 Task: Find connections with filter location La Plata with filter topic #Jobvacancywith filter profile language French with filter current company Yatra Online Ltd. with filter school Tumkur University, Tumkur with filter industry Religious Institutions with filter service category Interior Design with filter keywords title Bus Person
Action: Mouse moved to (171, 308)
Screenshot: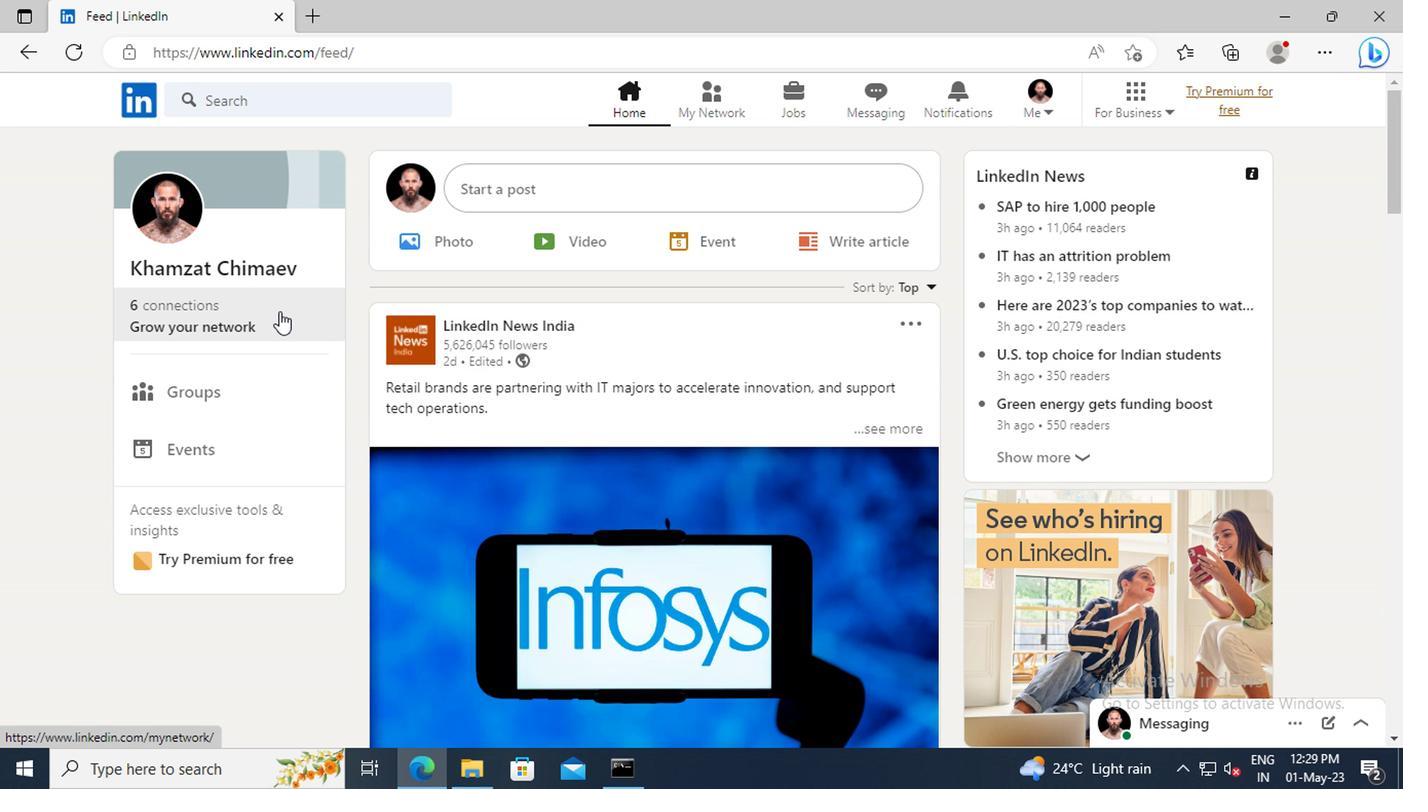 
Action: Mouse pressed left at (171, 308)
Screenshot: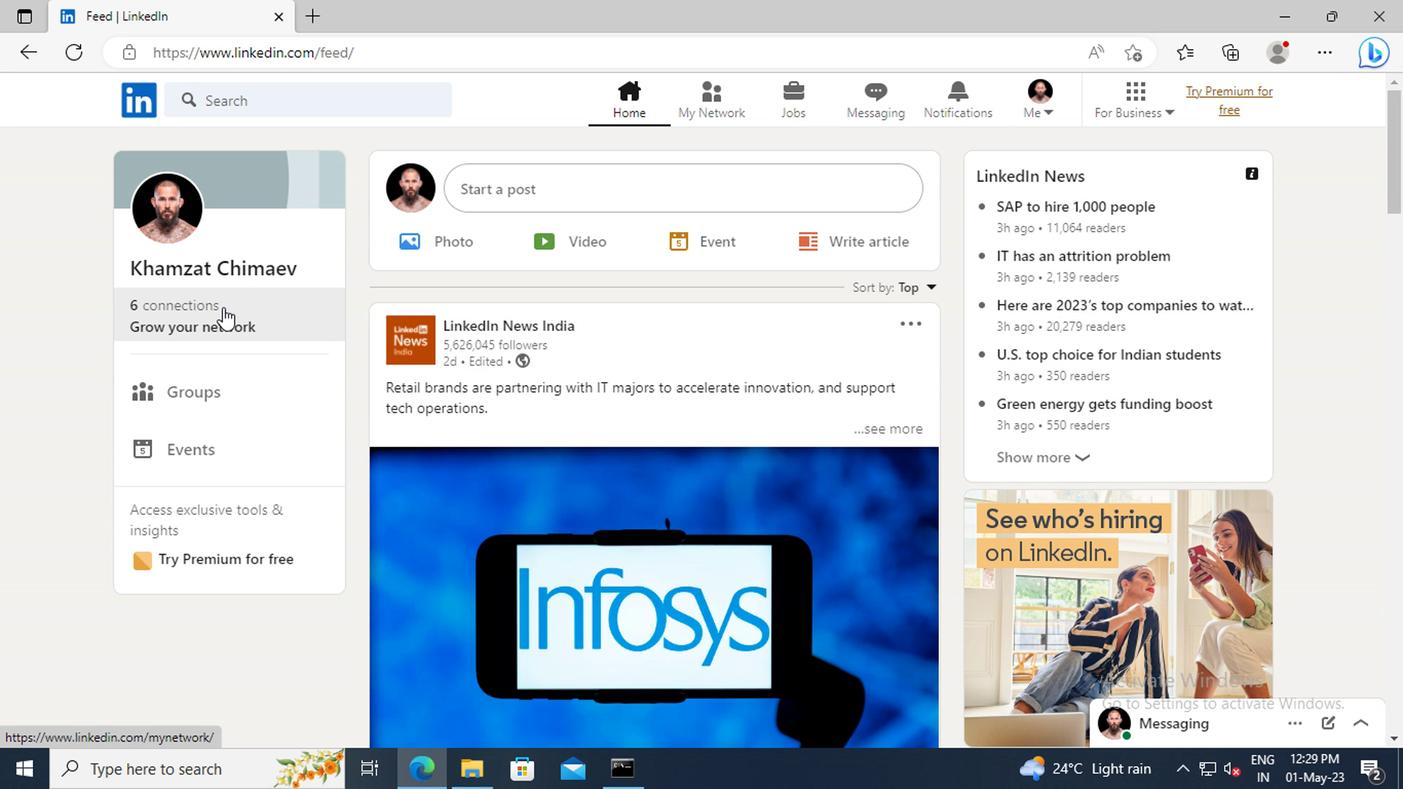 
Action: Mouse moved to (203, 220)
Screenshot: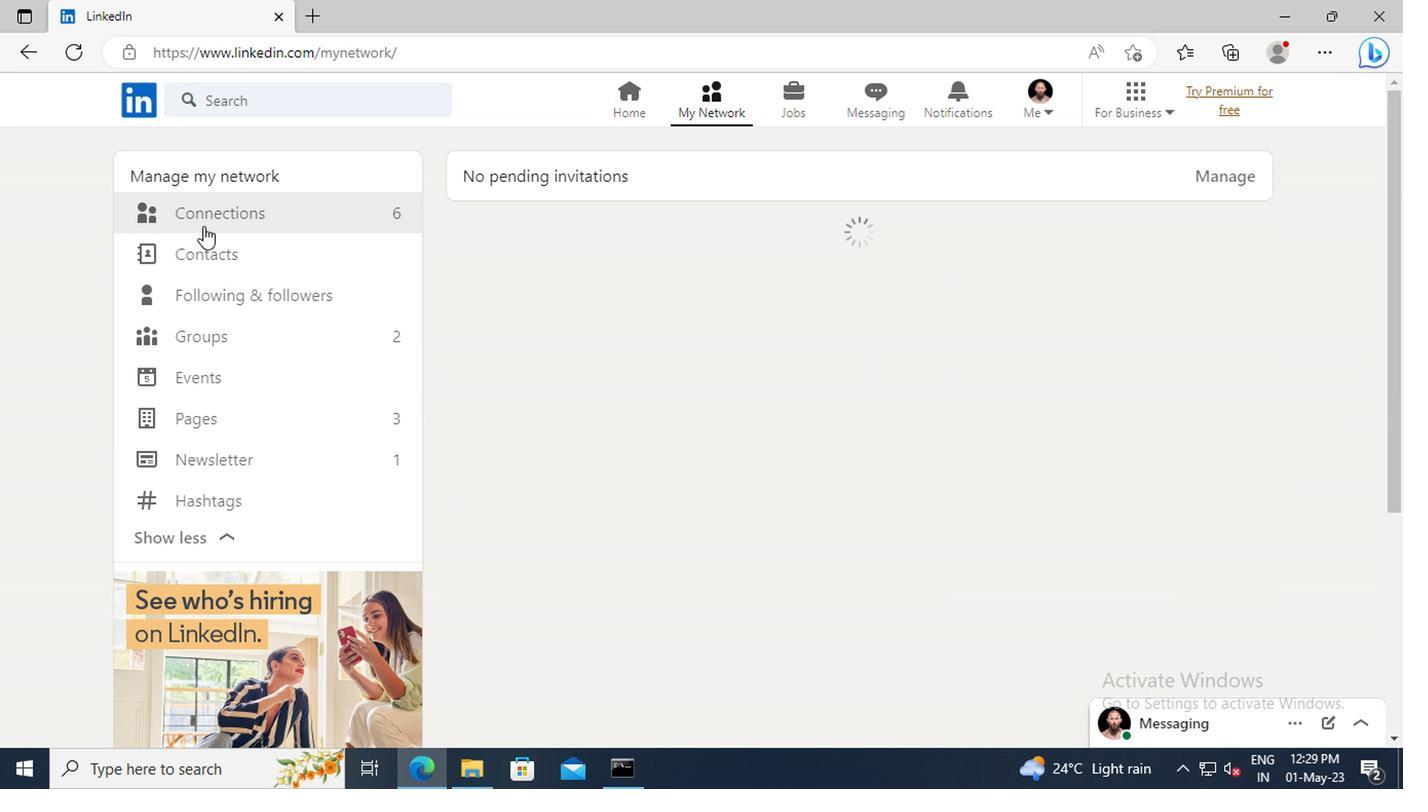 
Action: Mouse pressed left at (203, 220)
Screenshot: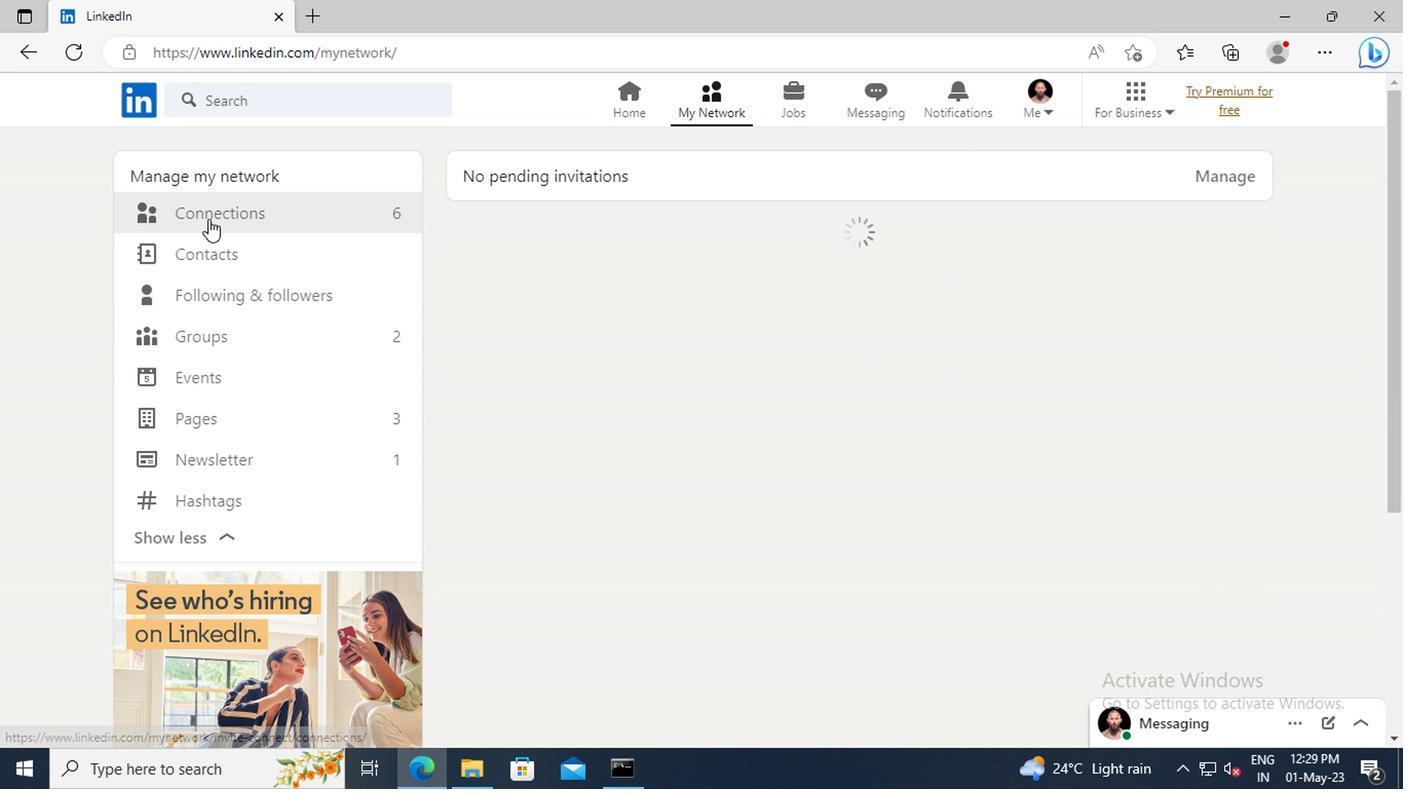 
Action: Mouse moved to (812, 221)
Screenshot: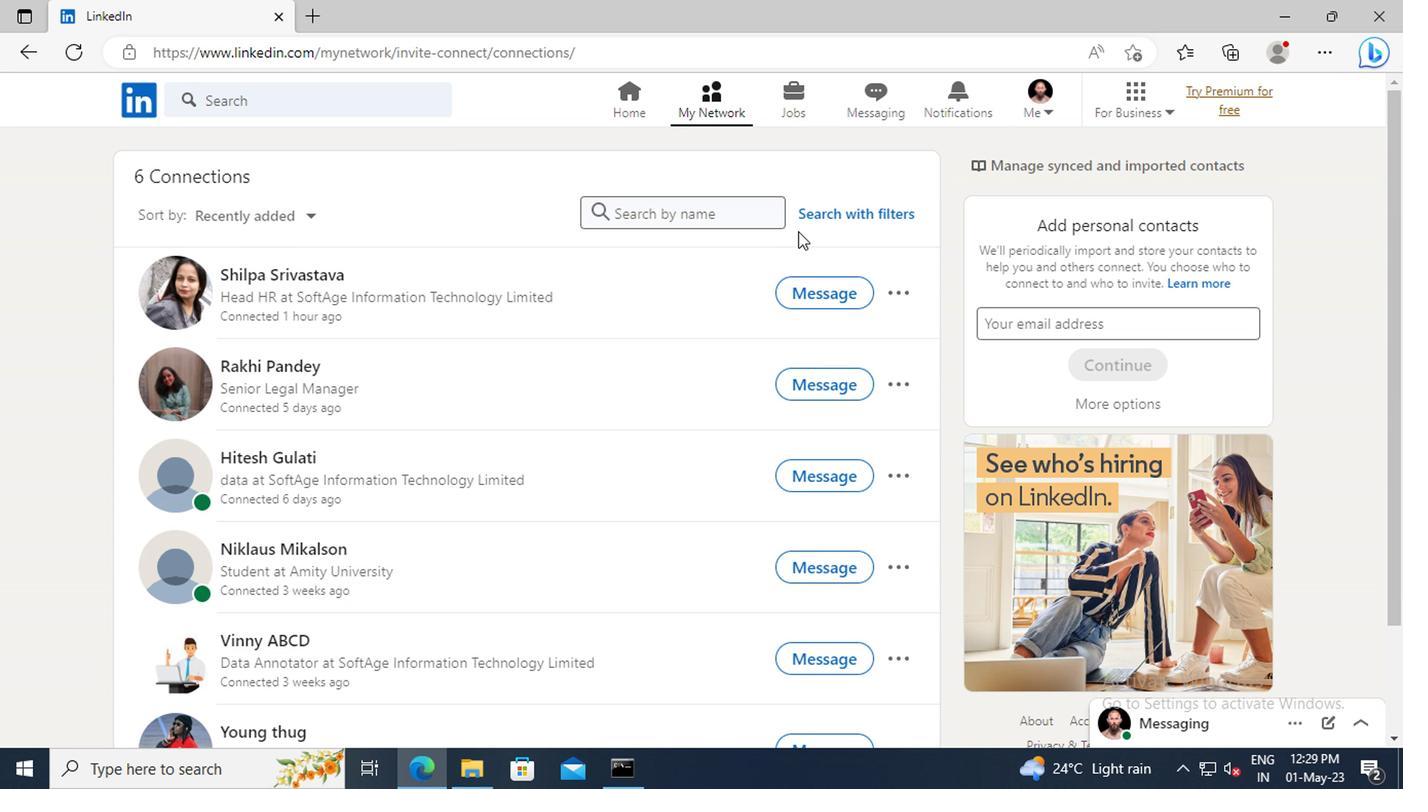 
Action: Mouse pressed left at (812, 221)
Screenshot: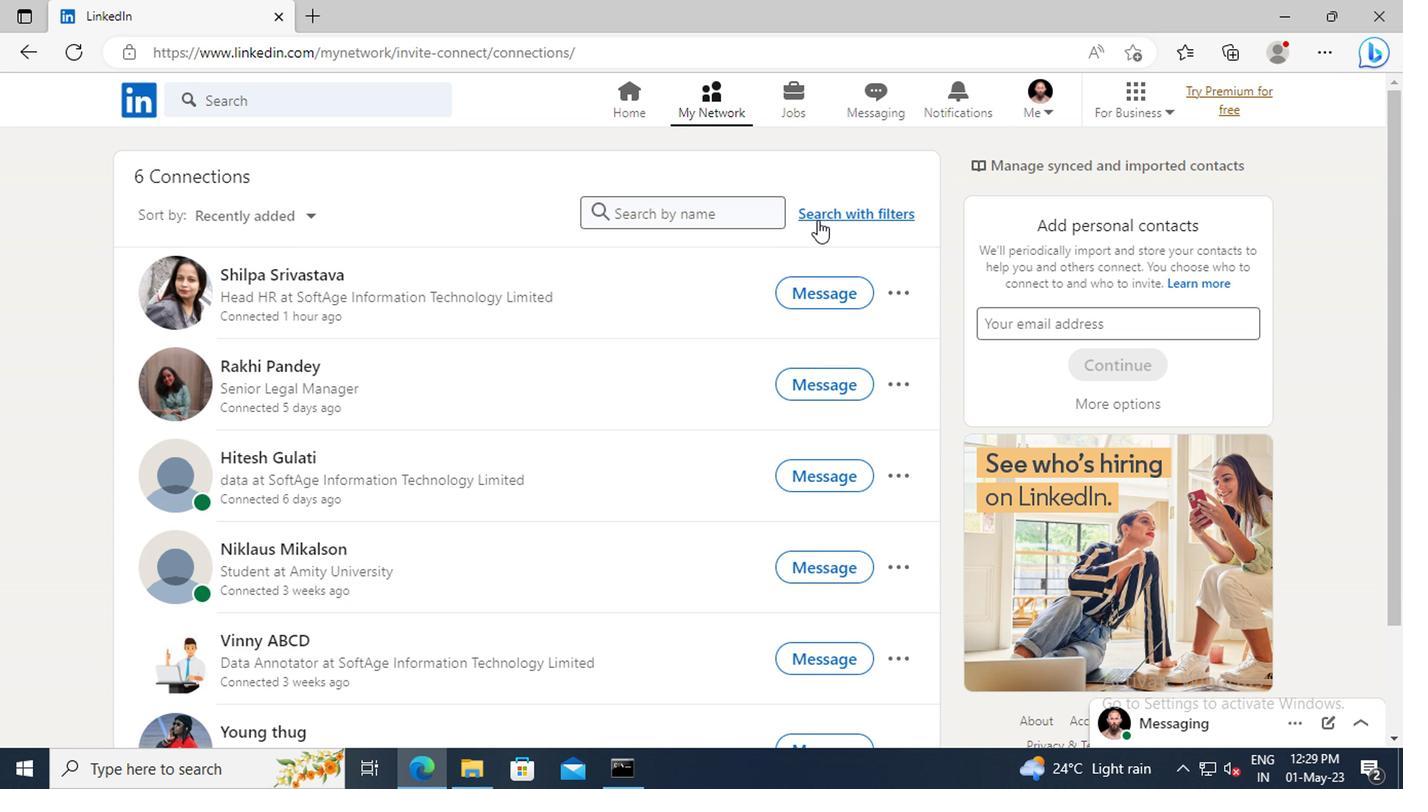 
Action: Mouse moved to (767, 165)
Screenshot: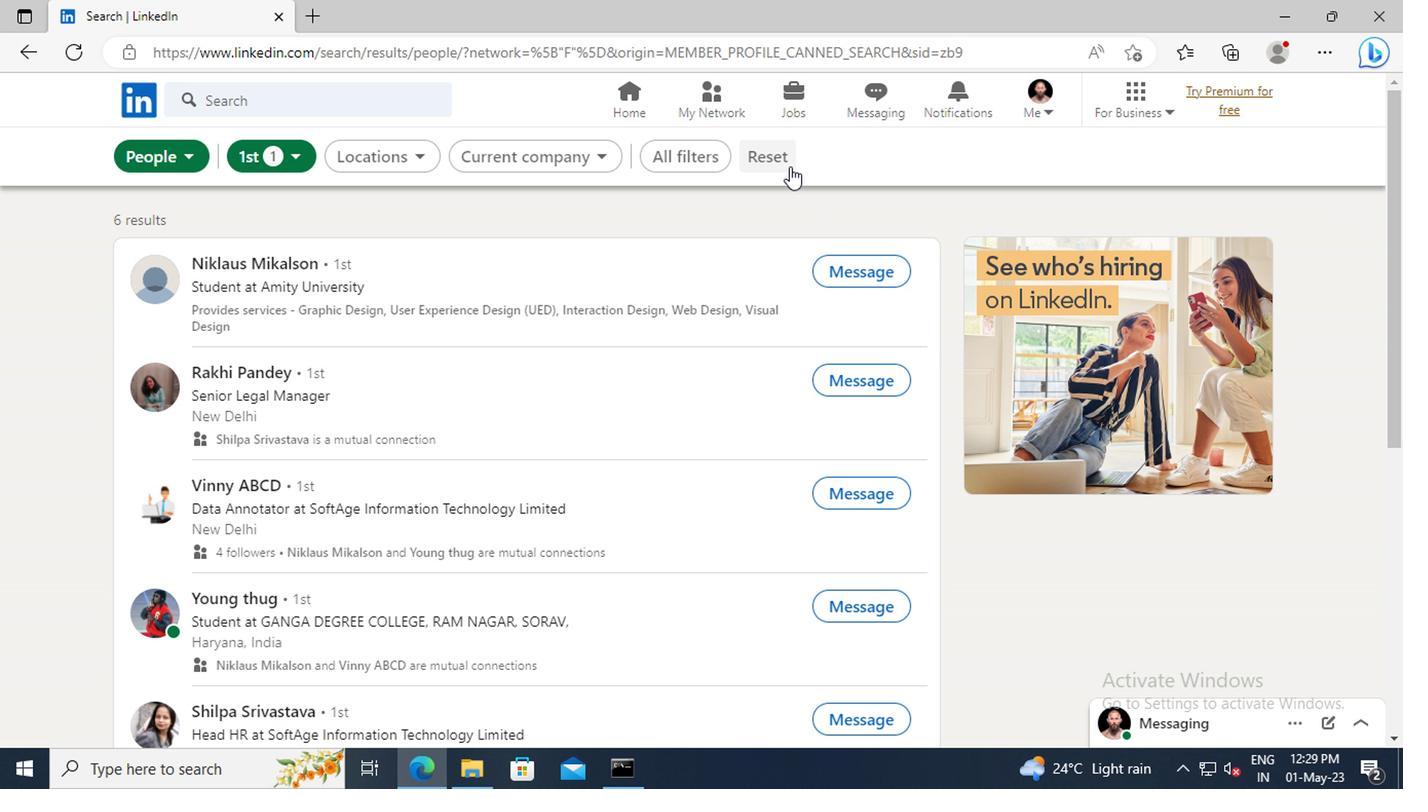 
Action: Mouse pressed left at (767, 165)
Screenshot: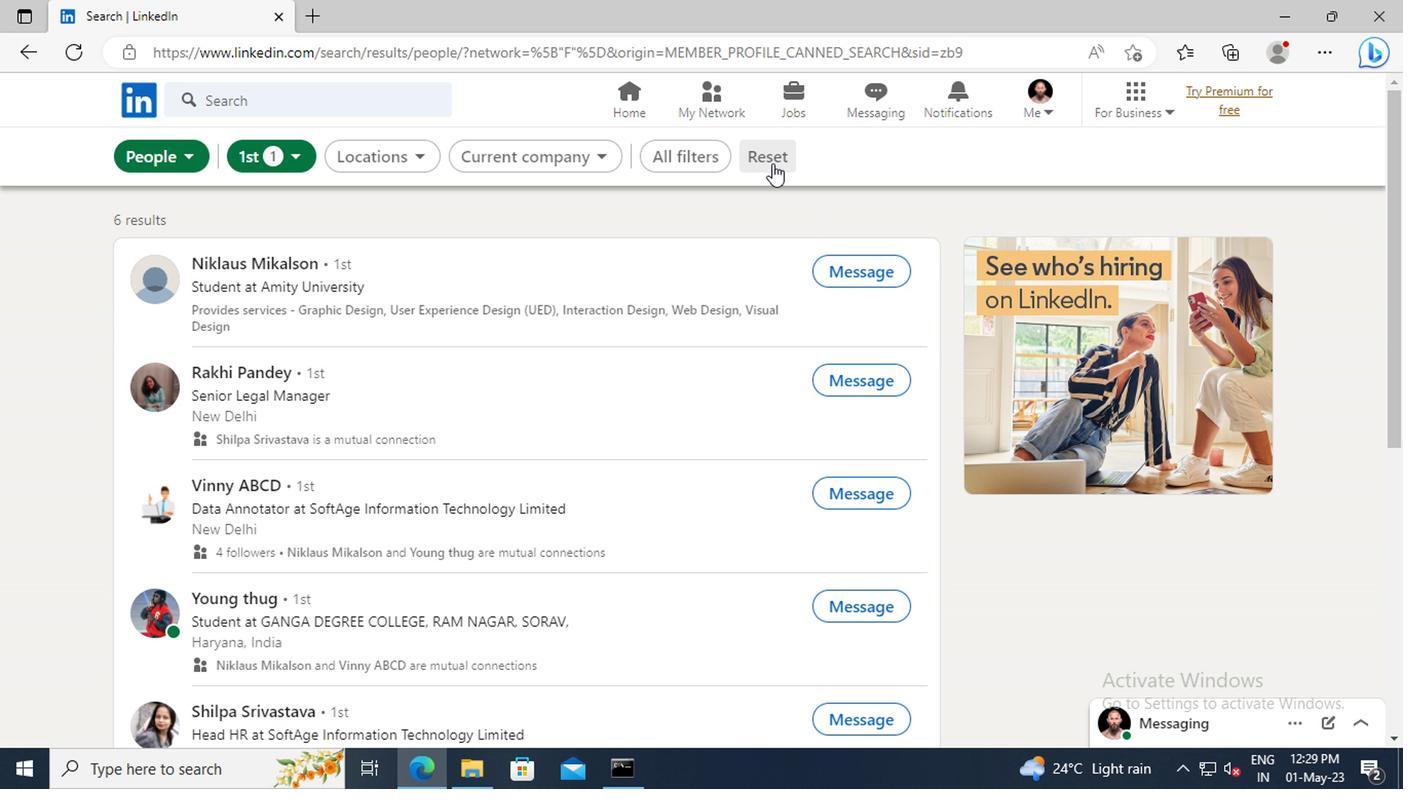 
Action: Mouse moved to (740, 162)
Screenshot: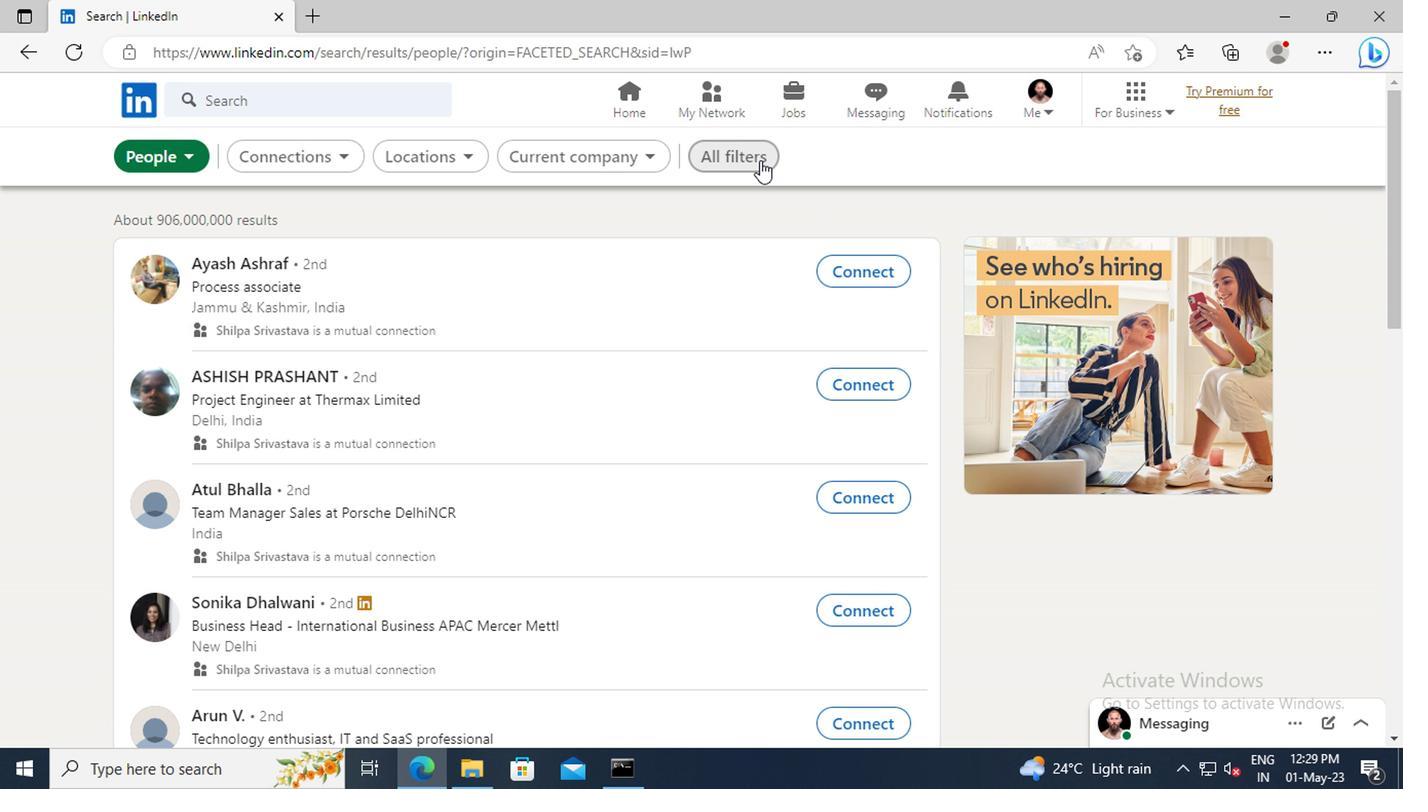 
Action: Mouse pressed left at (740, 162)
Screenshot: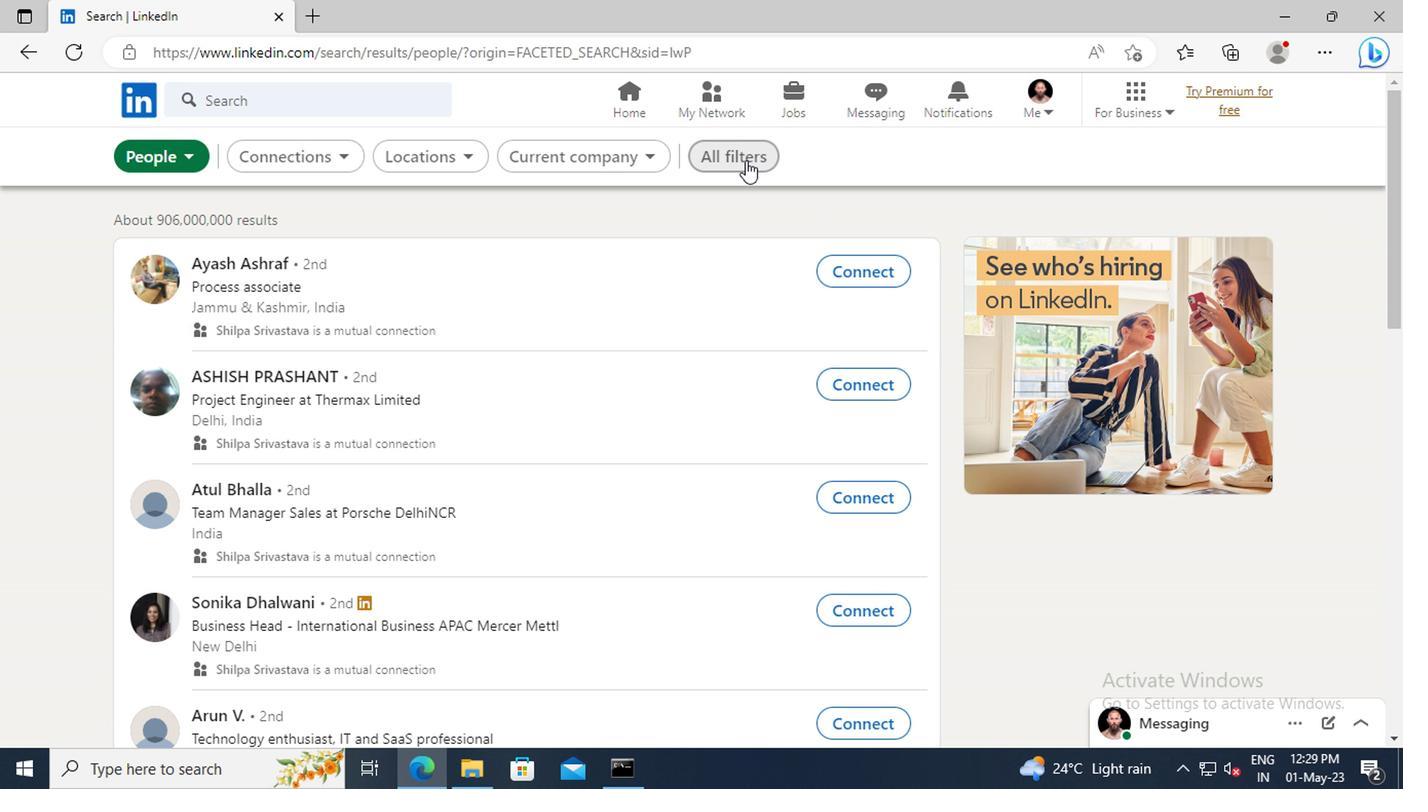 
Action: Mouse moved to (1195, 347)
Screenshot: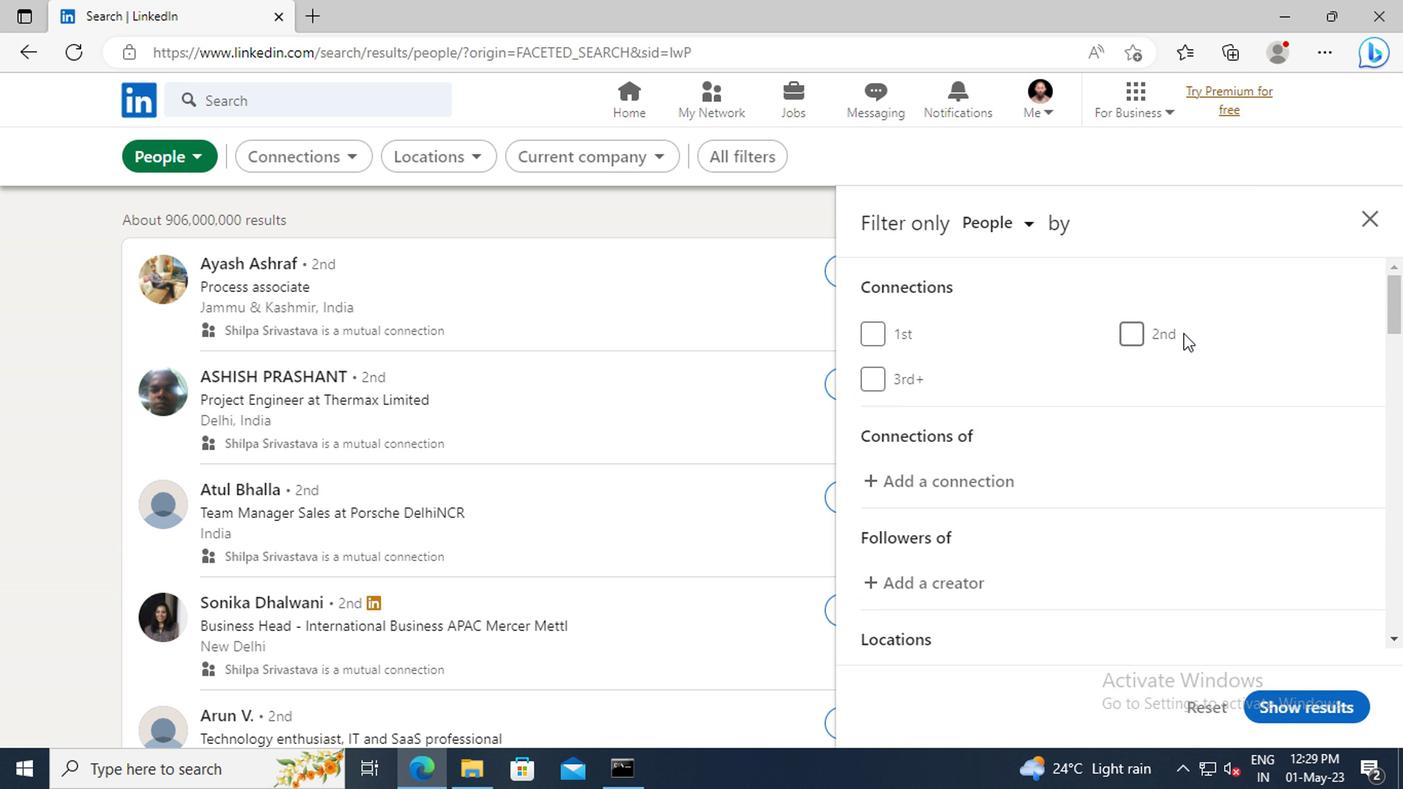 
Action: Mouse scrolled (1195, 346) with delta (0, 0)
Screenshot: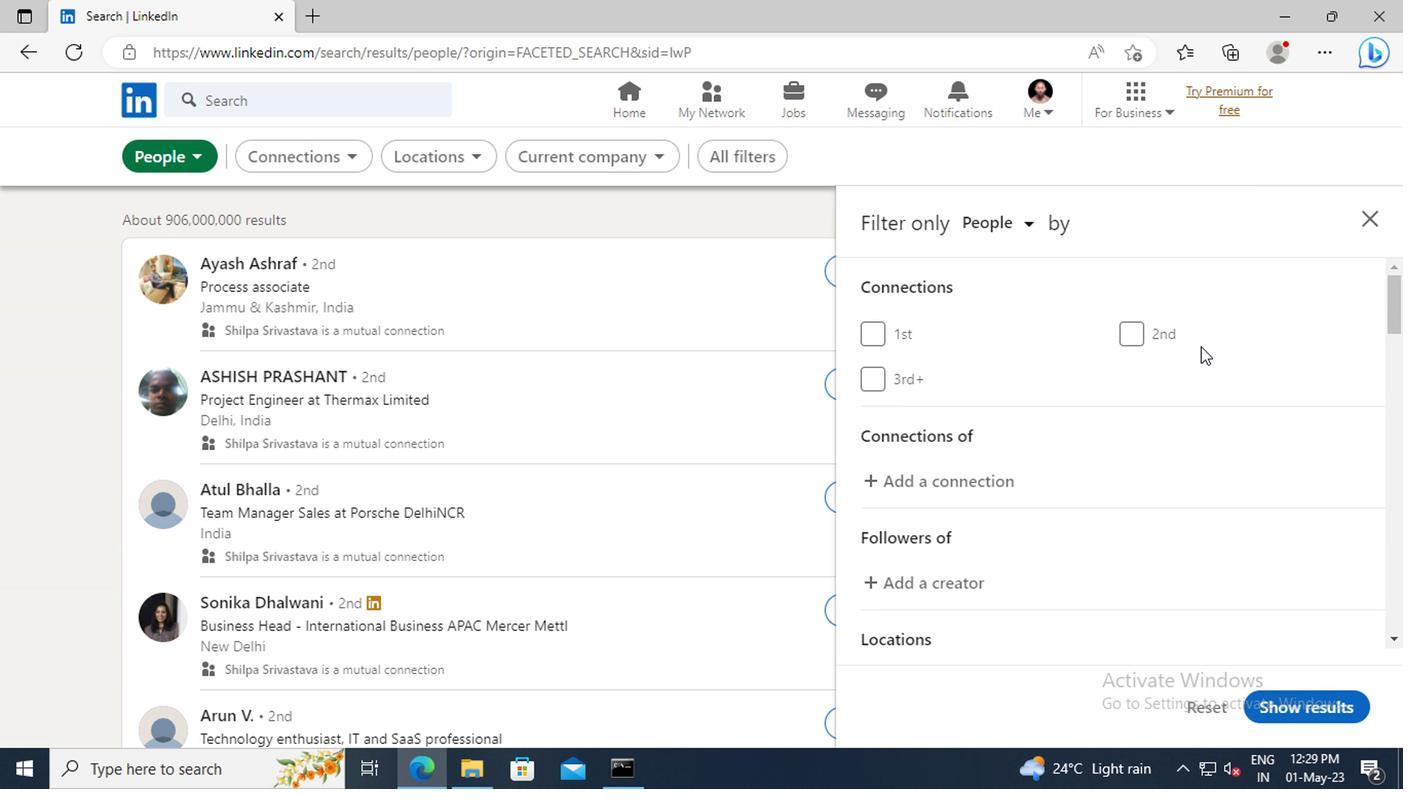 
Action: Mouse scrolled (1195, 346) with delta (0, 0)
Screenshot: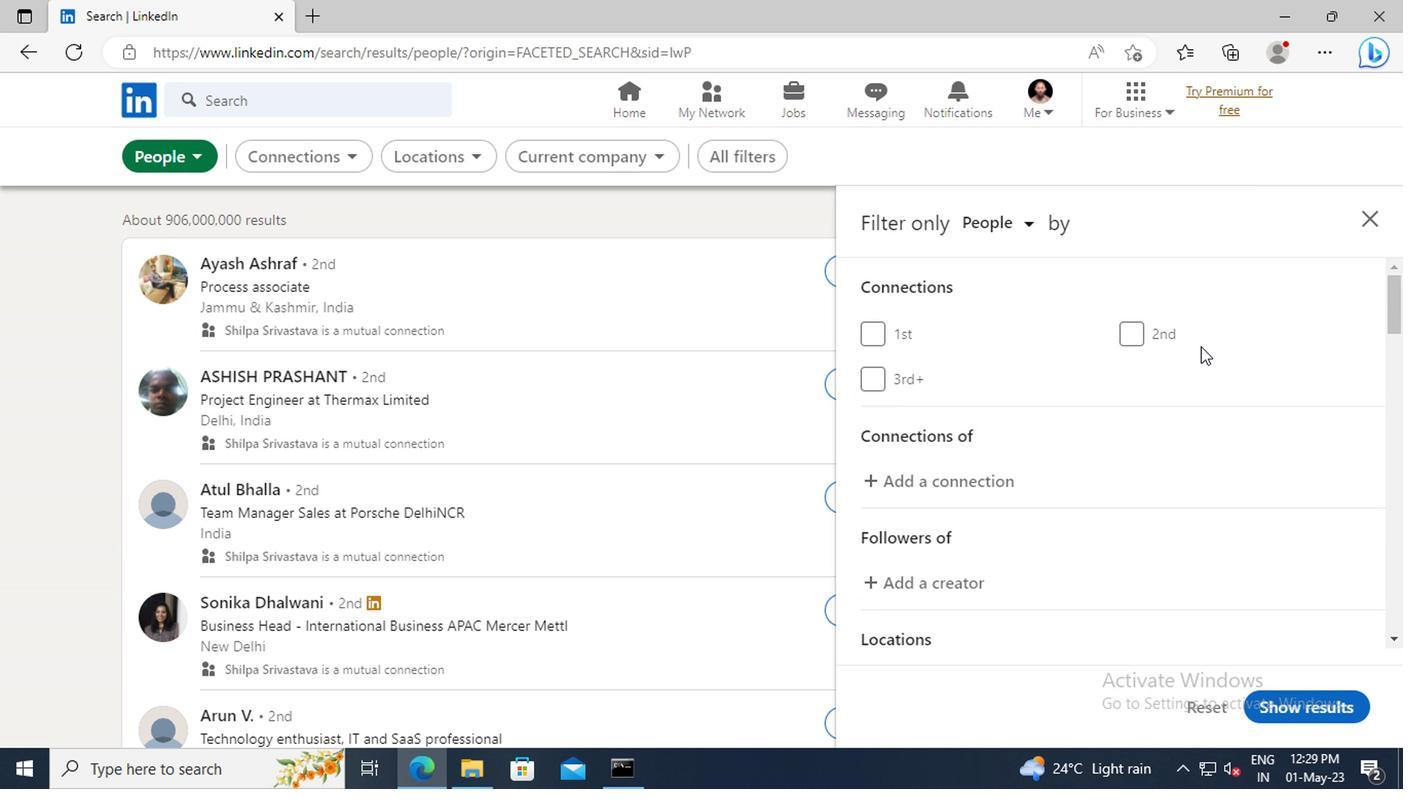 
Action: Mouse moved to (1195, 348)
Screenshot: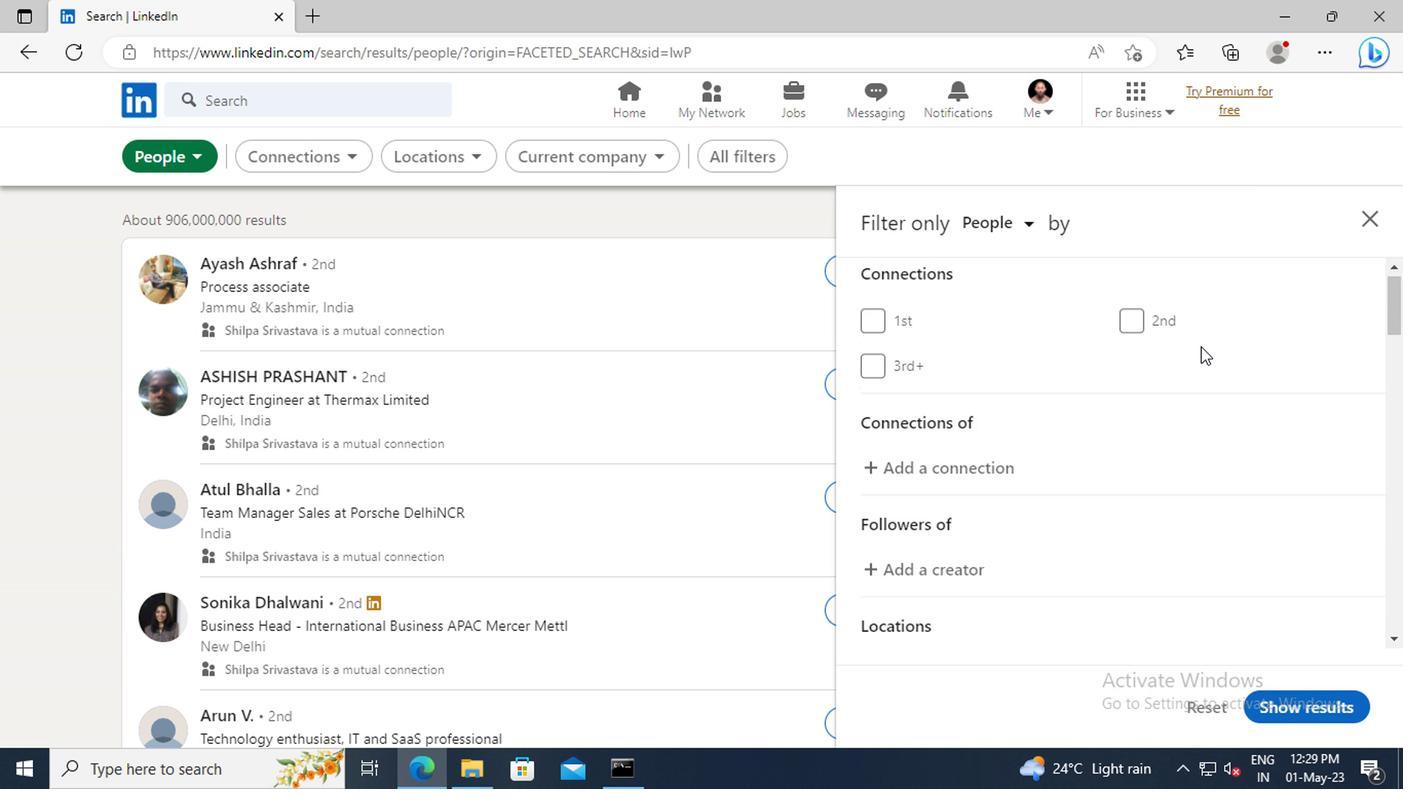 
Action: Mouse scrolled (1195, 347) with delta (0, -1)
Screenshot: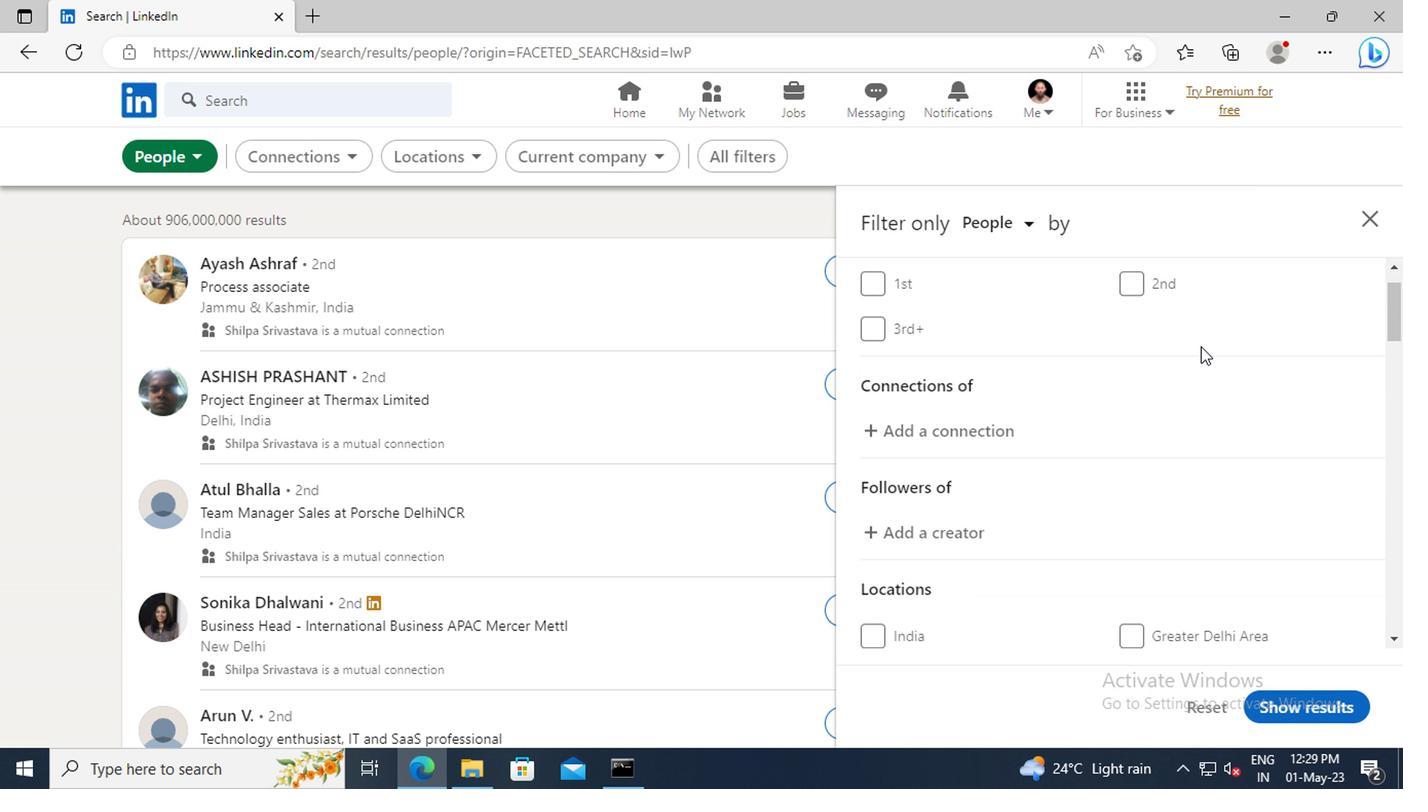 
Action: Mouse scrolled (1195, 347) with delta (0, -1)
Screenshot: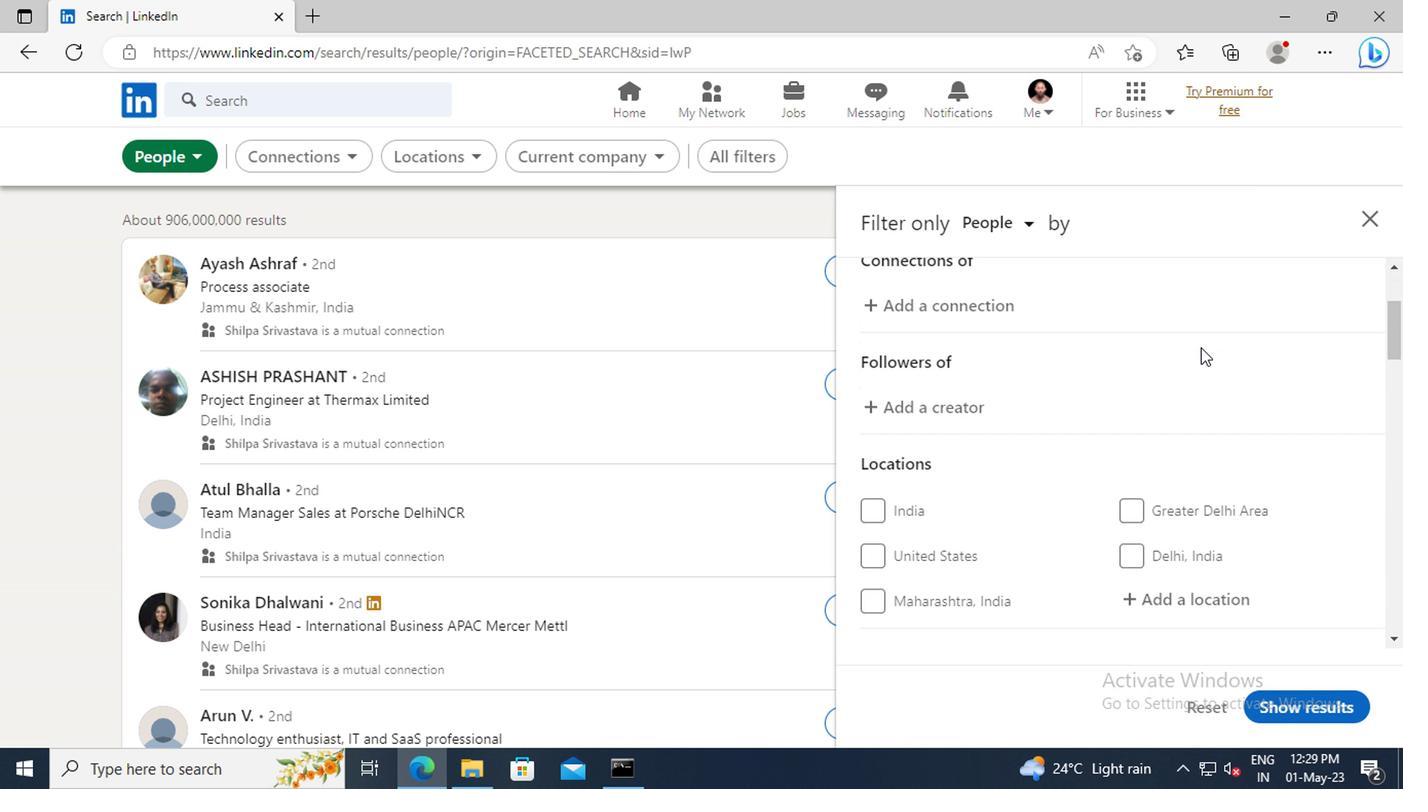 
Action: Mouse scrolled (1195, 347) with delta (0, -1)
Screenshot: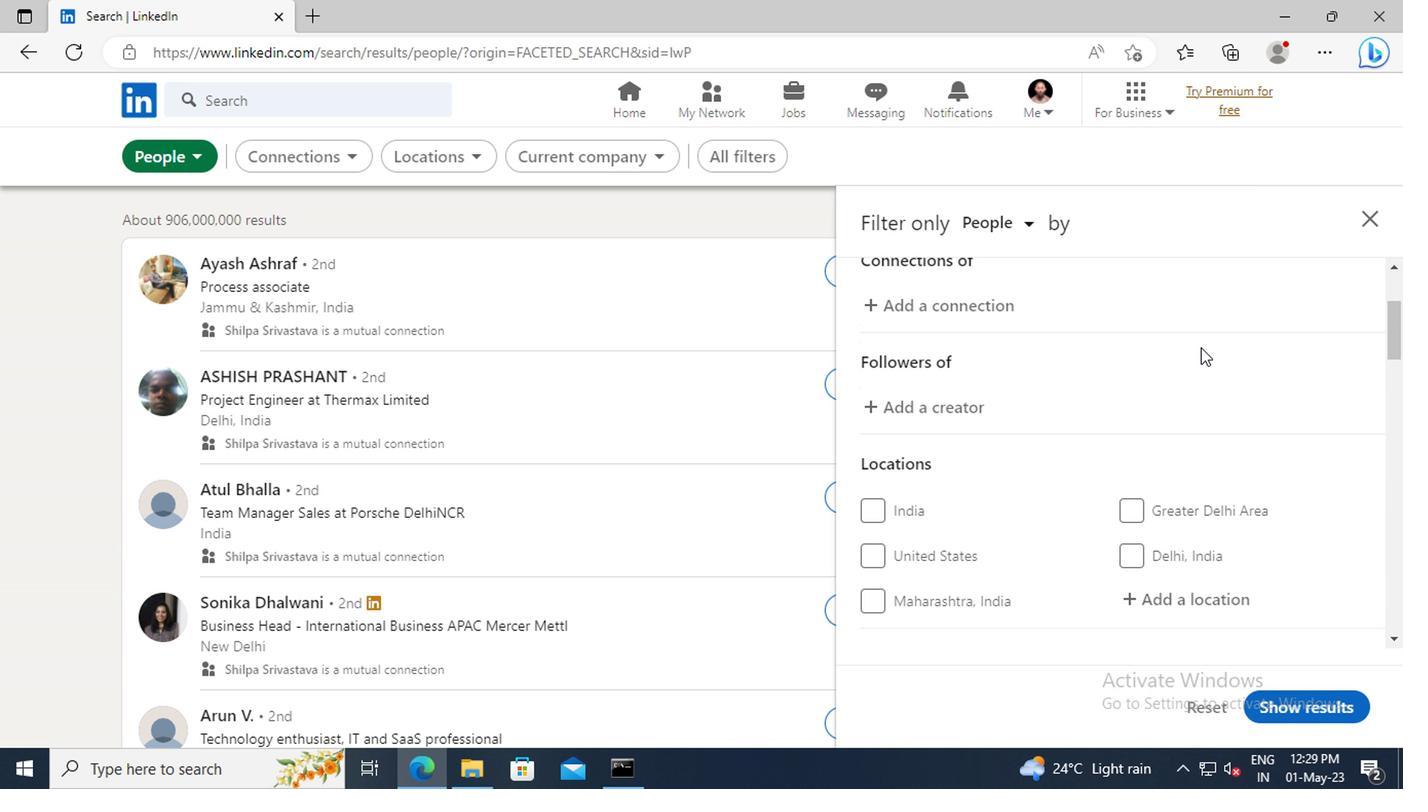 
Action: Mouse scrolled (1195, 347) with delta (0, -1)
Screenshot: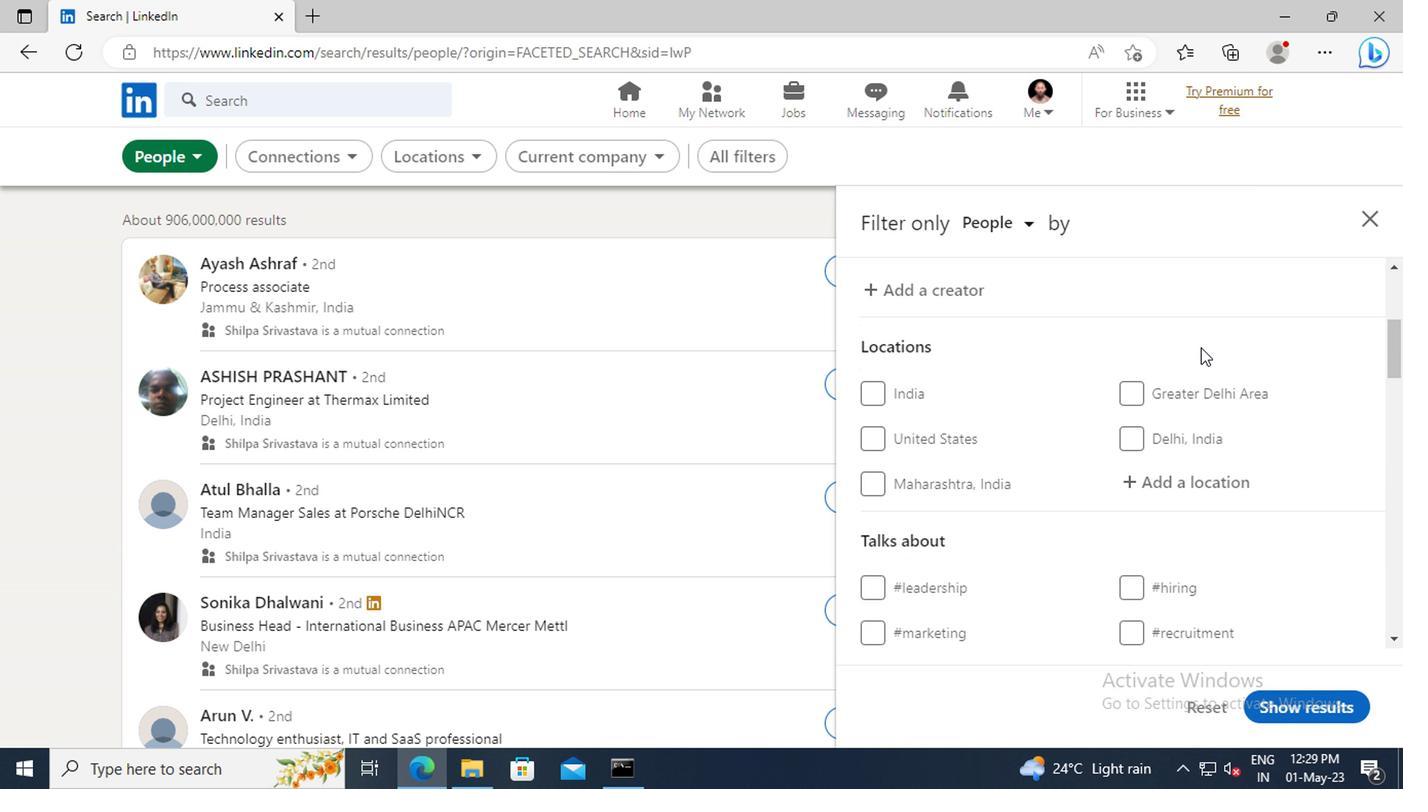 
Action: Mouse moved to (1157, 429)
Screenshot: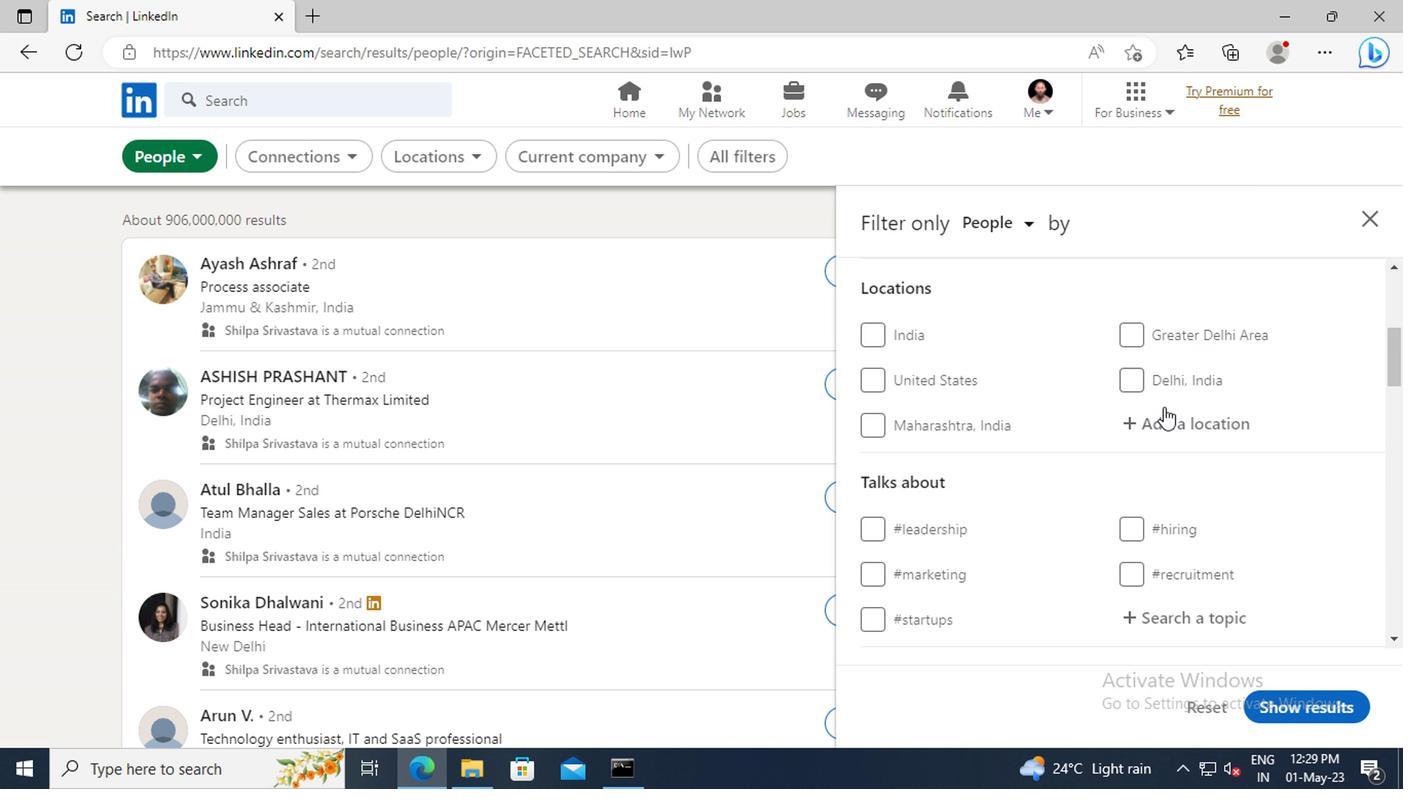 
Action: Mouse pressed left at (1157, 429)
Screenshot: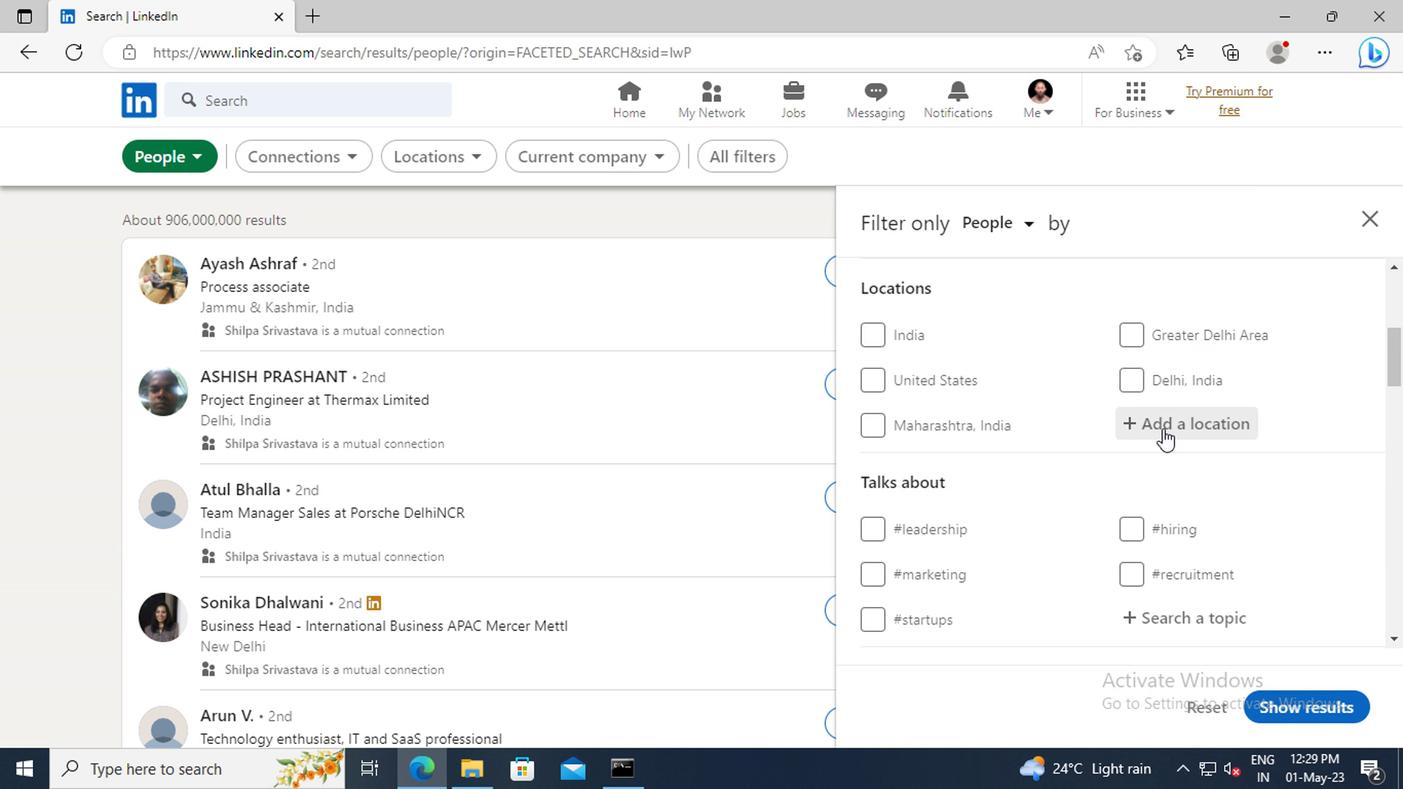 
Action: Key pressed <Key.shift>LA<Key.space><Key.shift>PLATA
Screenshot: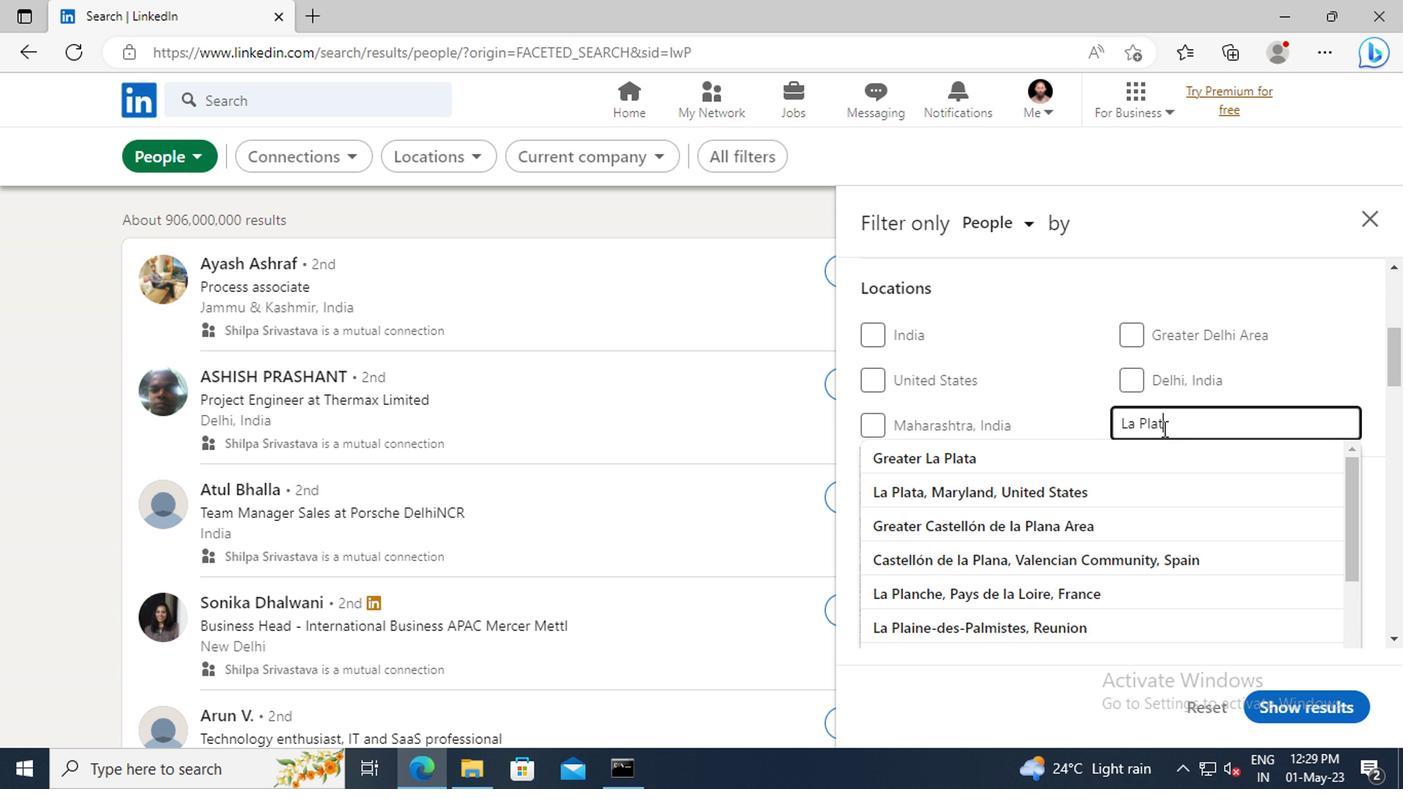 
Action: Mouse moved to (1157, 486)
Screenshot: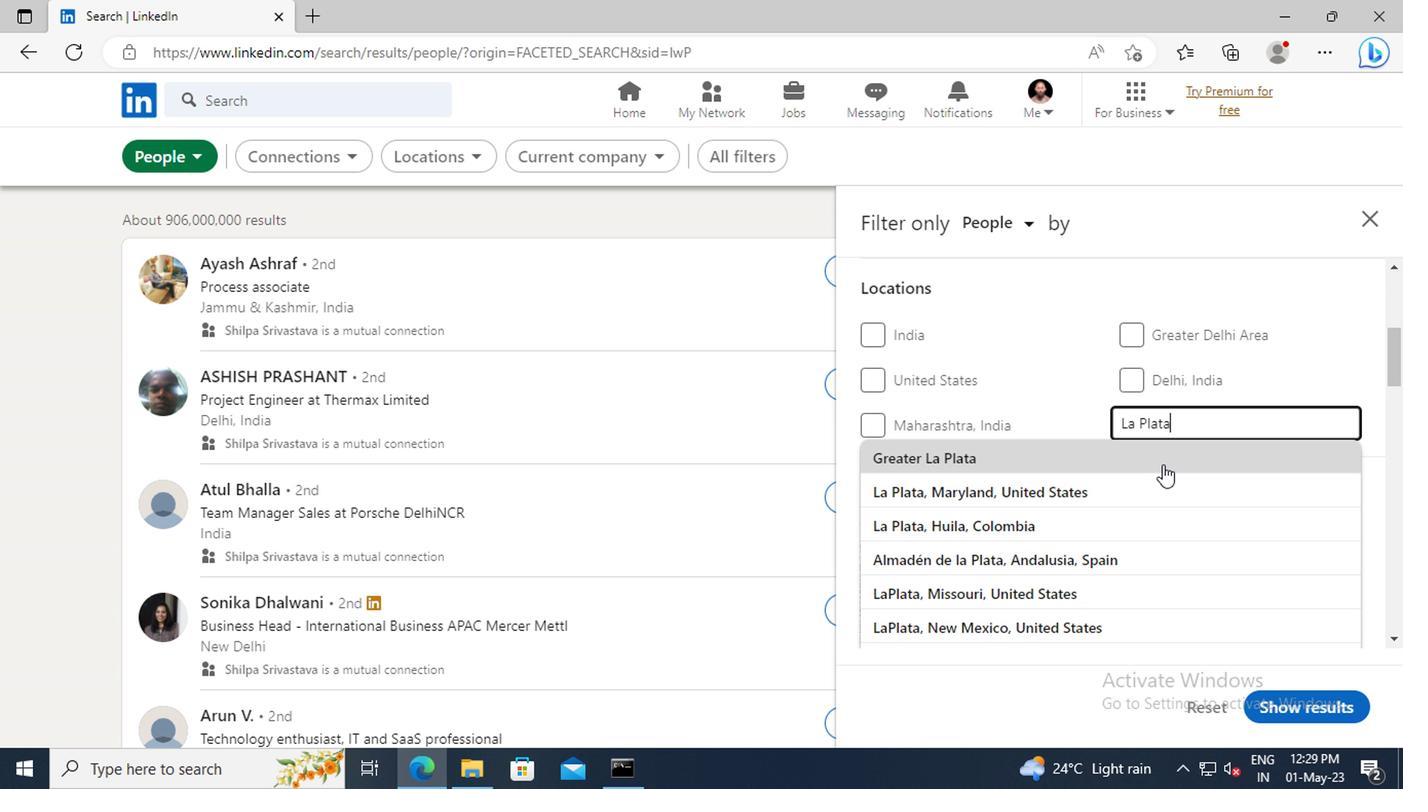 
Action: Mouse pressed left at (1157, 486)
Screenshot: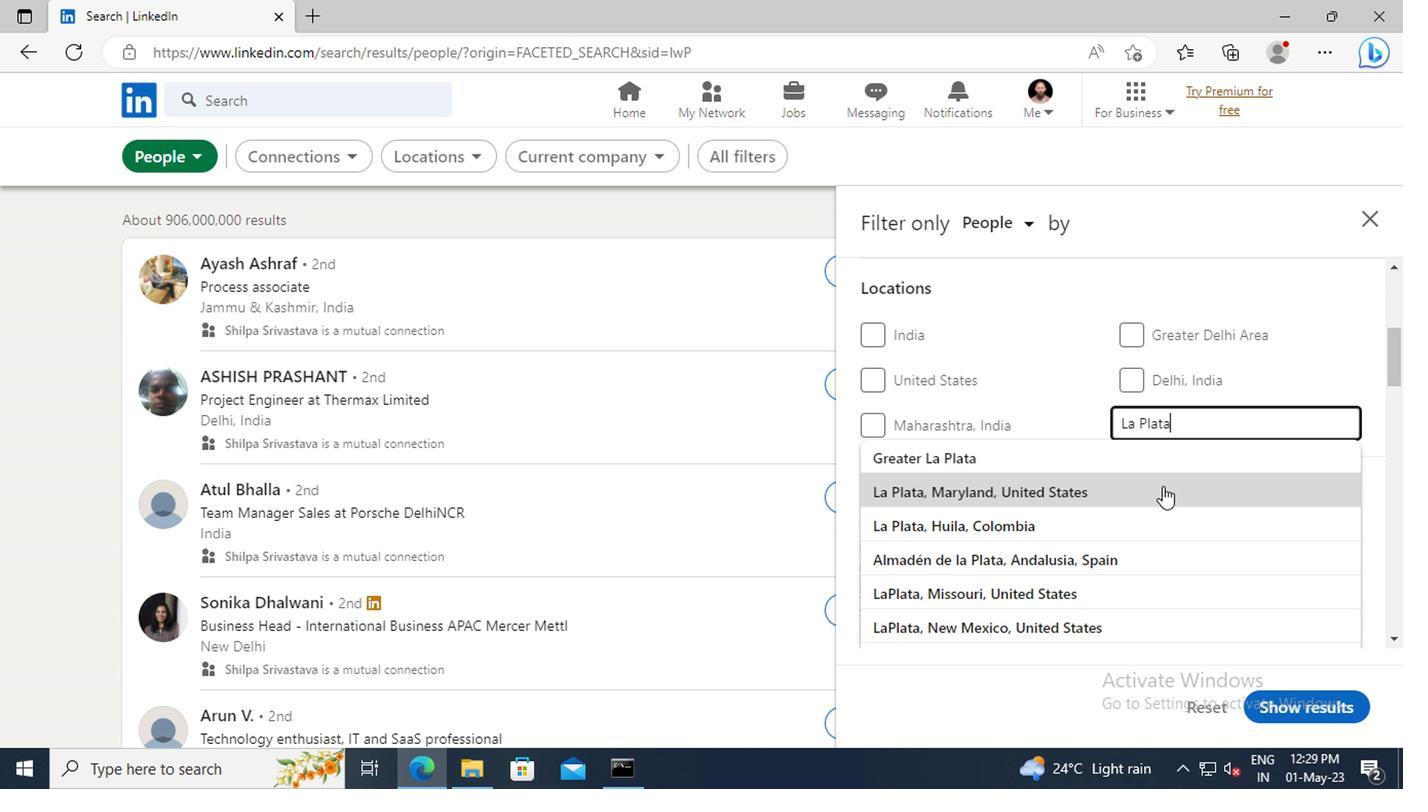 
Action: Mouse scrolled (1157, 485) with delta (0, -1)
Screenshot: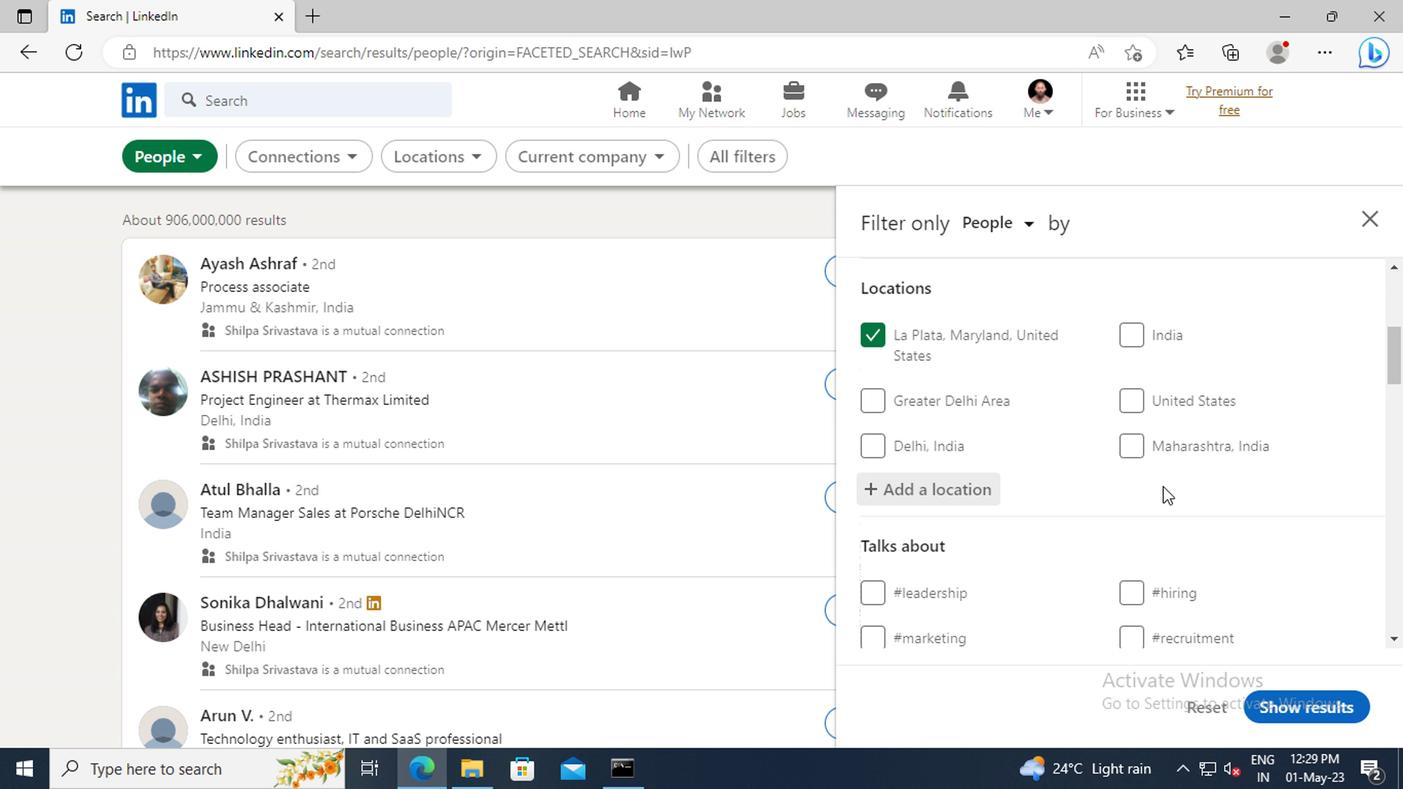 
Action: Mouse scrolled (1157, 485) with delta (0, -1)
Screenshot: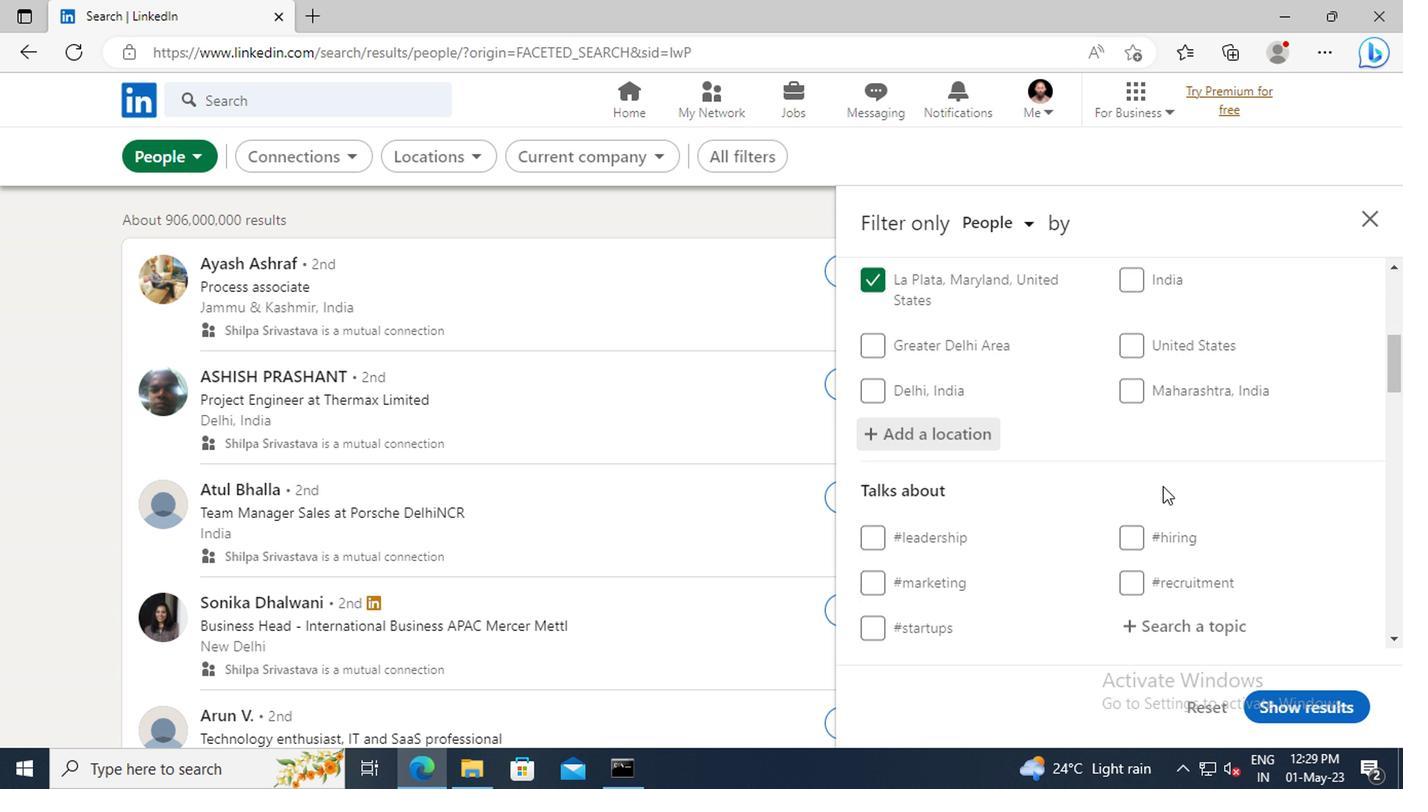 
Action: Mouse moved to (1146, 557)
Screenshot: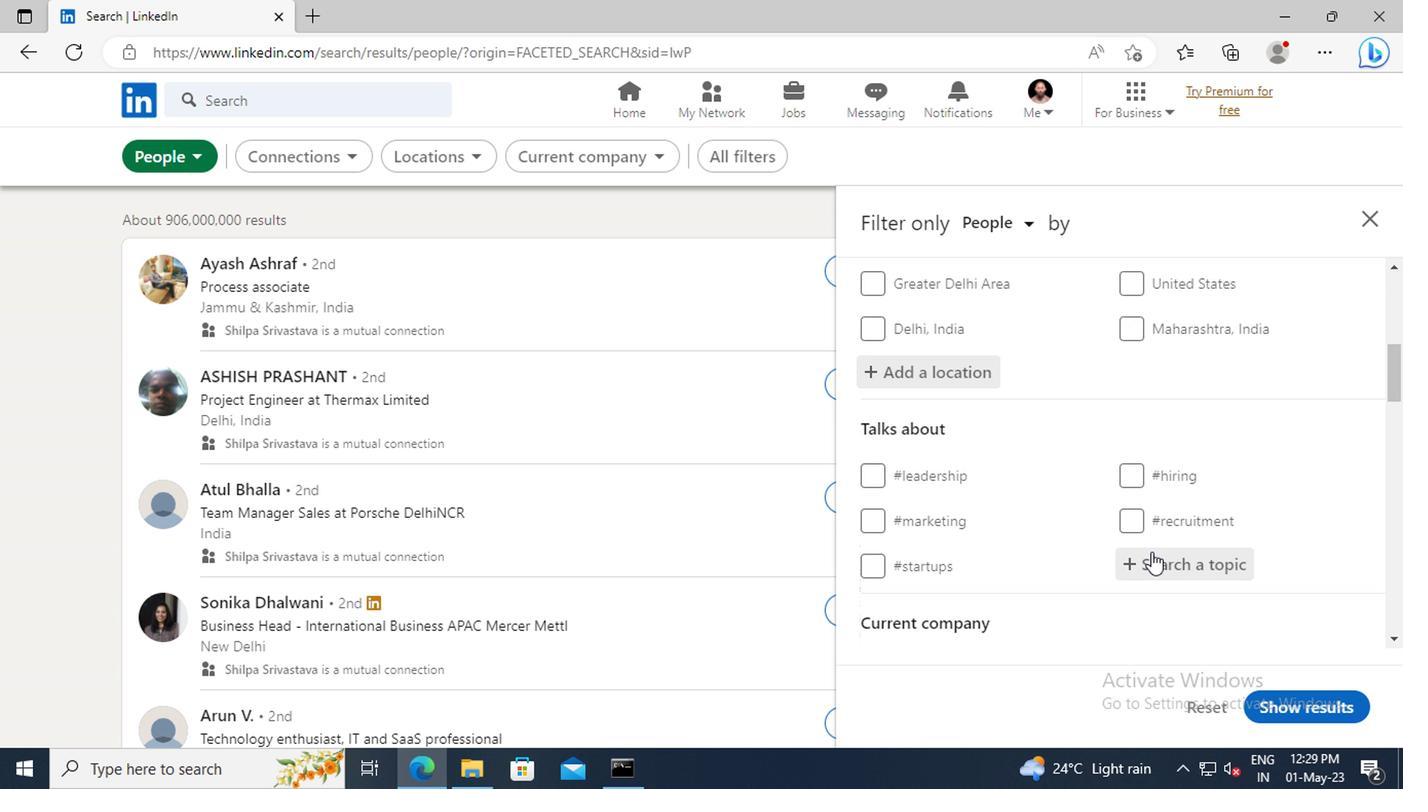 
Action: Mouse pressed left at (1146, 557)
Screenshot: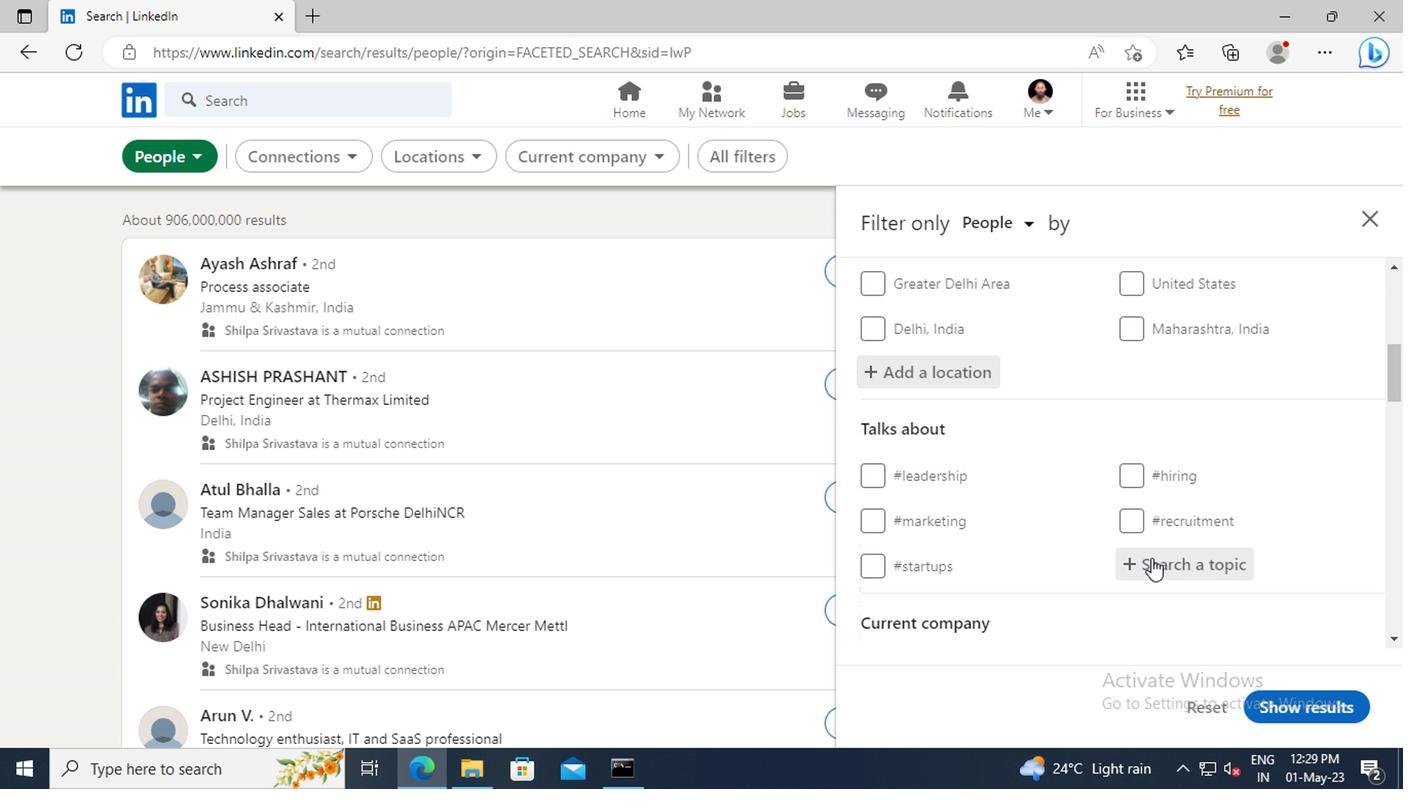 
Action: Key pressed <Key.shift>JOBVACAN
Screenshot: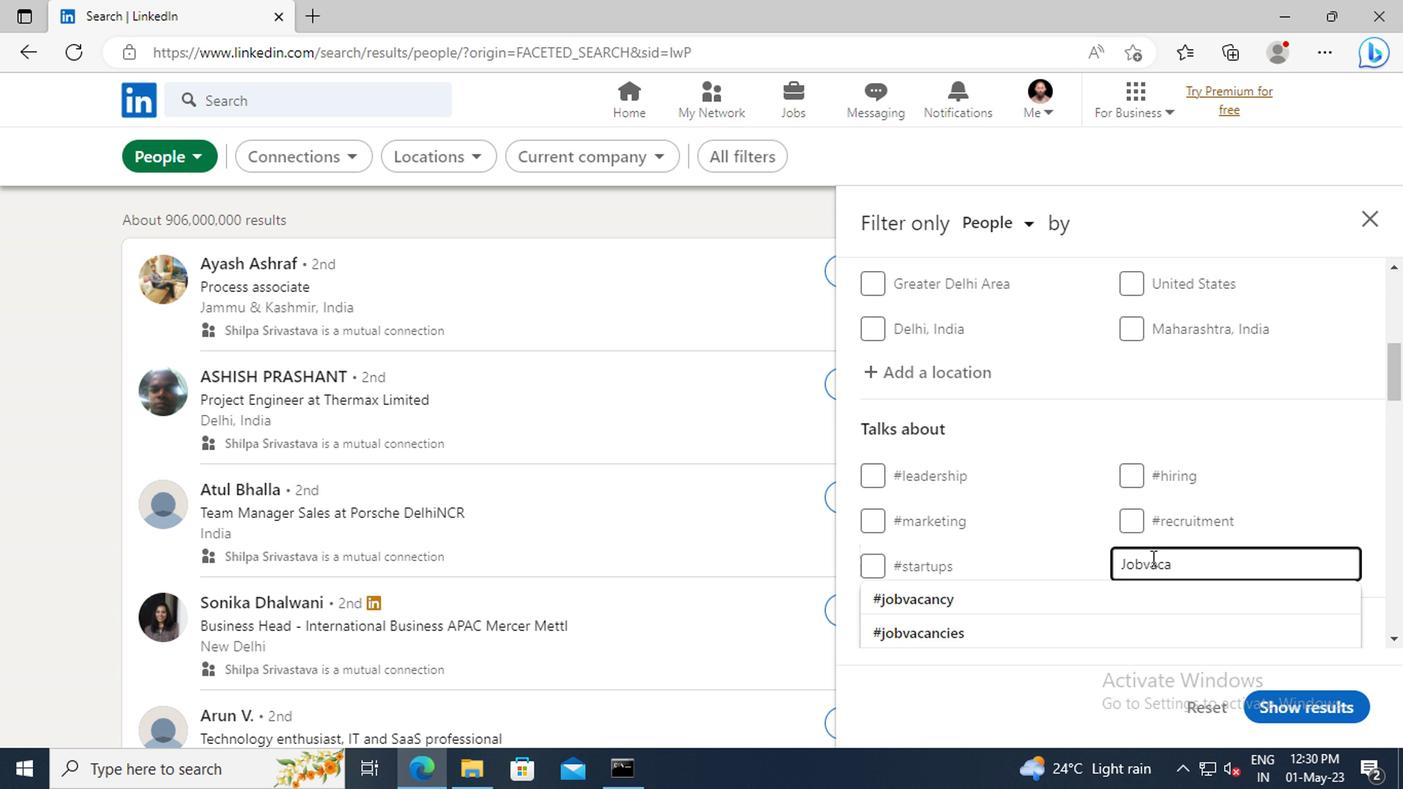 
Action: Mouse moved to (1129, 603)
Screenshot: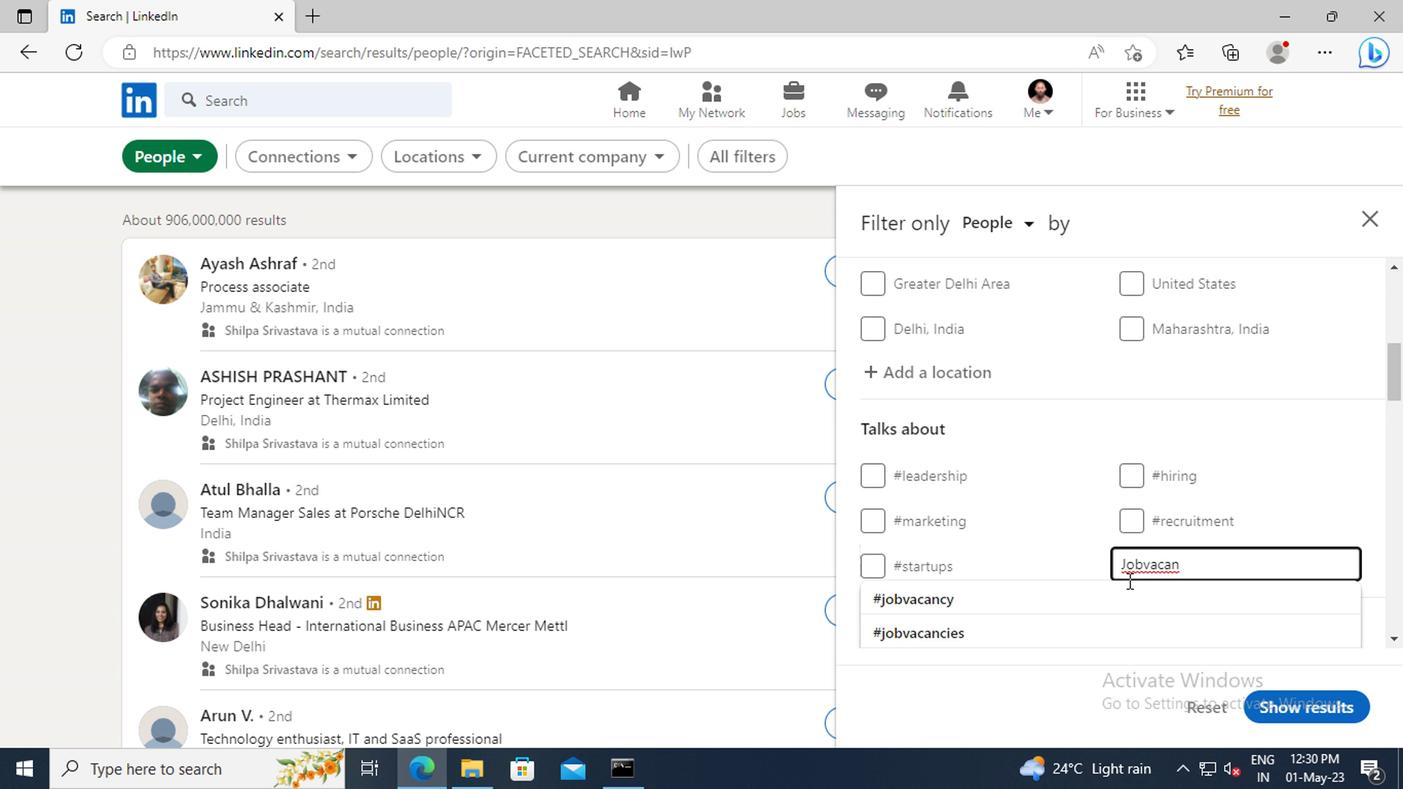 
Action: Mouse pressed left at (1129, 603)
Screenshot: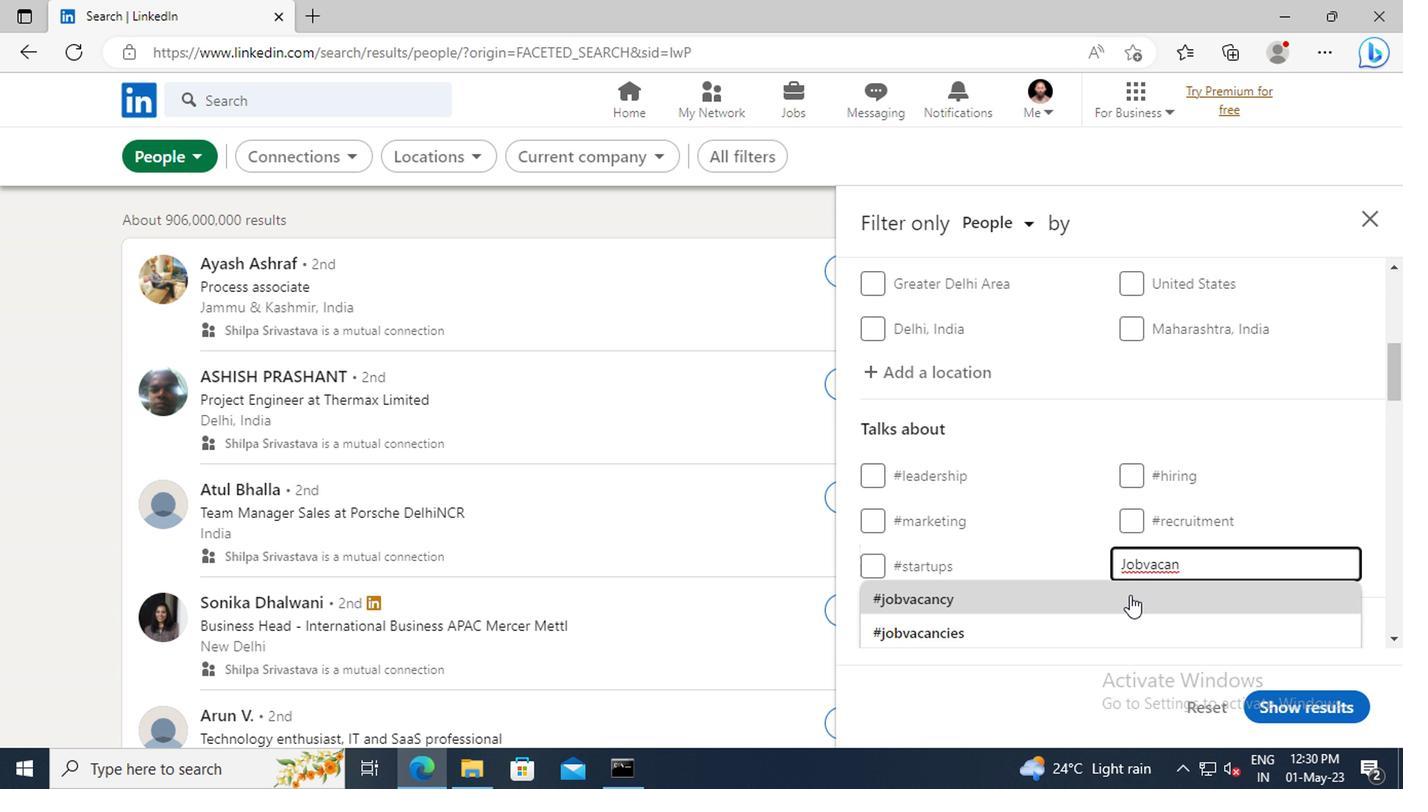 
Action: Mouse moved to (1129, 598)
Screenshot: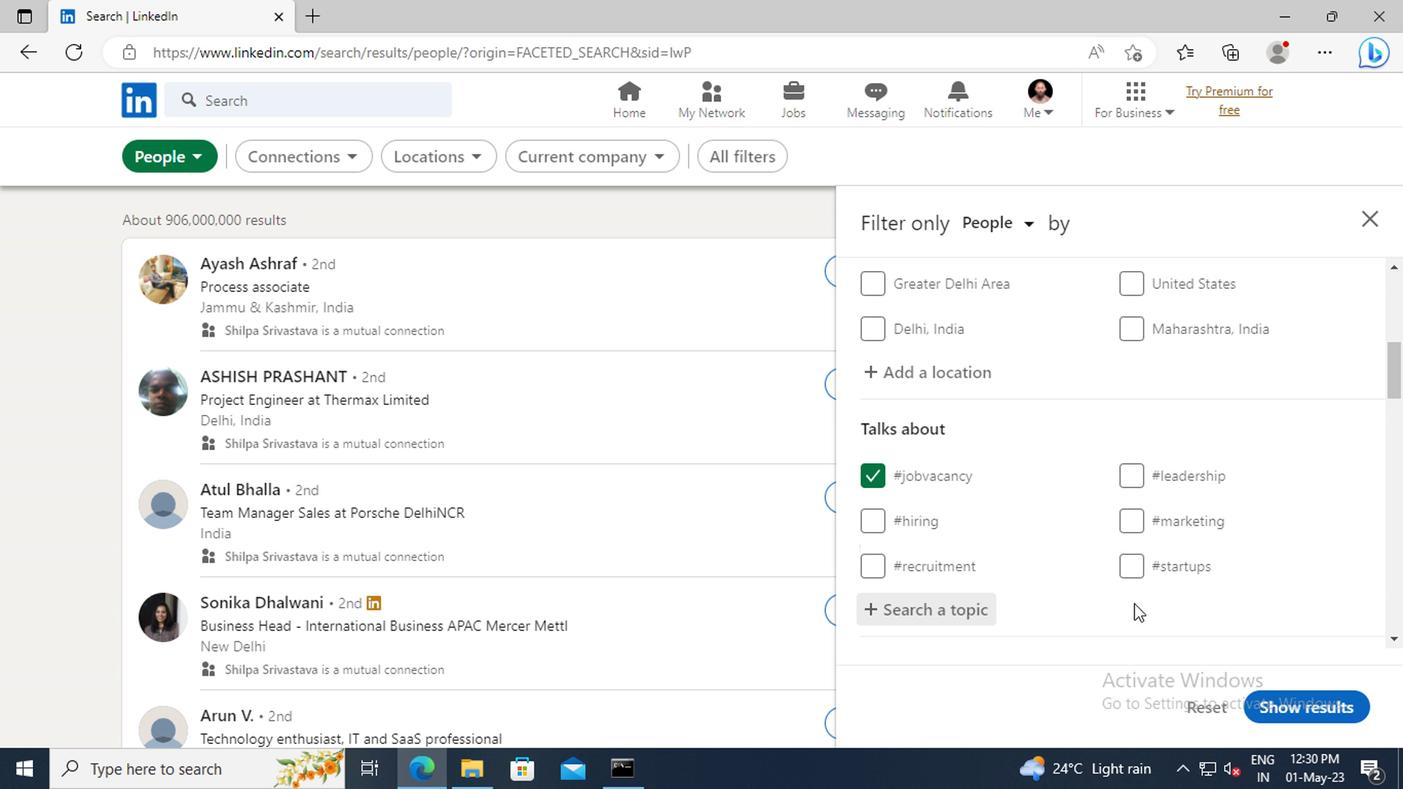 
Action: Mouse scrolled (1129, 597) with delta (0, 0)
Screenshot: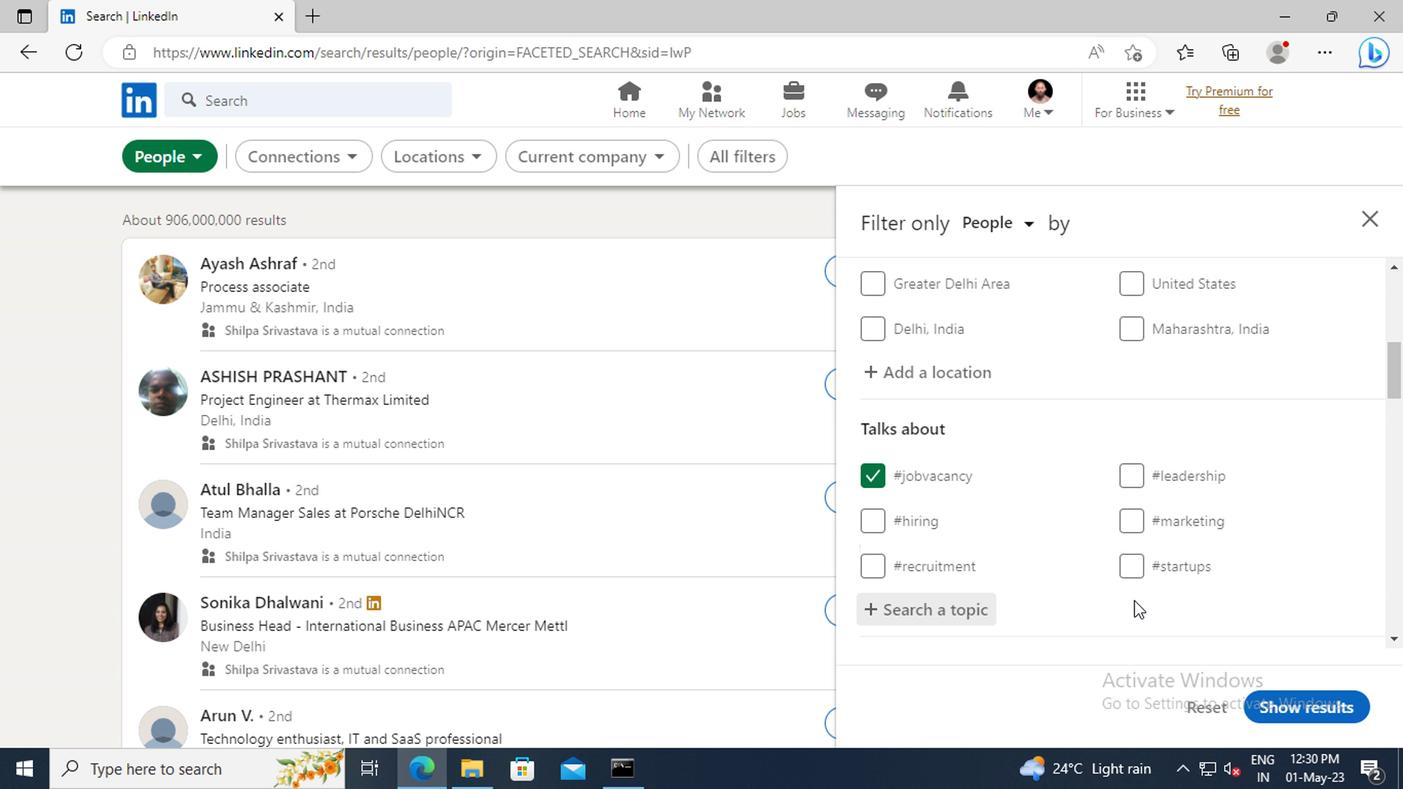 
Action: Mouse scrolled (1129, 597) with delta (0, 0)
Screenshot: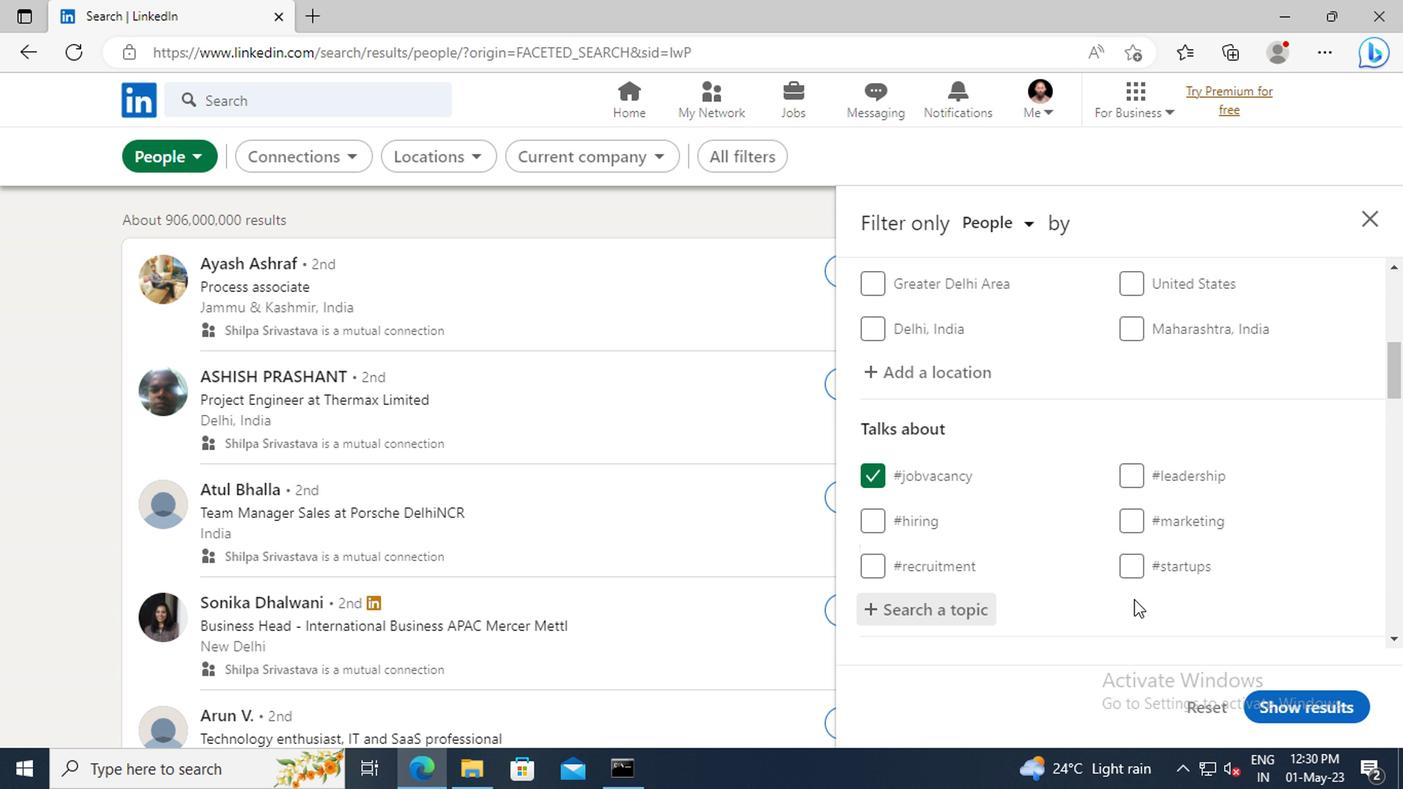 
Action: Mouse moved to (1119, 579)
Screenshot: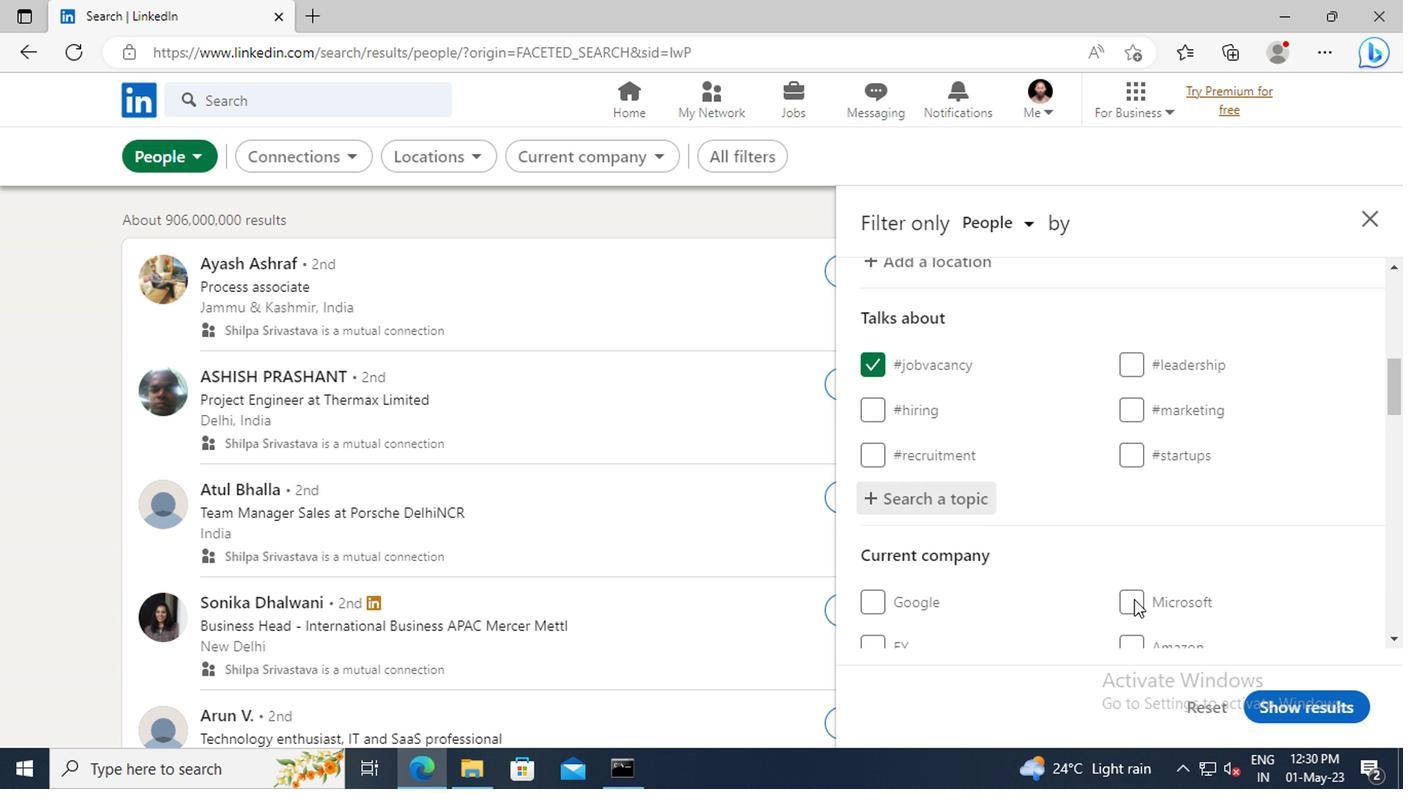 
Action: Mouse scrolled (1119, 578) with delta (0, -1)
Screenshot: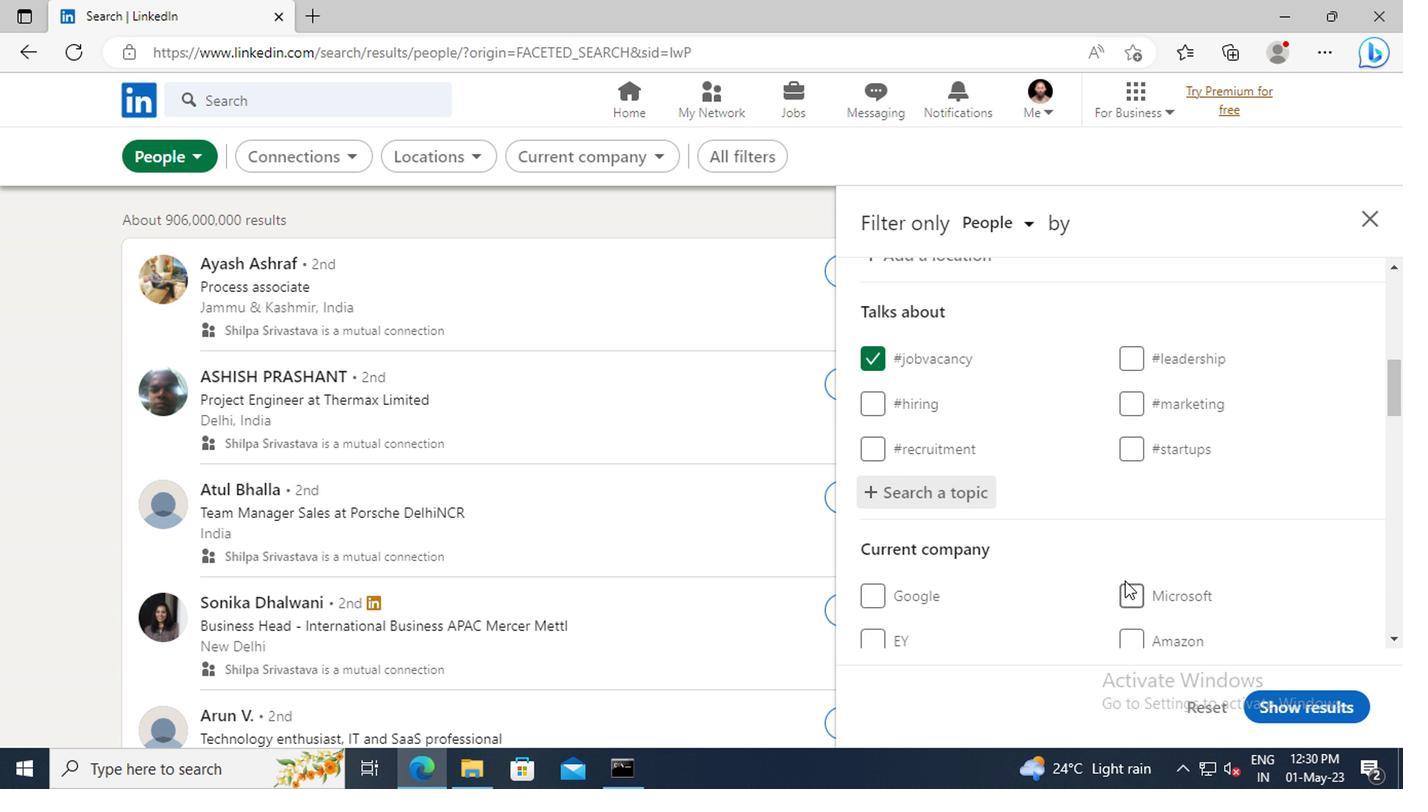 
Action: Mouse scrolled (1119, 578) with delta (0, -1)
Screenshot: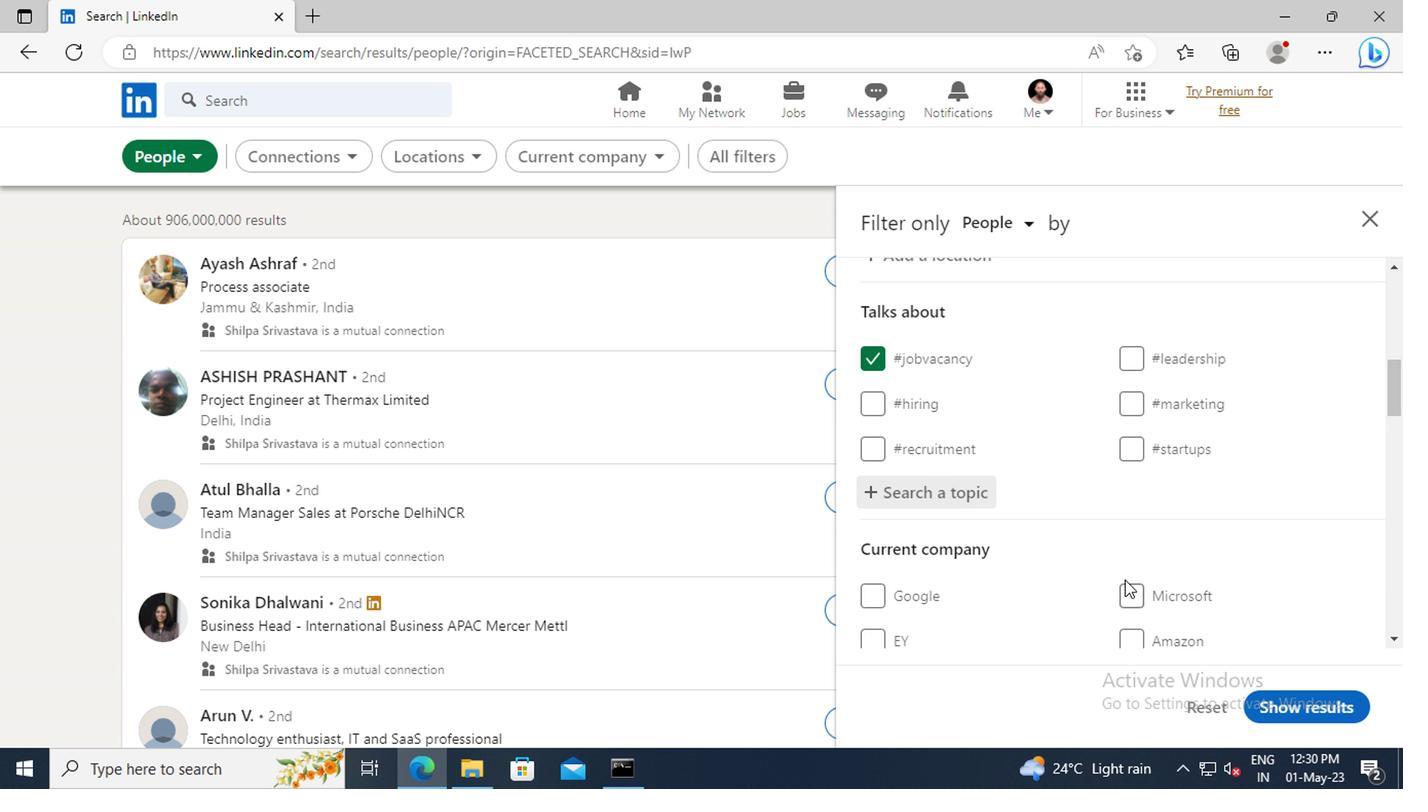 
Action: Mouse scrolled (1119, 578) with delta (0, -1)
Screenshot: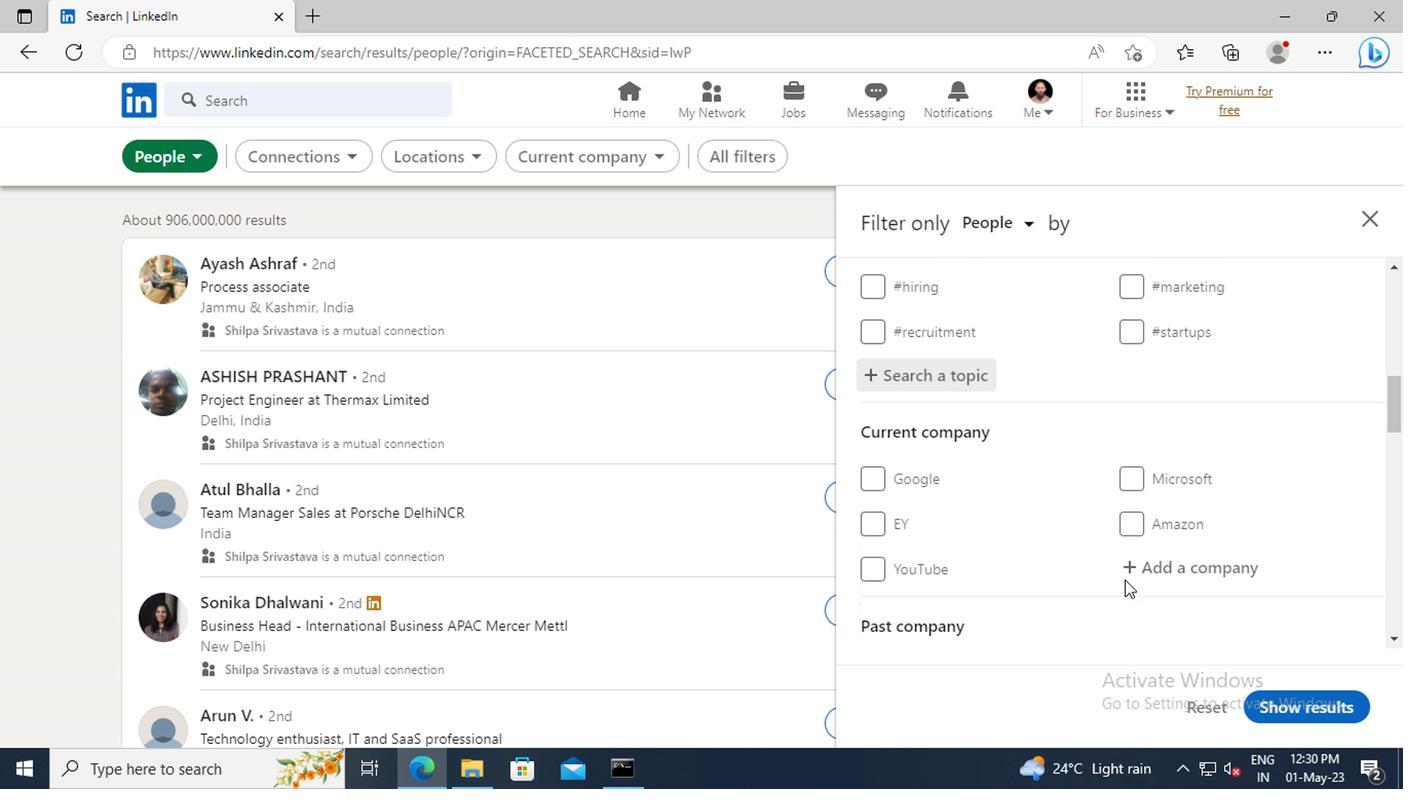 
Action: Mouse scrolled (1119, 578) with delta (0, -1)
Screenshot: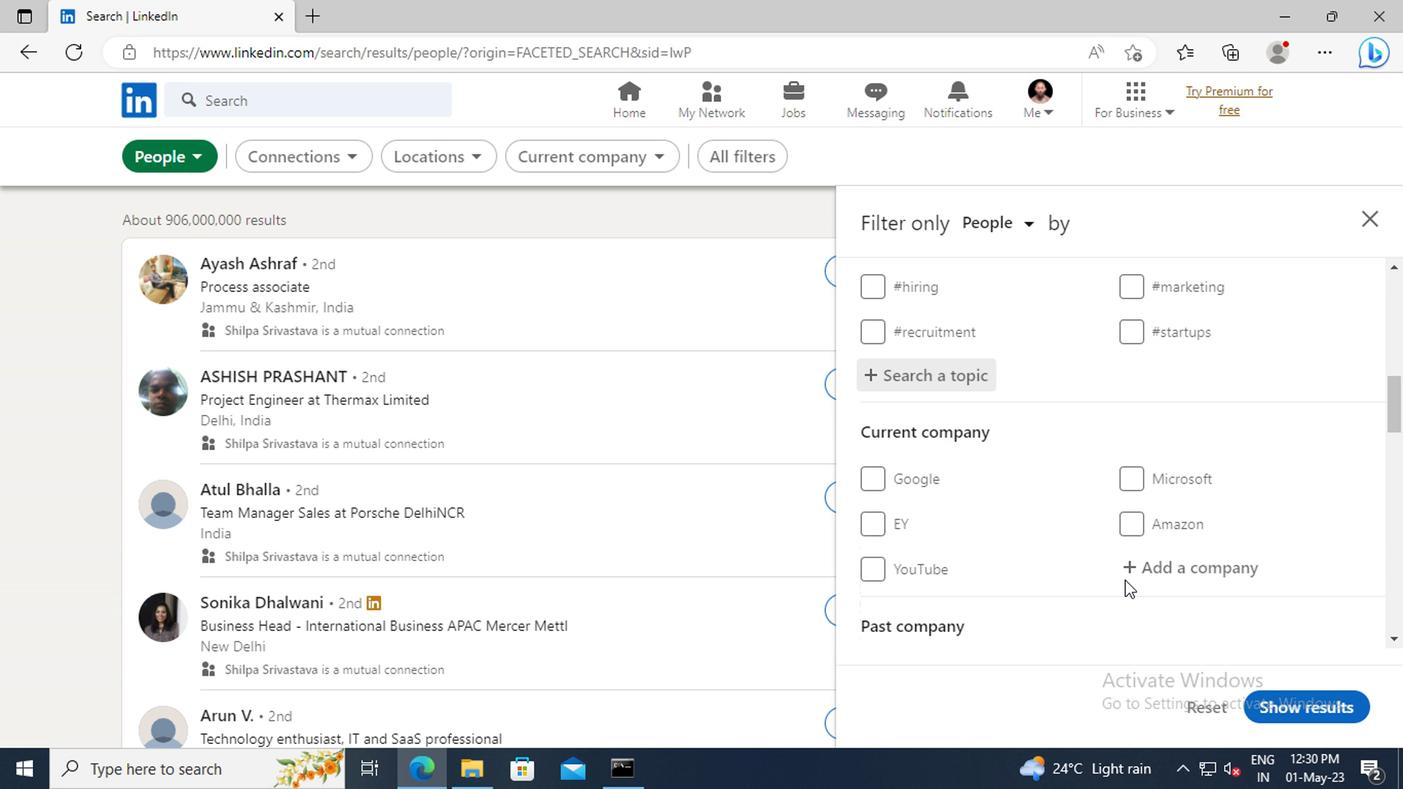 
Action: Mouse scrolled (1119, 578) with delta (0, -1)
Screenshot: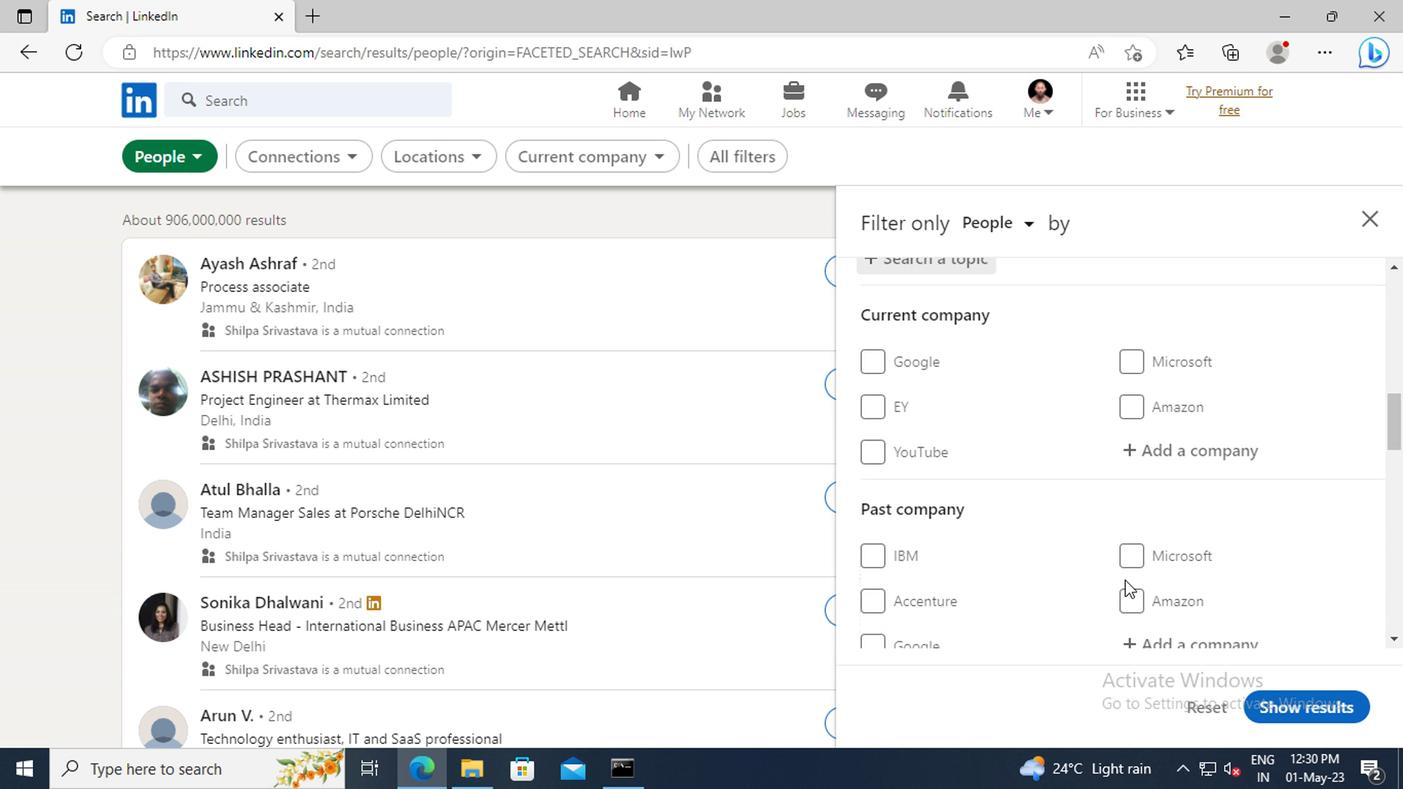 
Action: Mouse scrolled (1119, 578) with delta (0, -1)
Screenshot: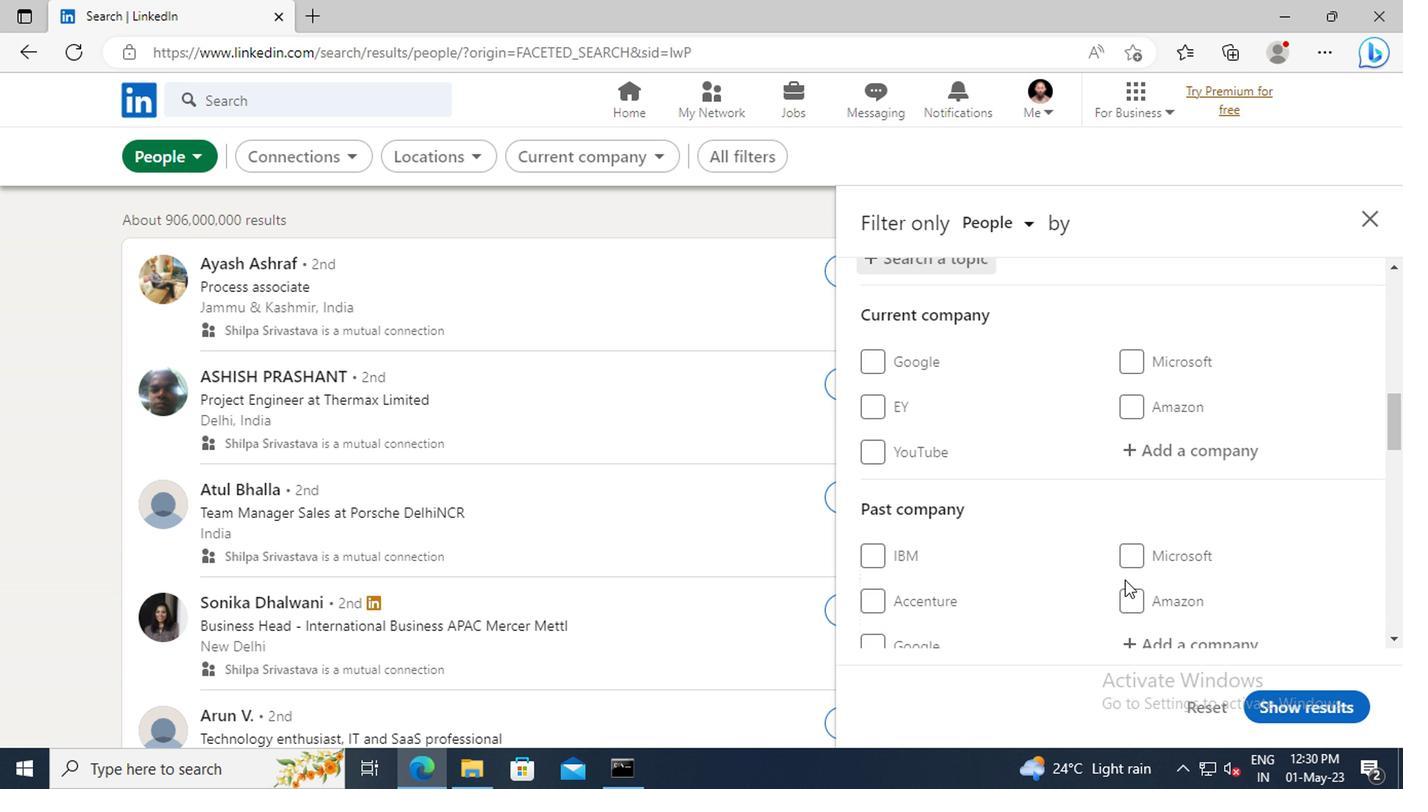 
Action: Mouse scrolled (1119, 578) with delta (0, -1)
Screenshot: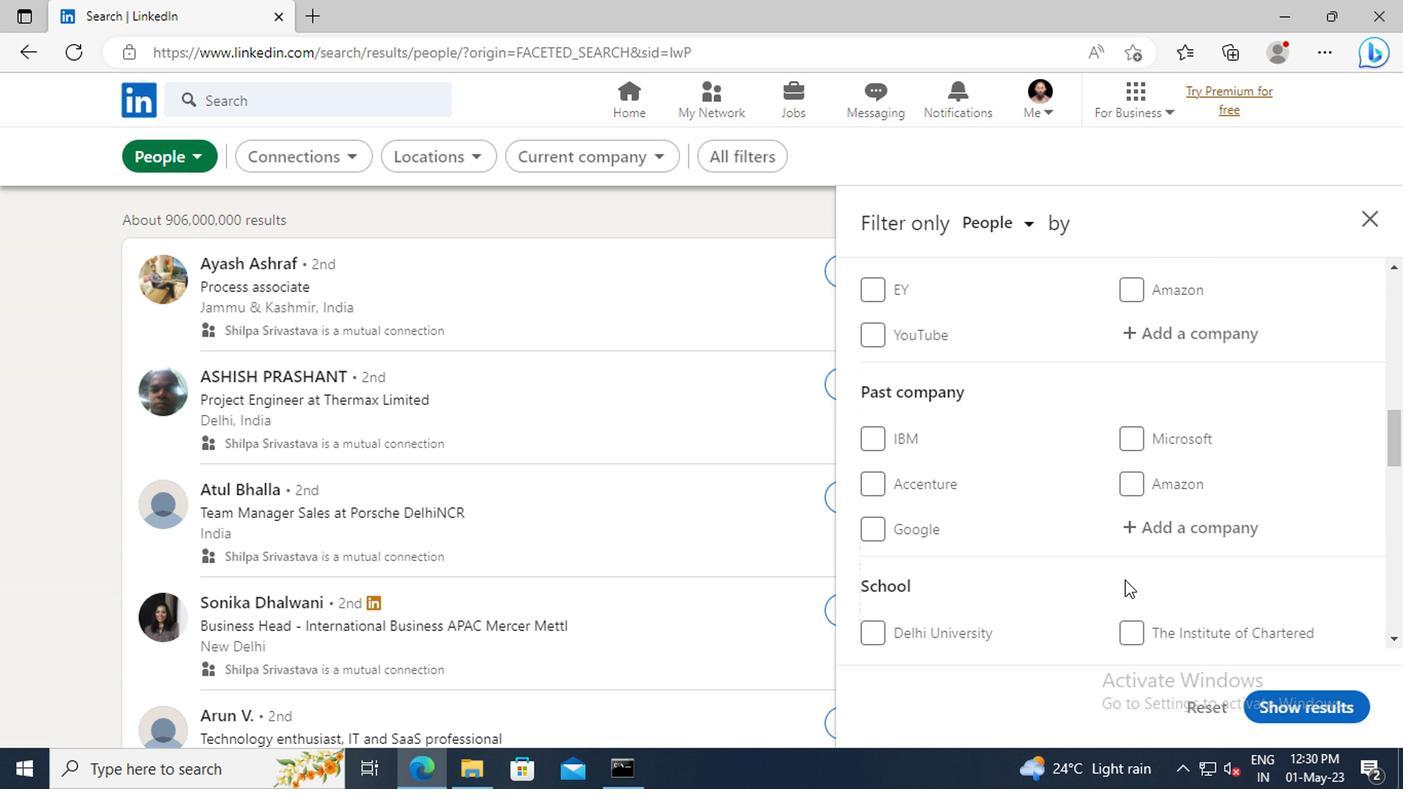 
Action: Mouse scrolled (1119, 578) with delta (0, -1)
Screenshot: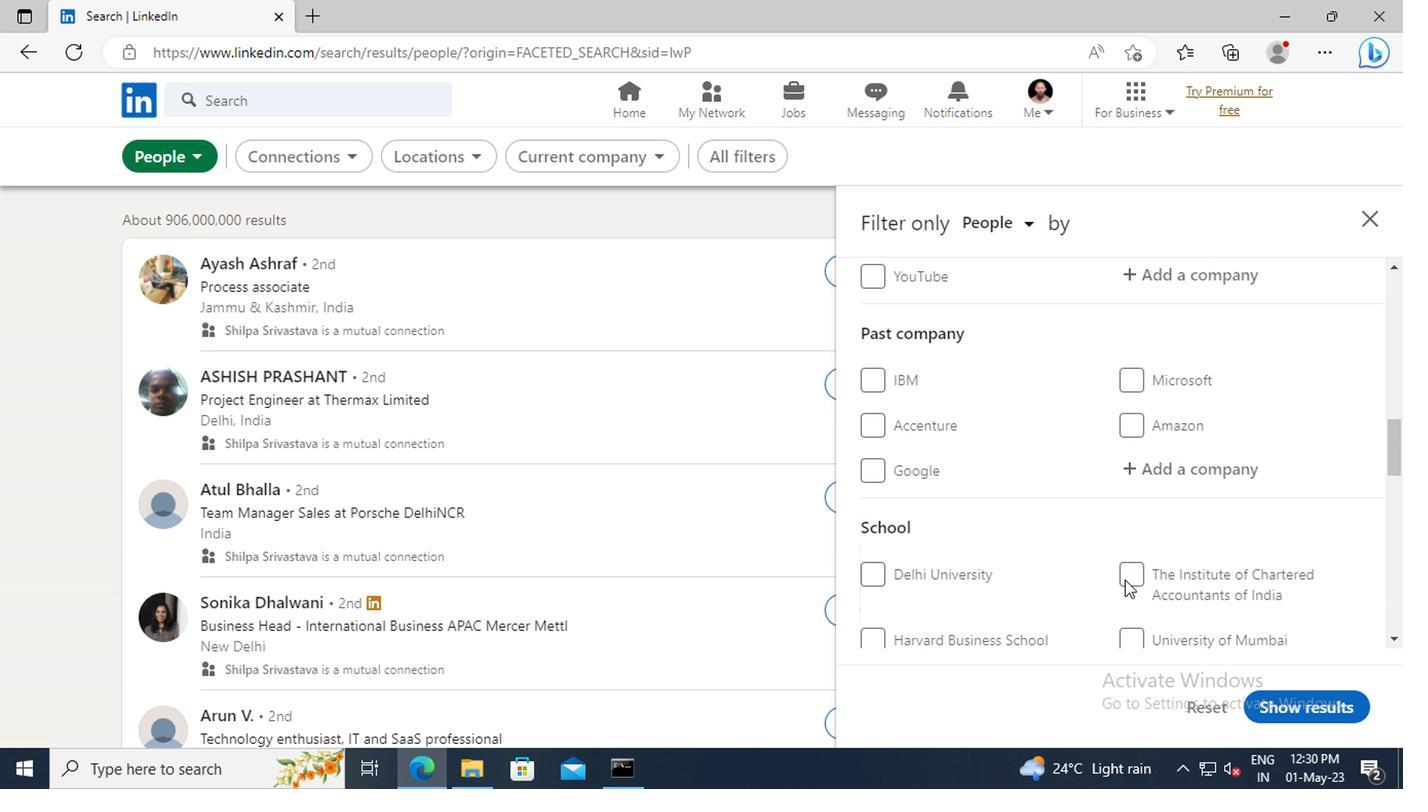 
Action: Mouse scrolled (1119, 578) with delta (0, -1)
Screenshot: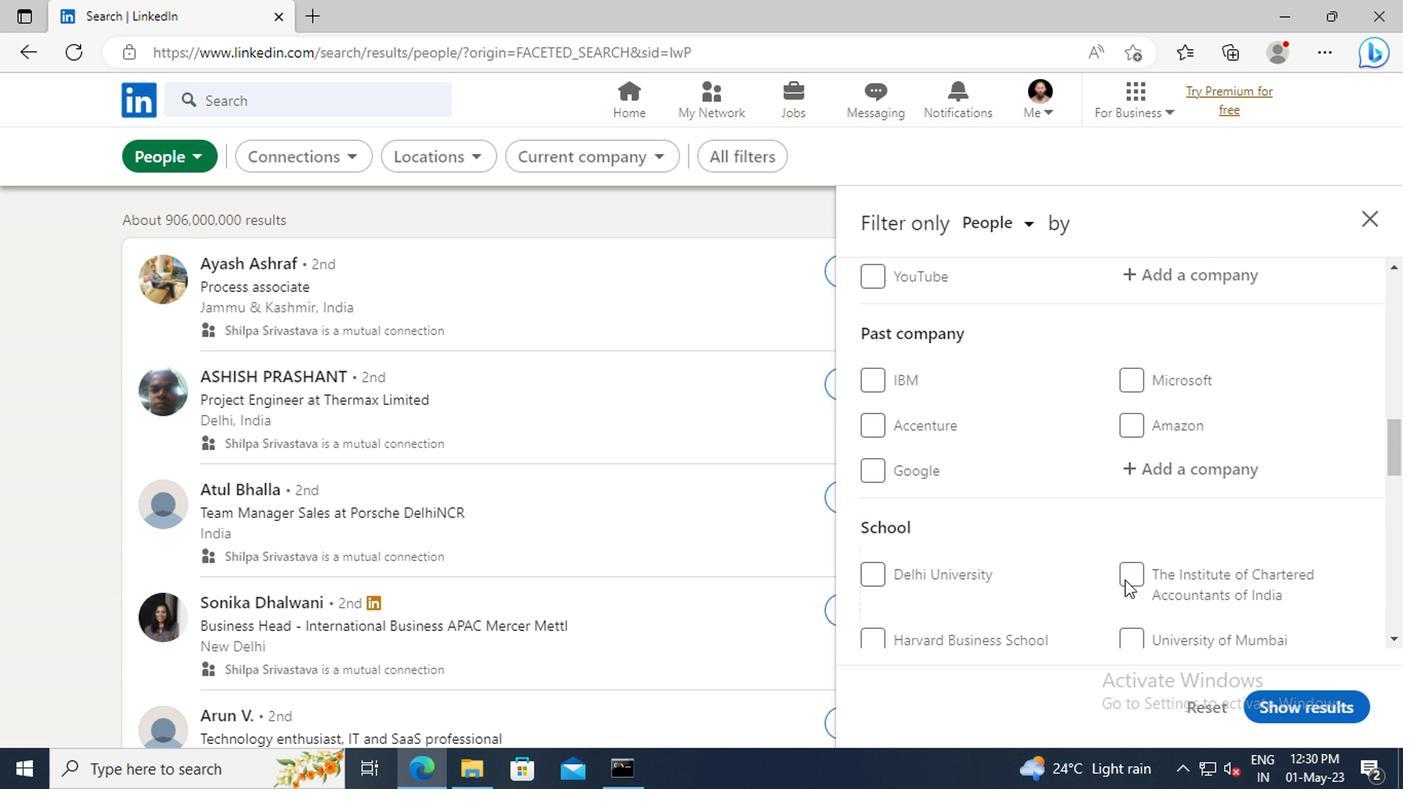 
Action: Mouse scrolled (1119, 578) with delta (0, -1)
Screenshot: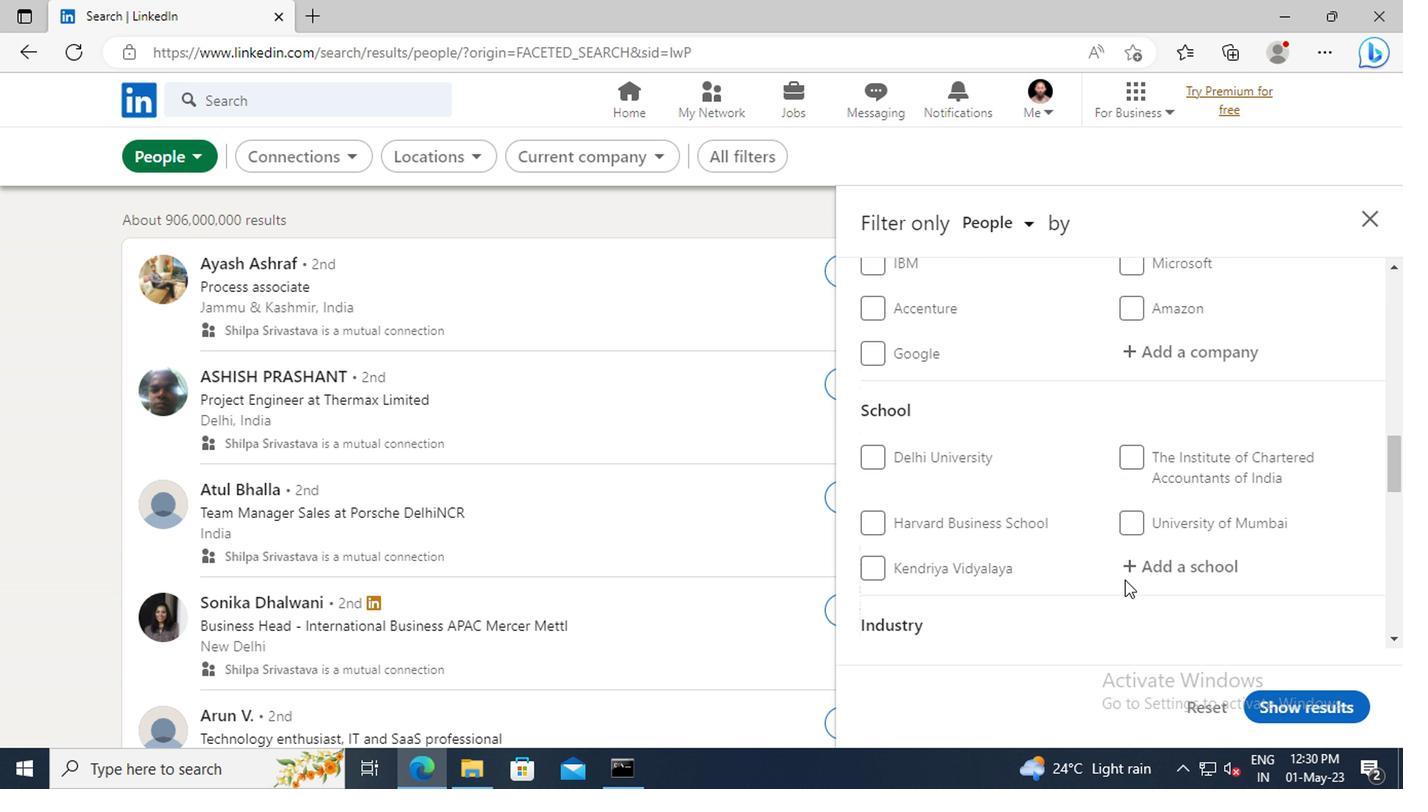 
Action: Mouse scrolled (1119, 578) with delta (0, -1)
Screenshot: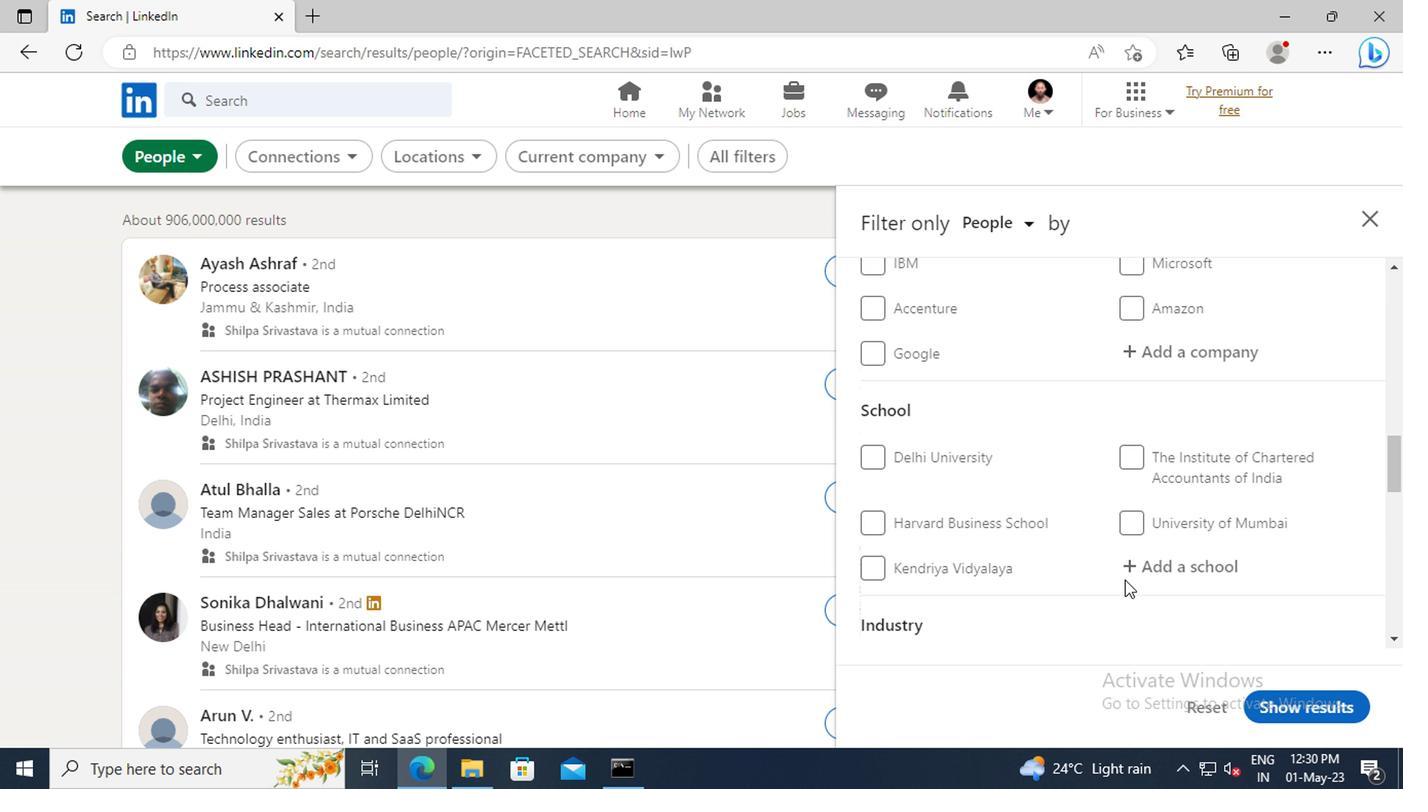 
Action: Mouse scrolled (1119, 578) with delta (0, -1)
Screenshot: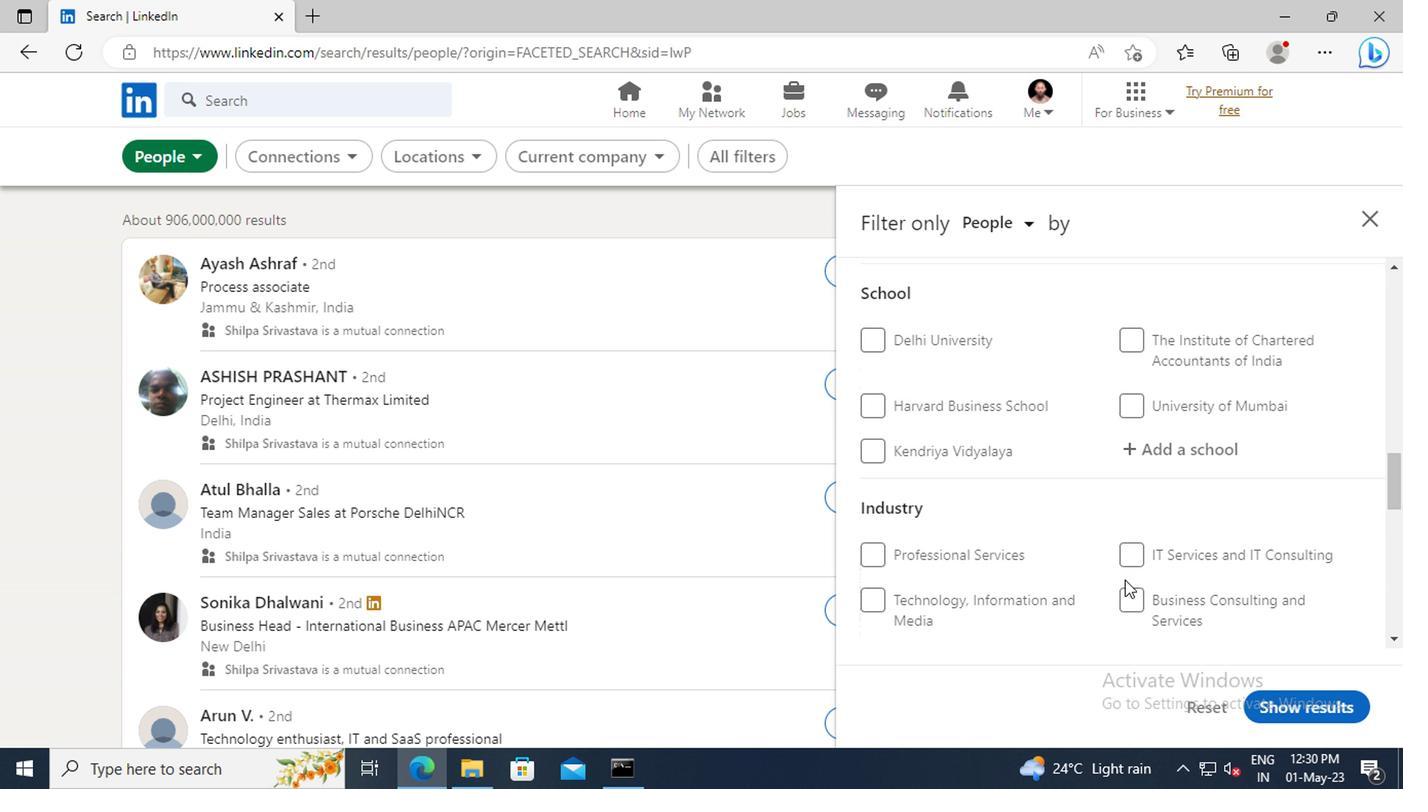 
Action: Mouse scrolled (1119, 578) with delta (0, -1)
Screenshot: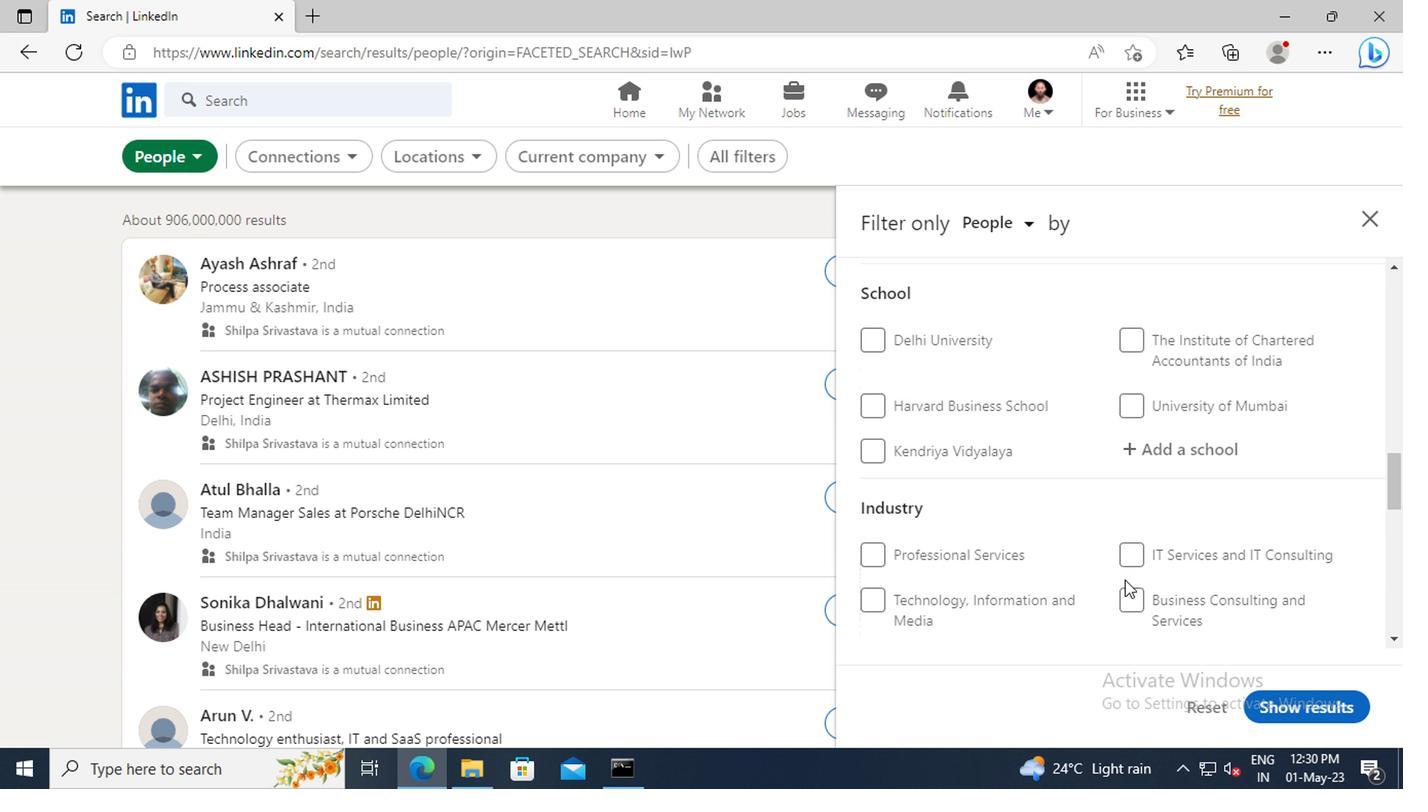 
Action: Mouse scrolled (1119, 578) with delta (0, -1)
Screenshot: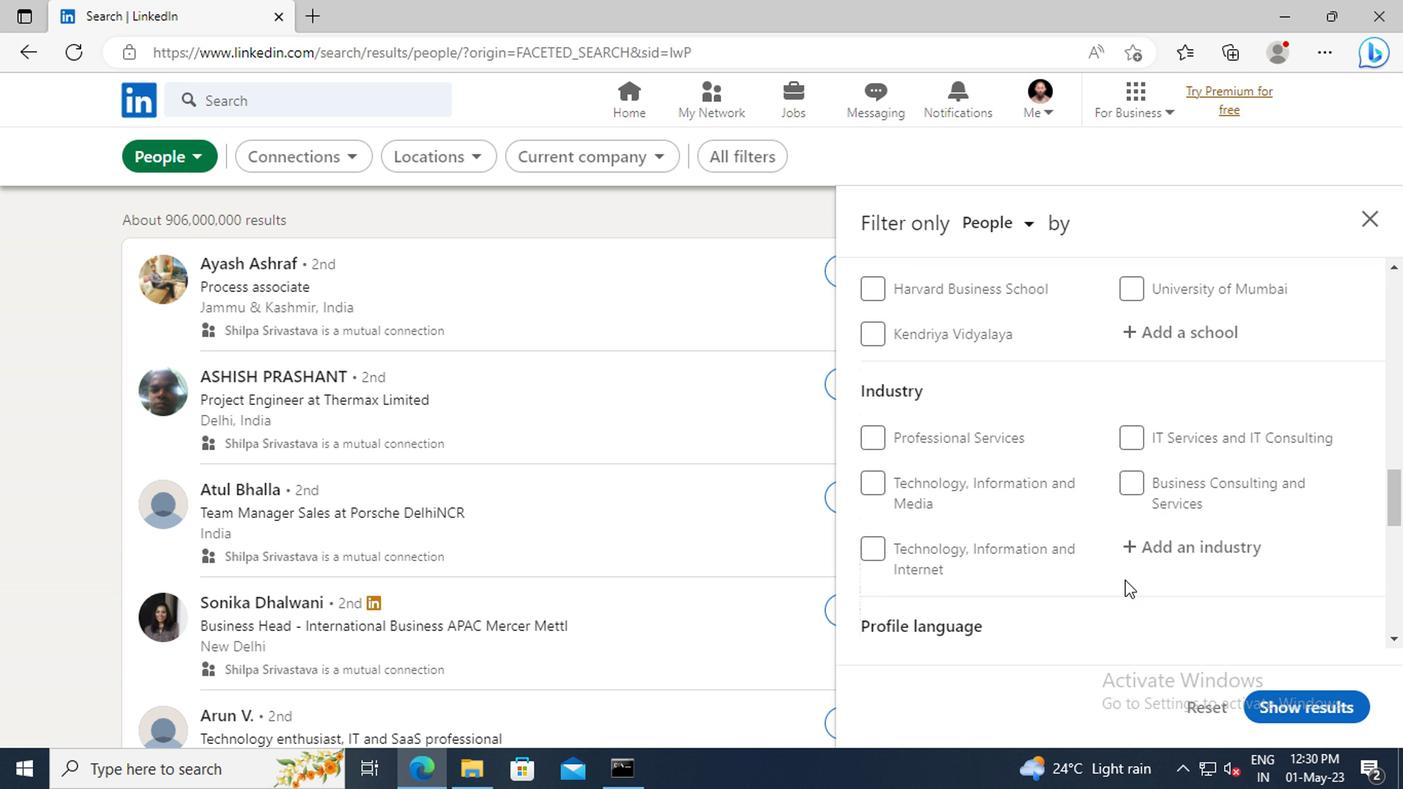 
Action: Mouse scrolled (1119, 578) with delta (0, -1)
Screenshot: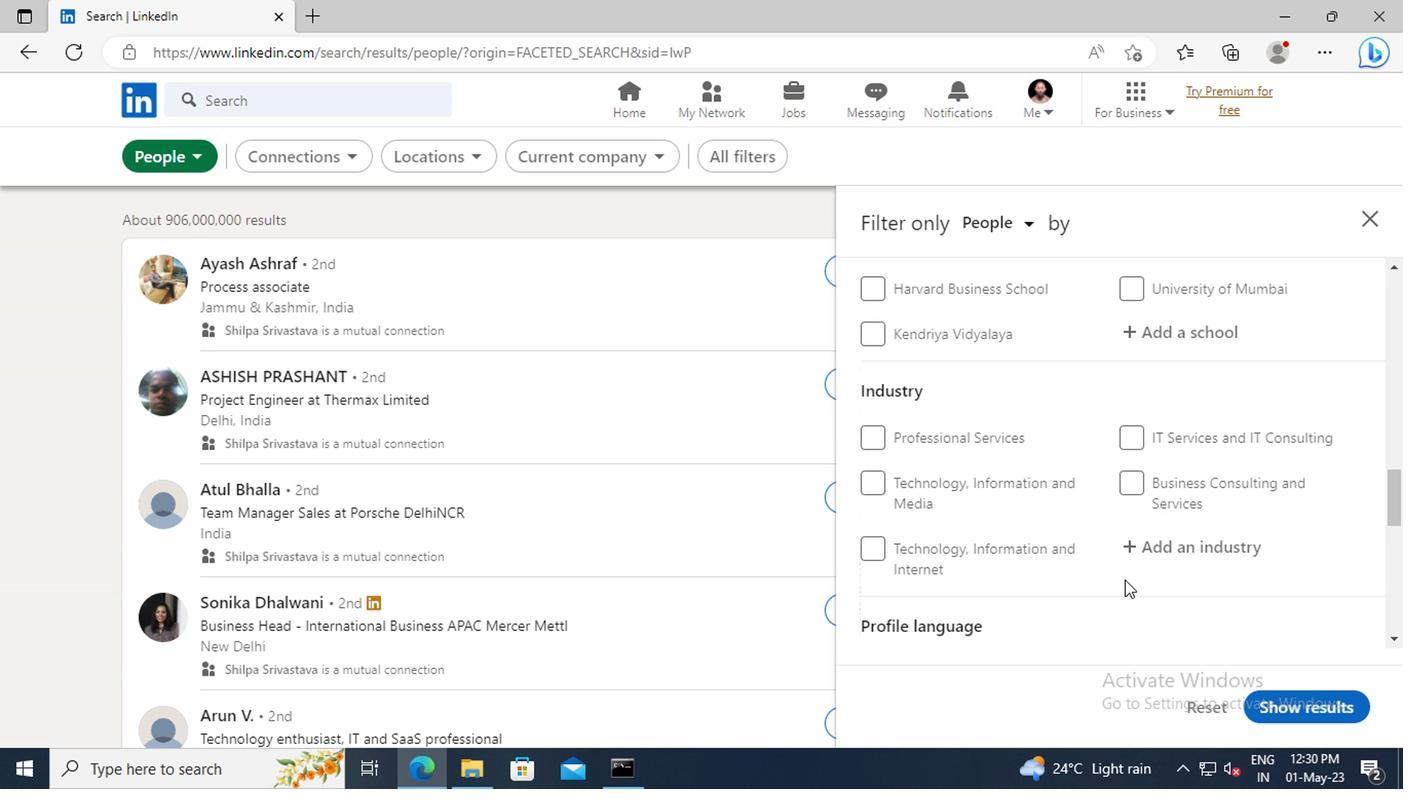 
Action: Mouse moved to (1126, 564)
Screenshot: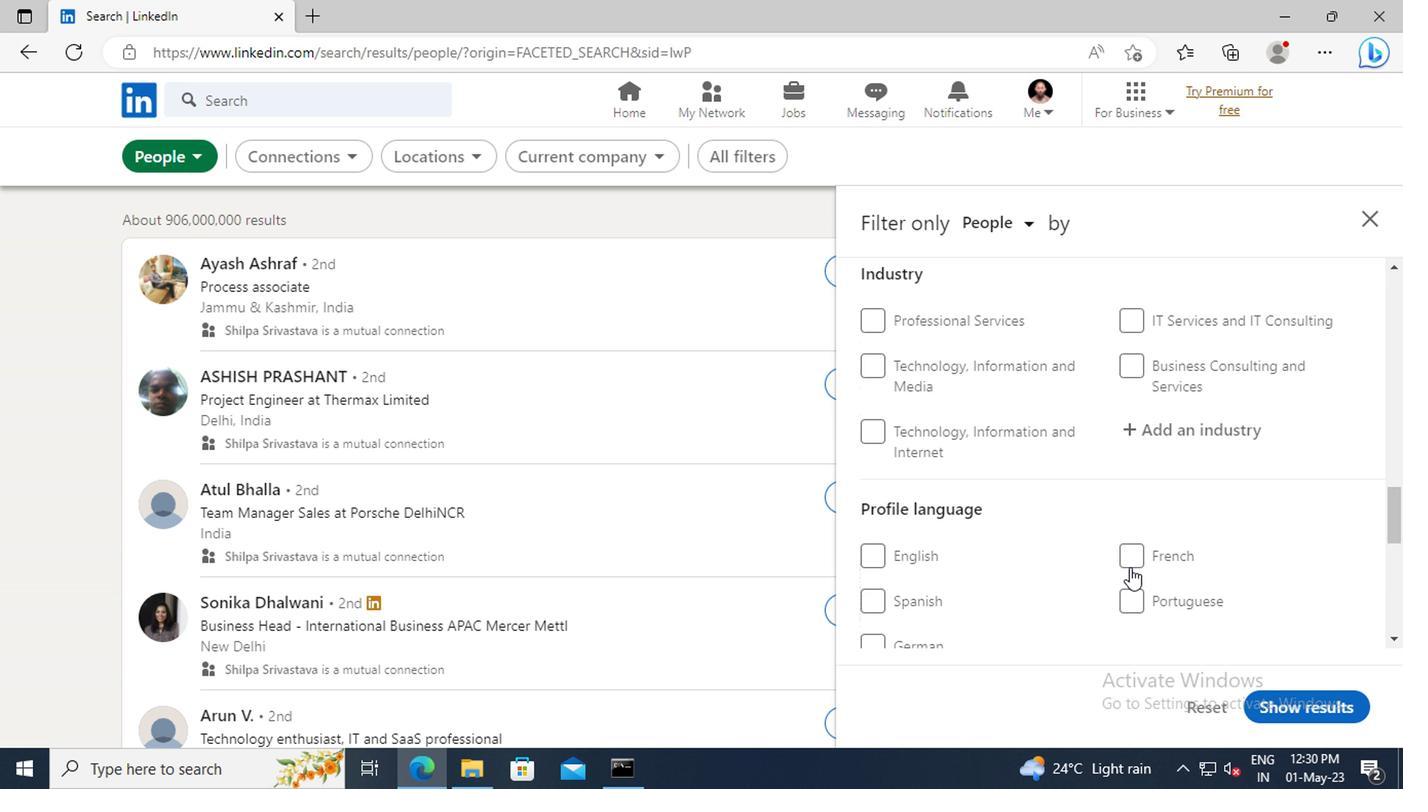 
Action: Mouse pressed left at (1126, 564)
Screenshot: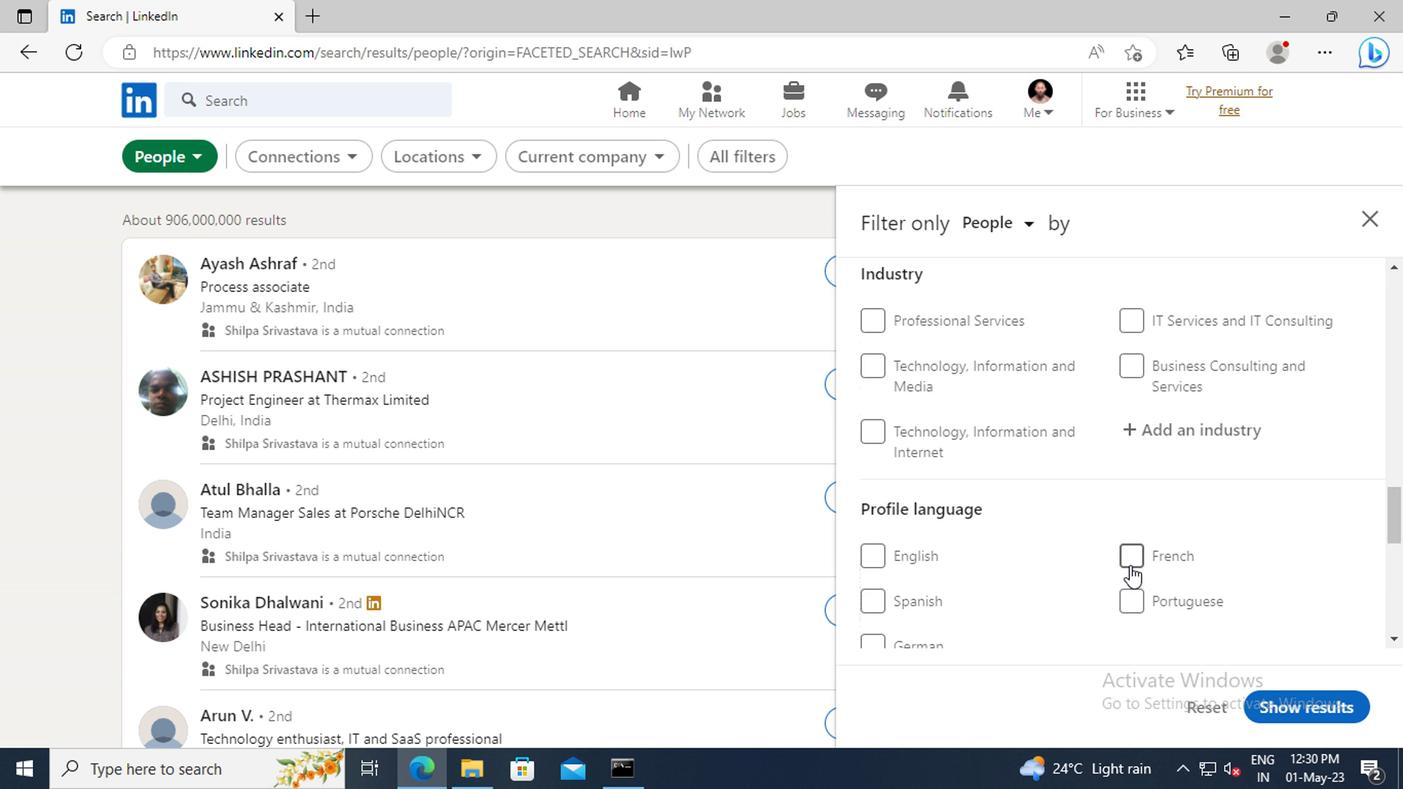 
Action: Mouse moved to (1175, 534)
Screenshot: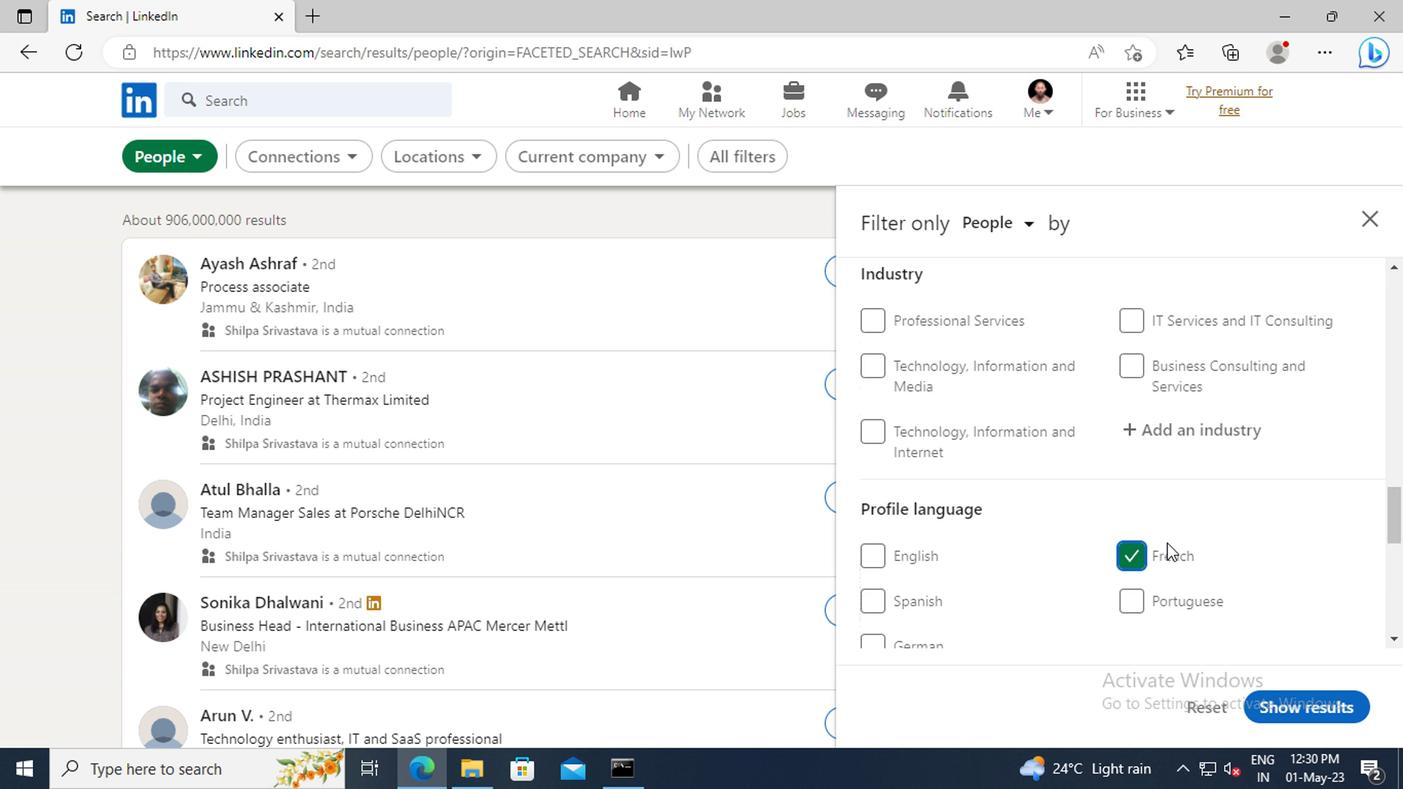 
Action: Mouse scrolled (1175, 535) with delta (0, 1)
Screenshot: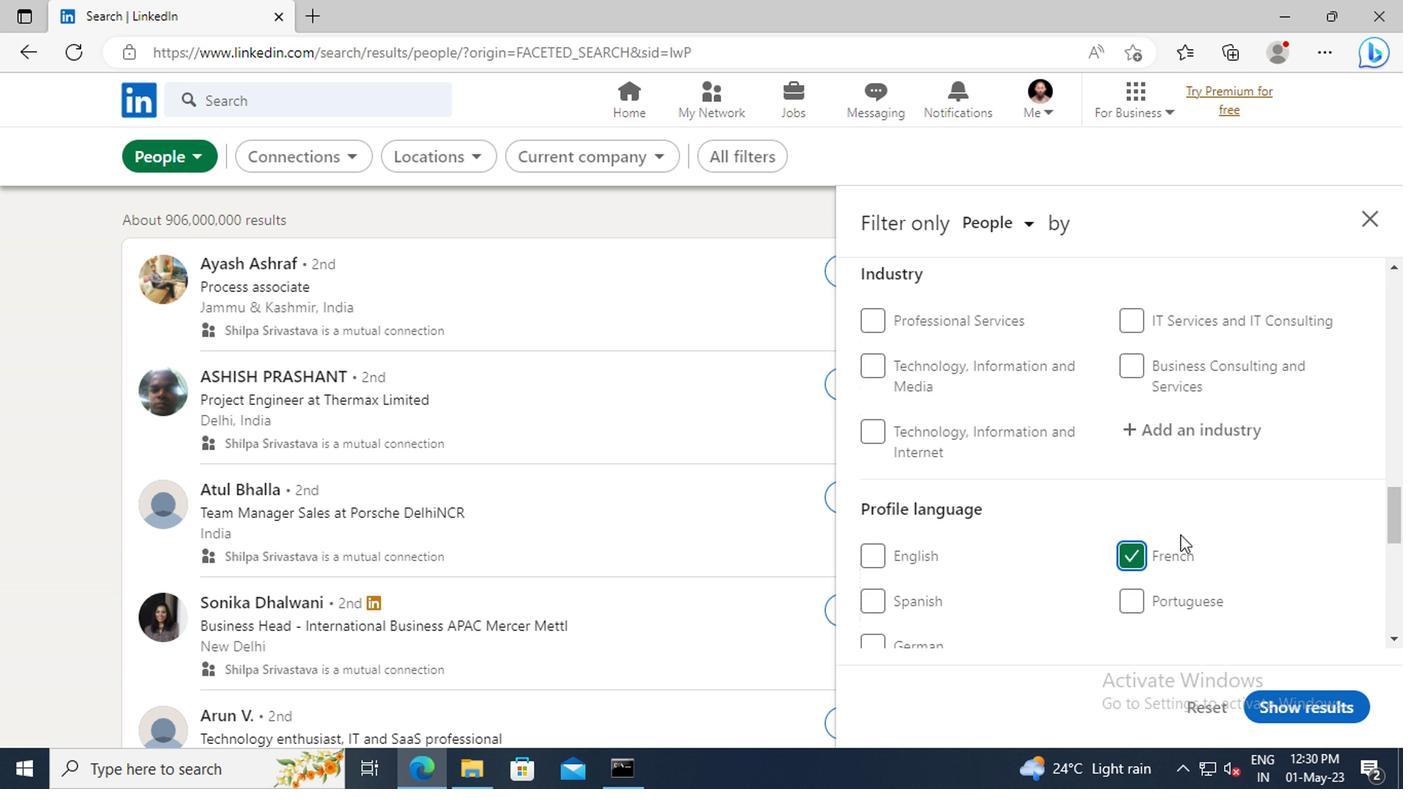 
Action: Mouse scrolled (1175, 535) with delta (0, 1)
Screenshot: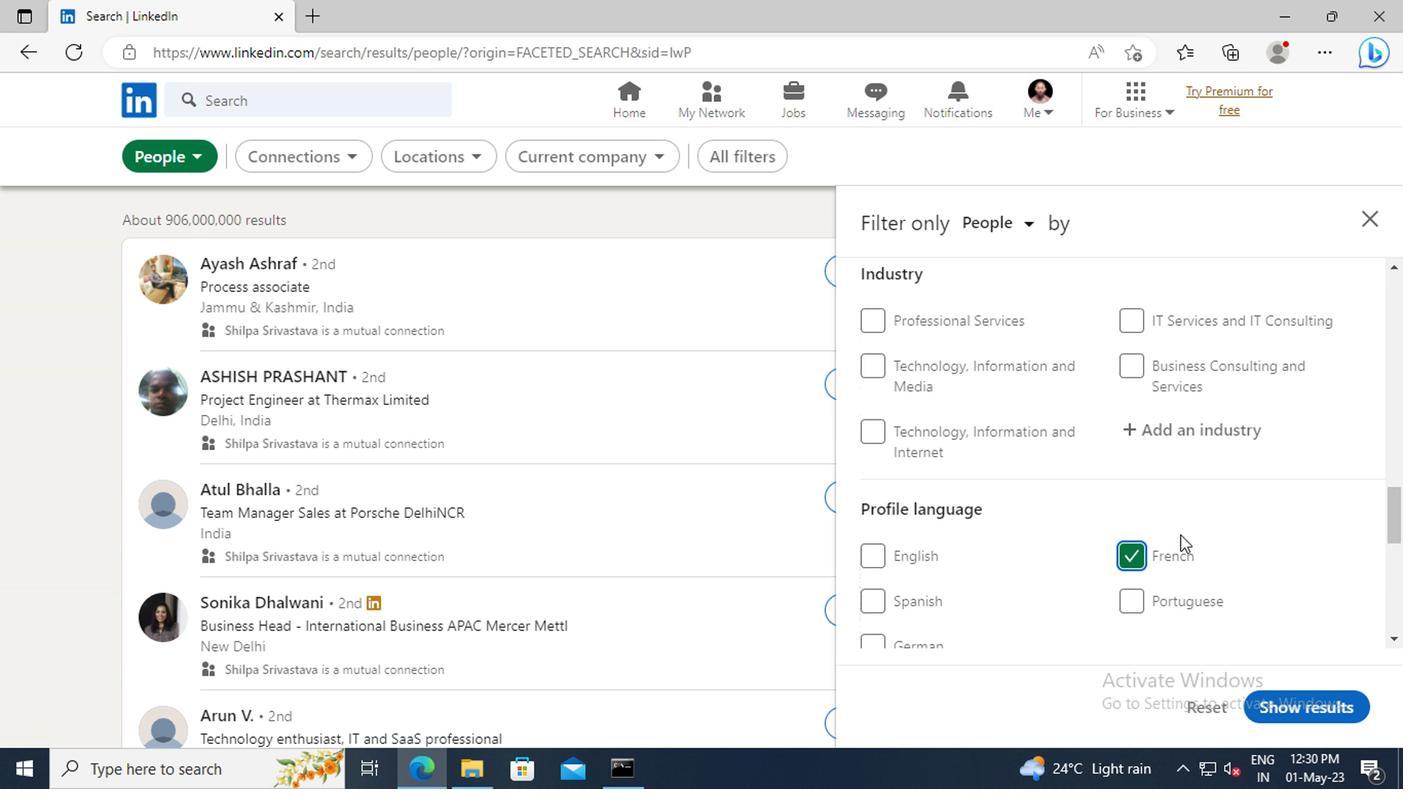
Action: Mouse moved to (1176, 533)
Screenshot: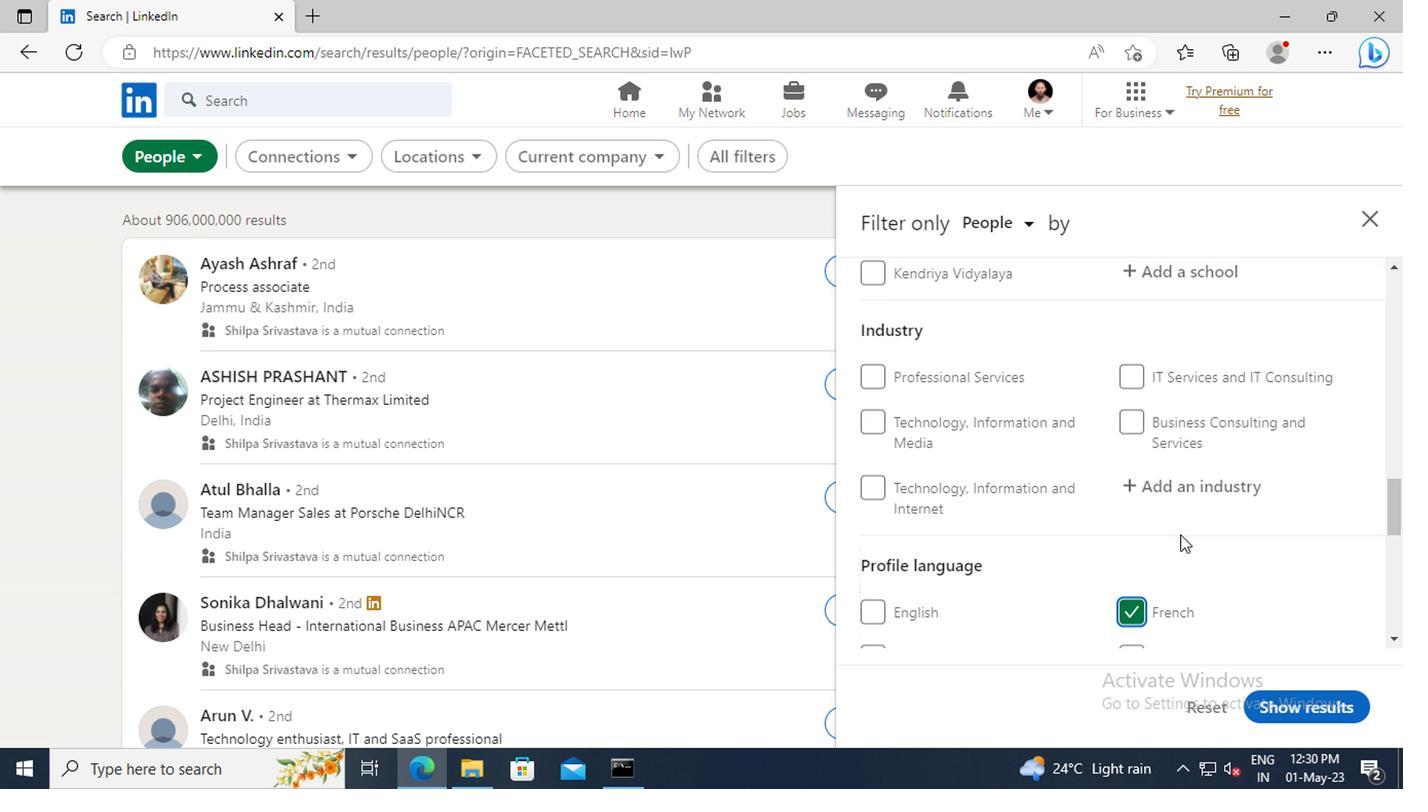 
Action: Mouse scrolled (1176, 534) with delta (0, 0)
Screenshot: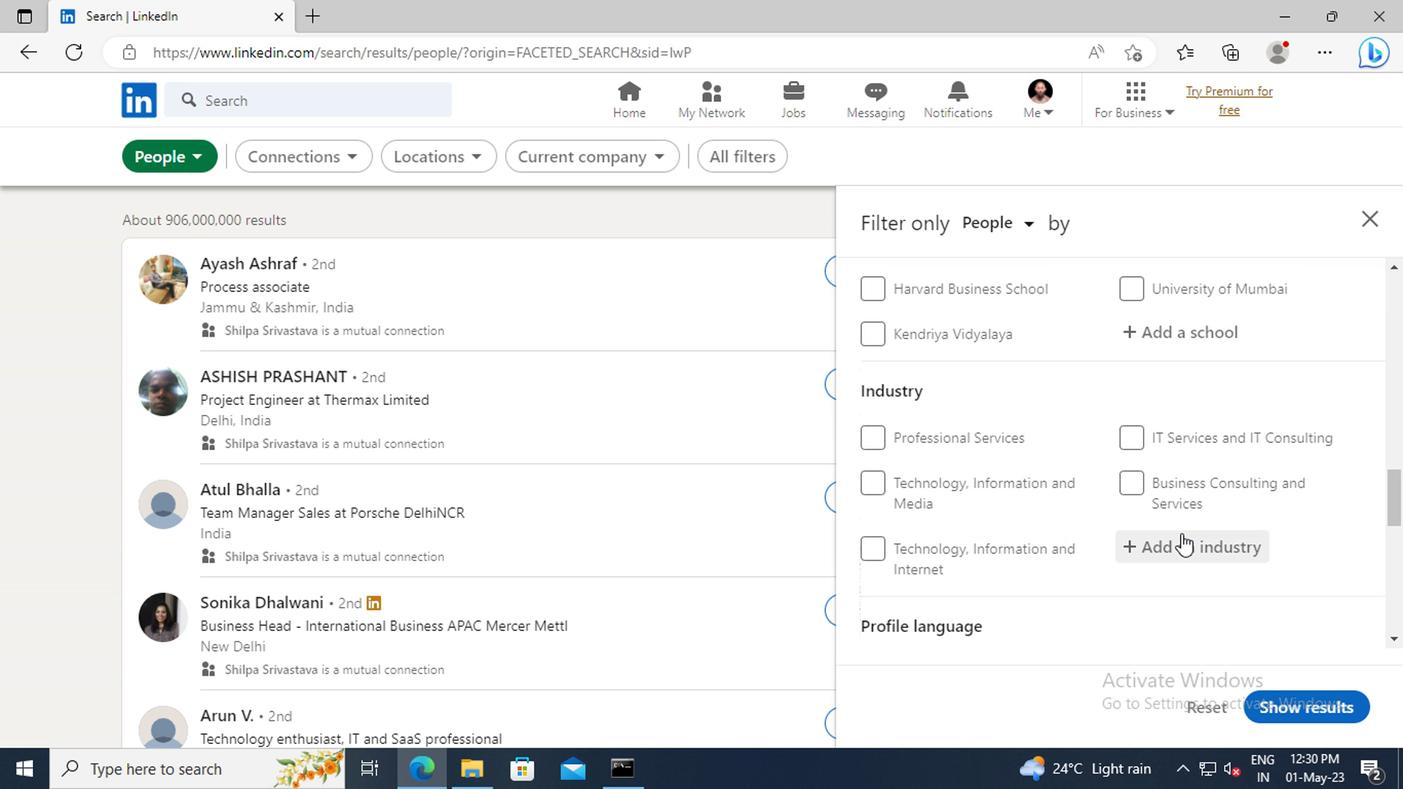 
Action: Mouse scrolled (1176, 534) with delta (0, 0)
Screenshot: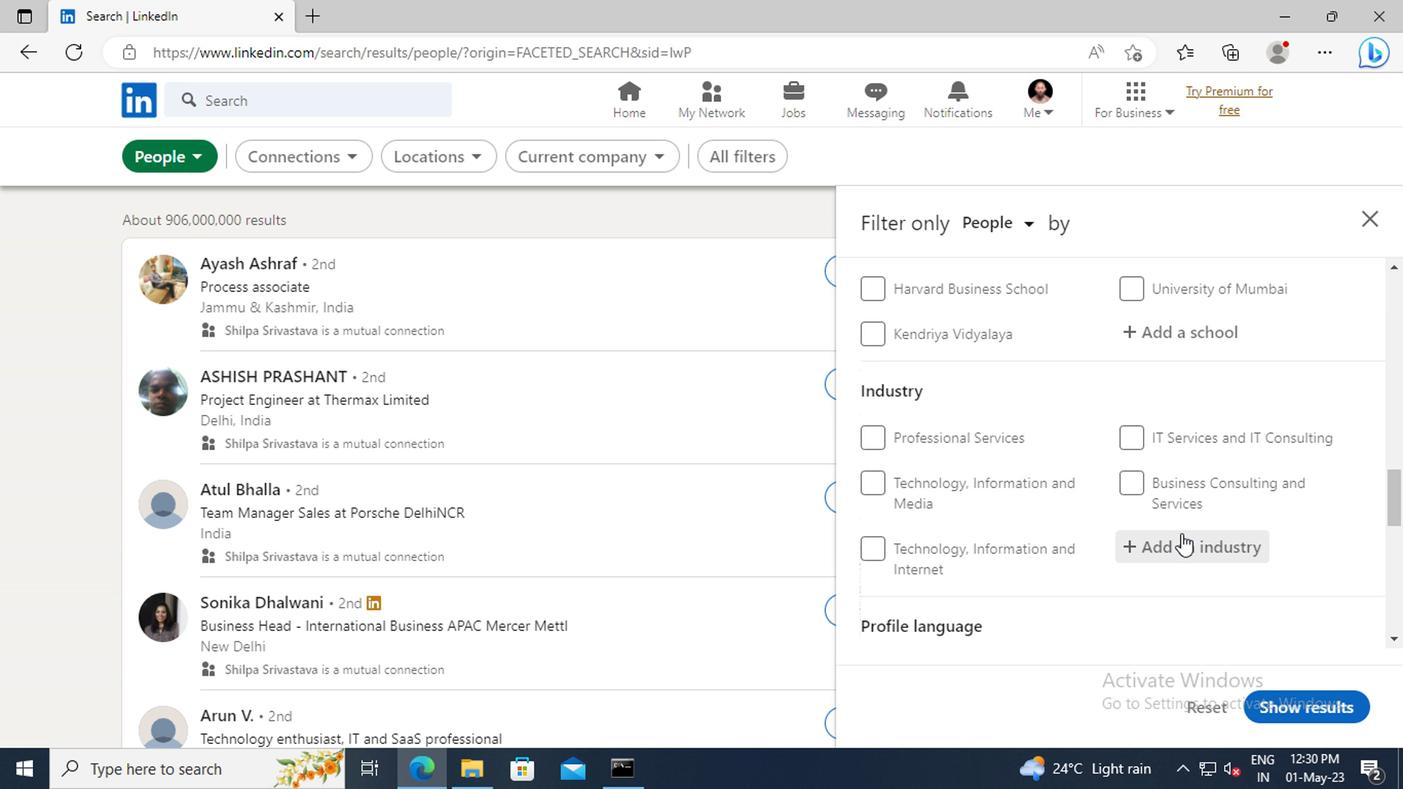 
Action: Mouse scrolled (1176, 534) with delta (0, 0)
Screenshot: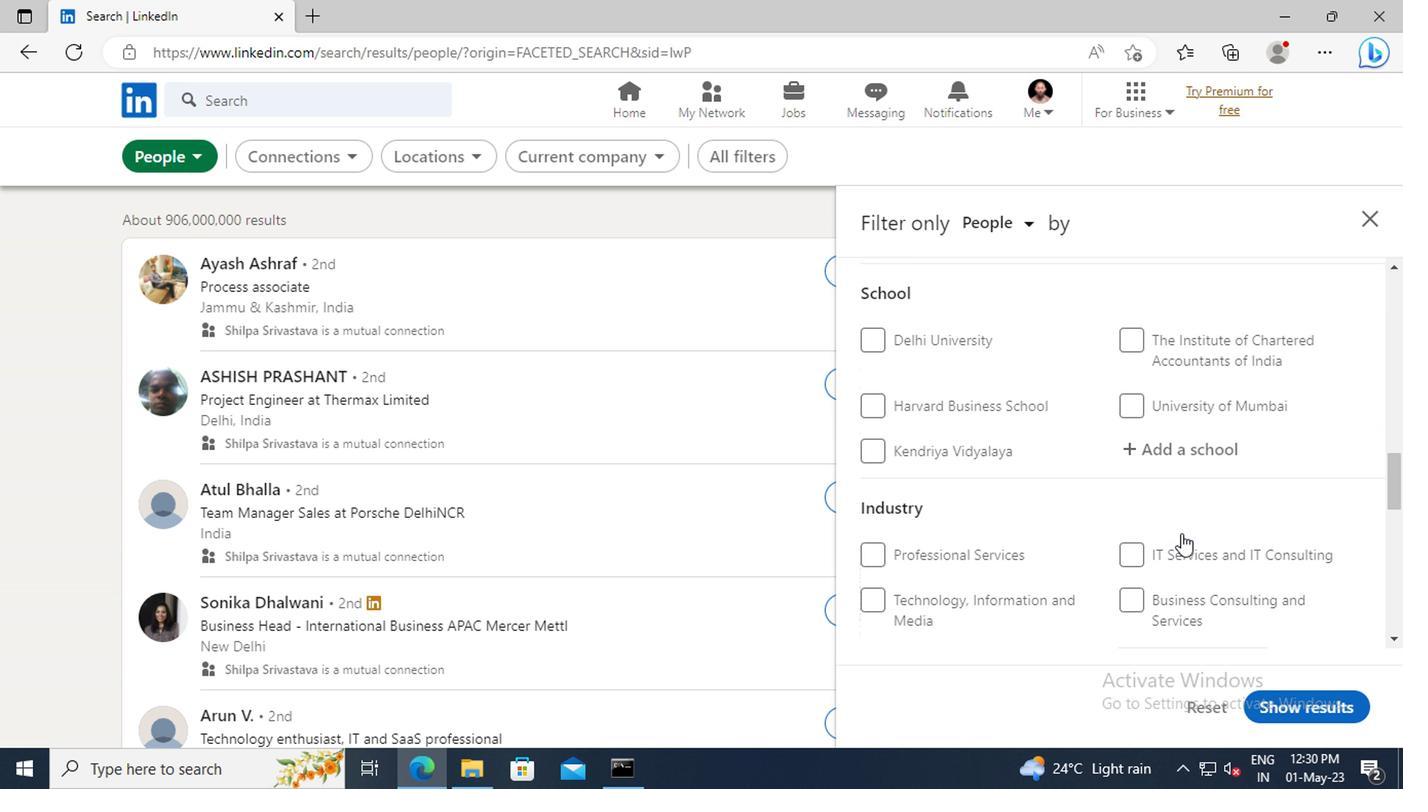 
Action: Mouse scrolled (1176, 534) with delta (0, 0)
Screenshot: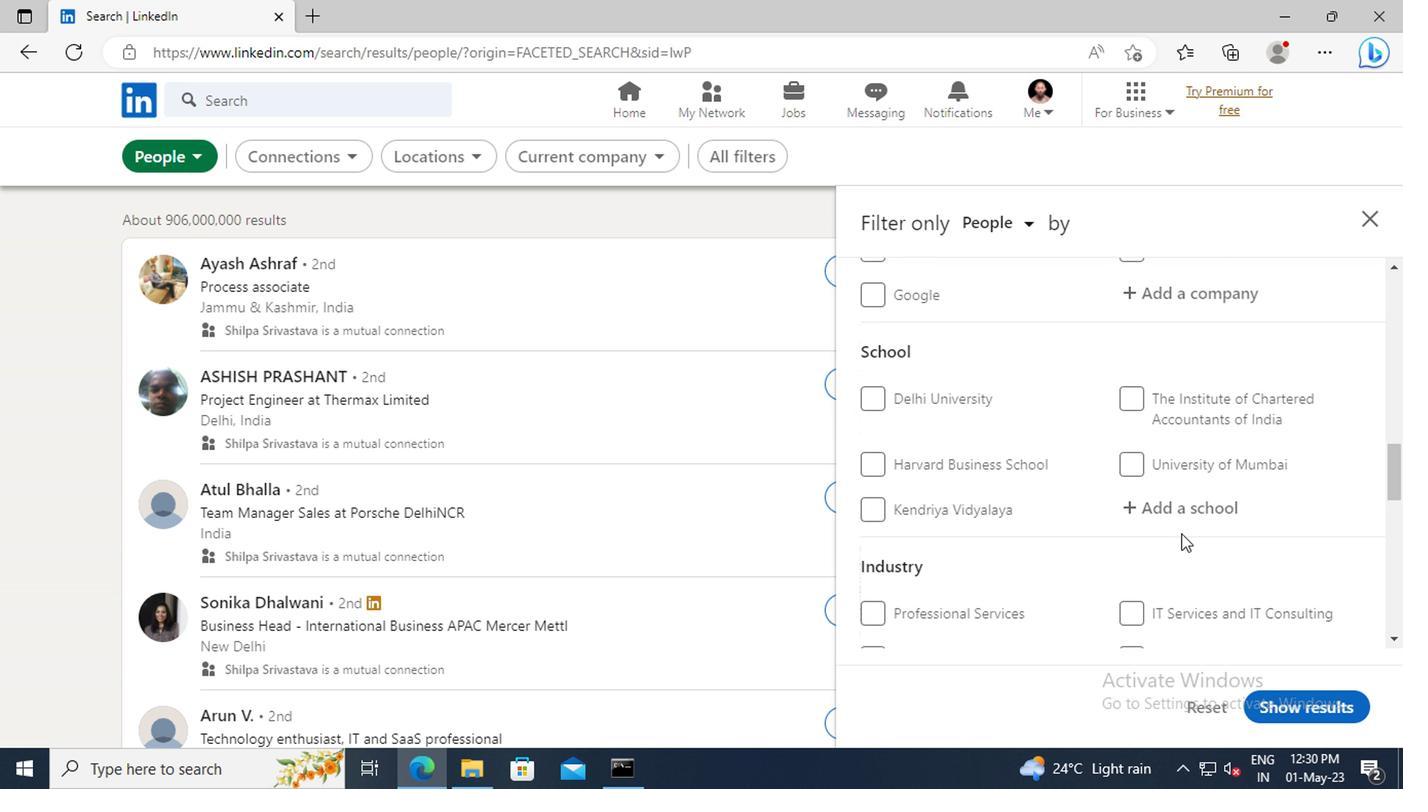 
Action: Mouse scrolled (1176, 534) with delta (0, 0)
Screenshot: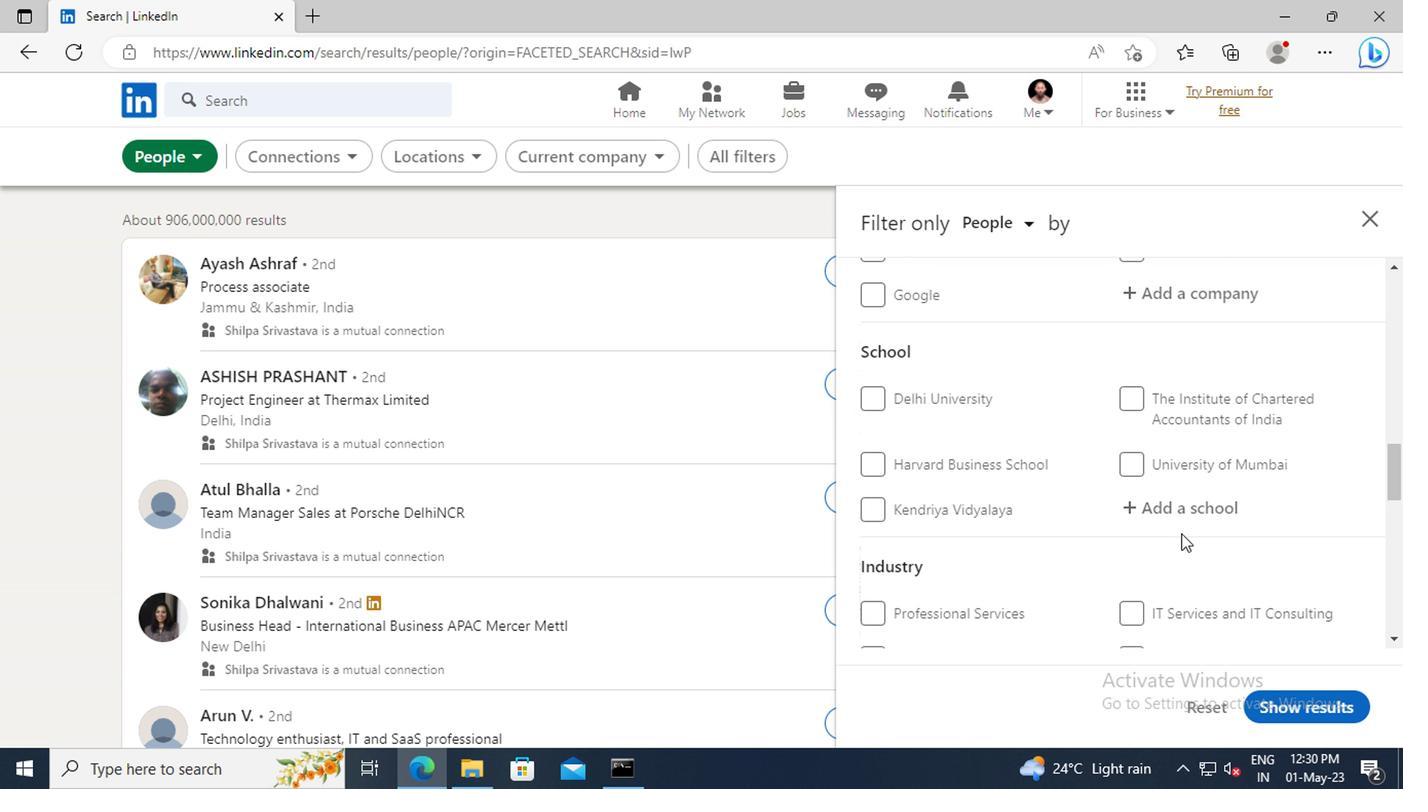
Action: Mouse scrolled (1176, 534) with delta (0, 0)
Screenshot: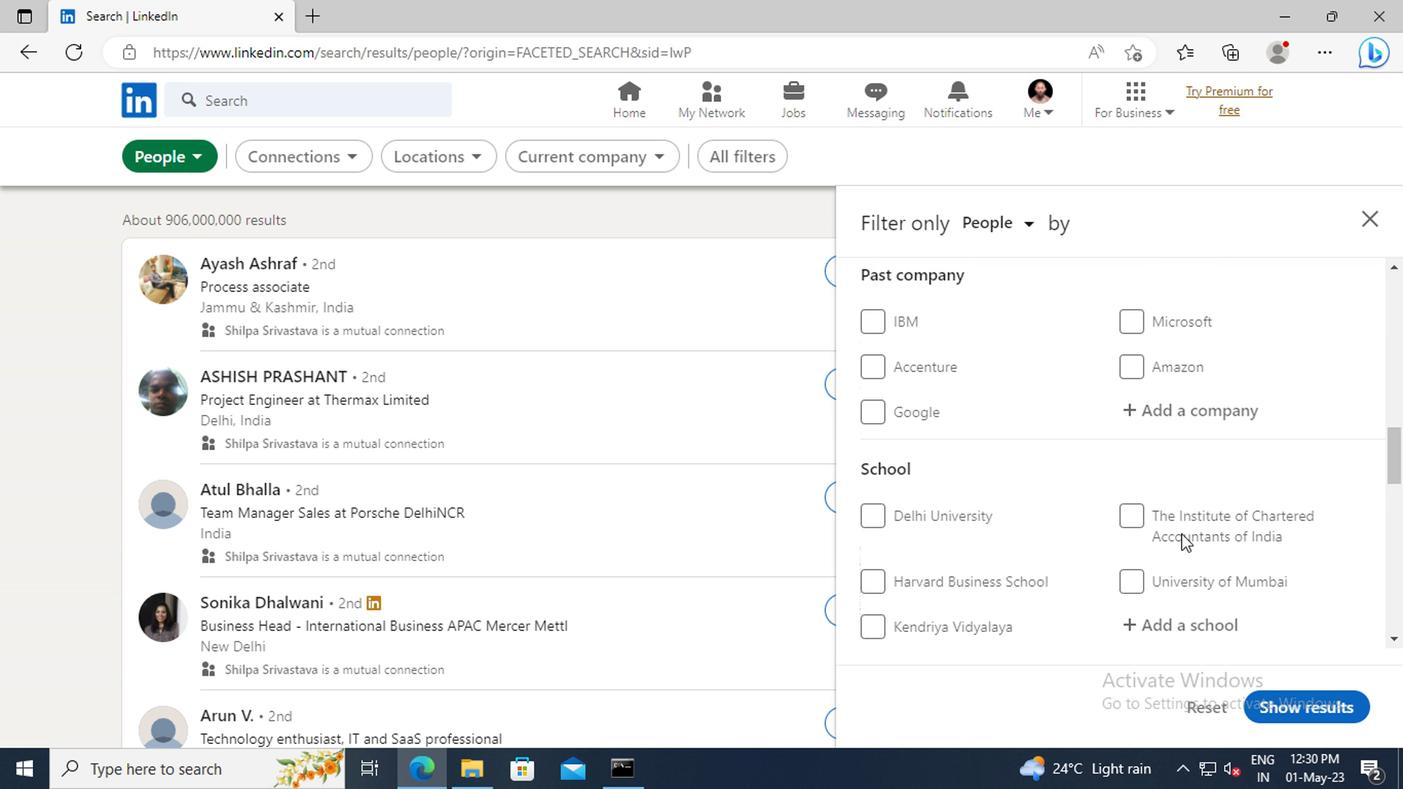 
Action: Mouse scrolled (1176, 534) with delta (0, 0)
Screenshot: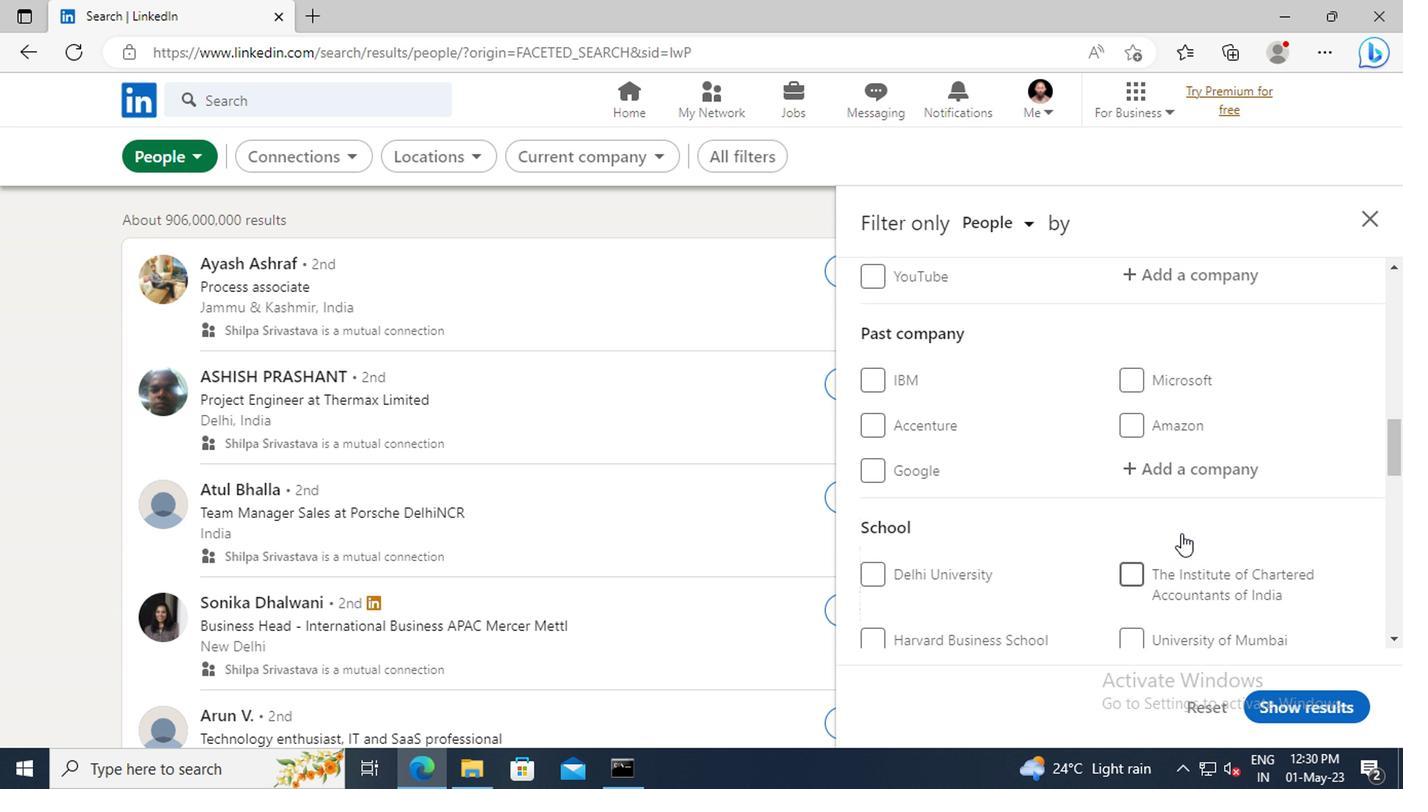 
Action: Mouse scrolled (1176, 534) with delta (0, 0)
Screenshot: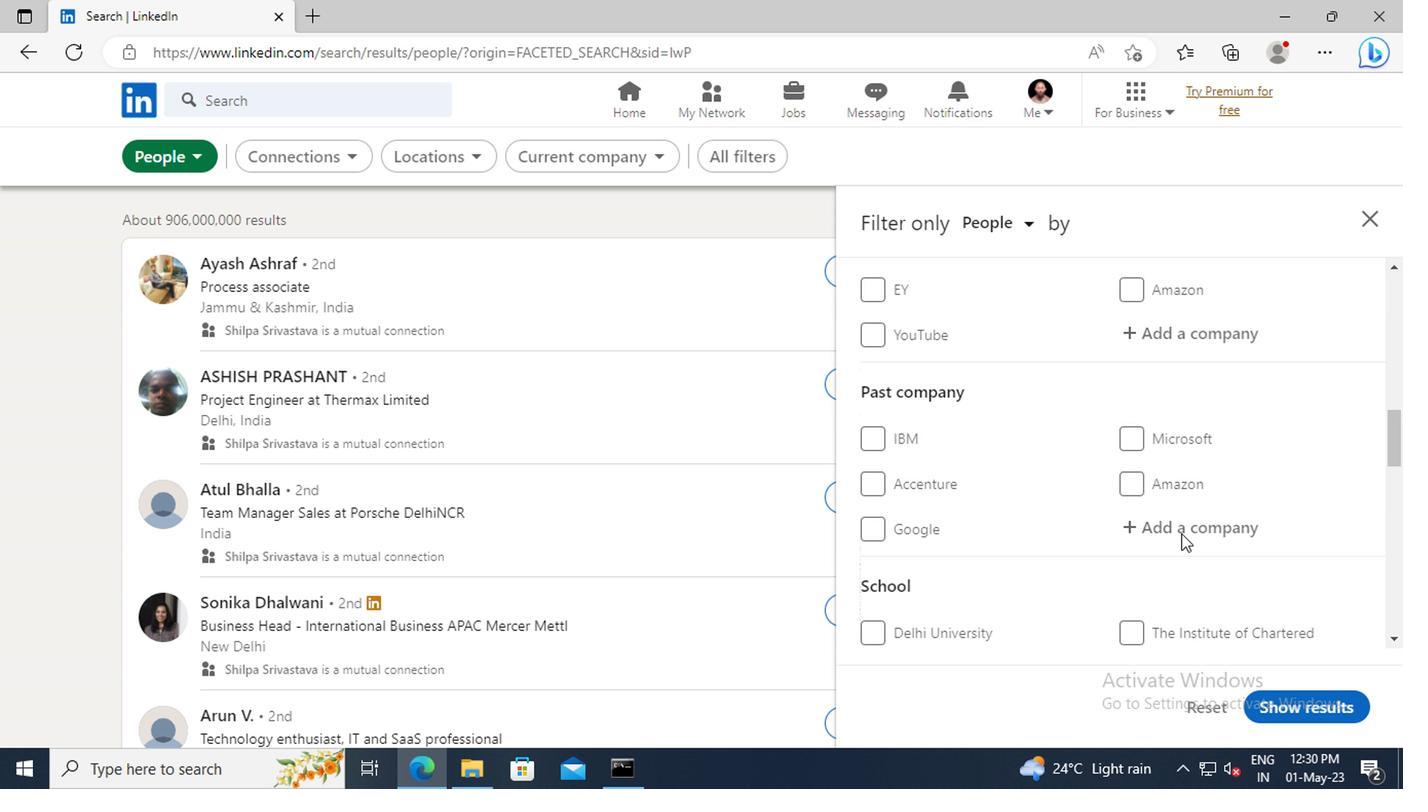 
Action: Mouse scrolled (1176, 534) with delta (0, 0)
Screenshot: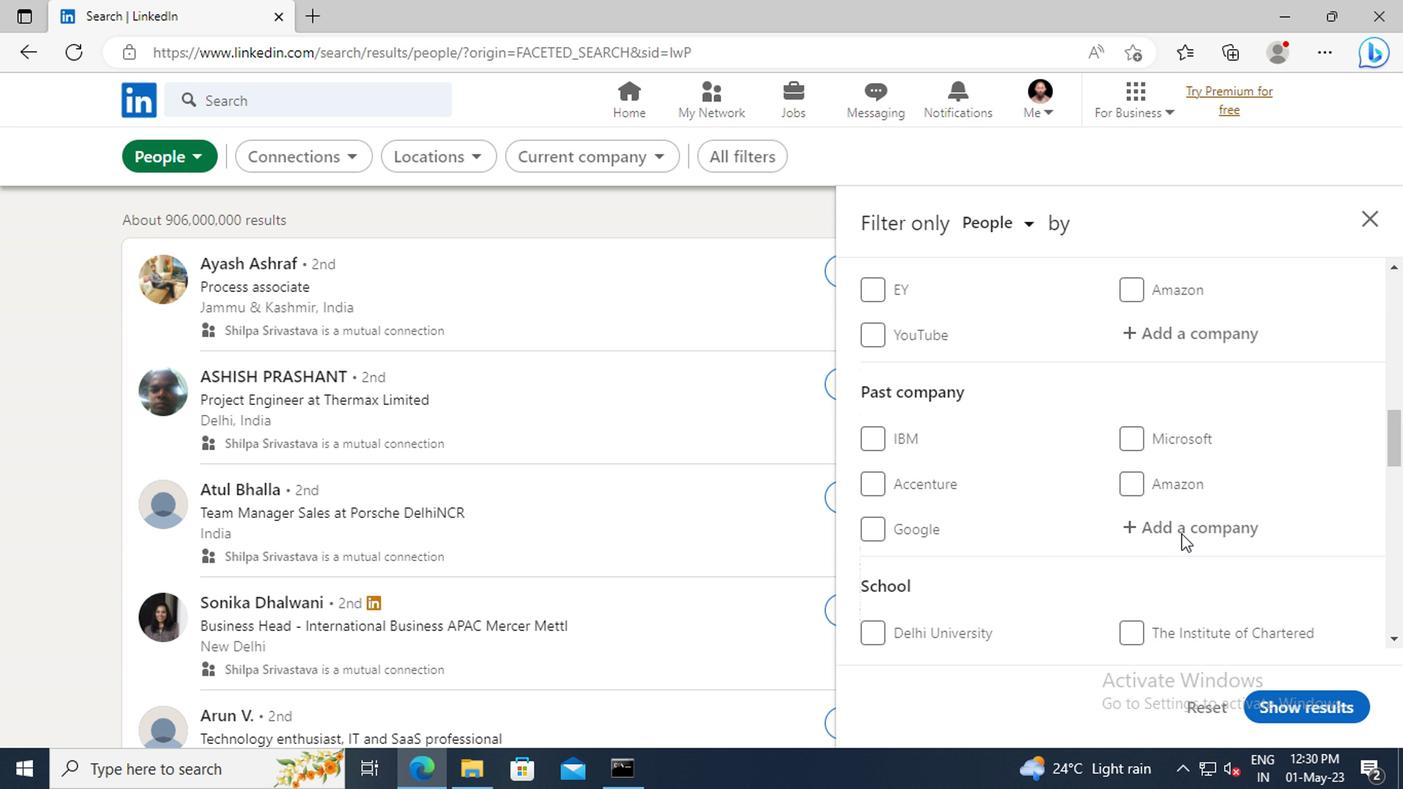 
Action: Mouse scrolled (1176, 534) with delta (0, 0)
Screenshot: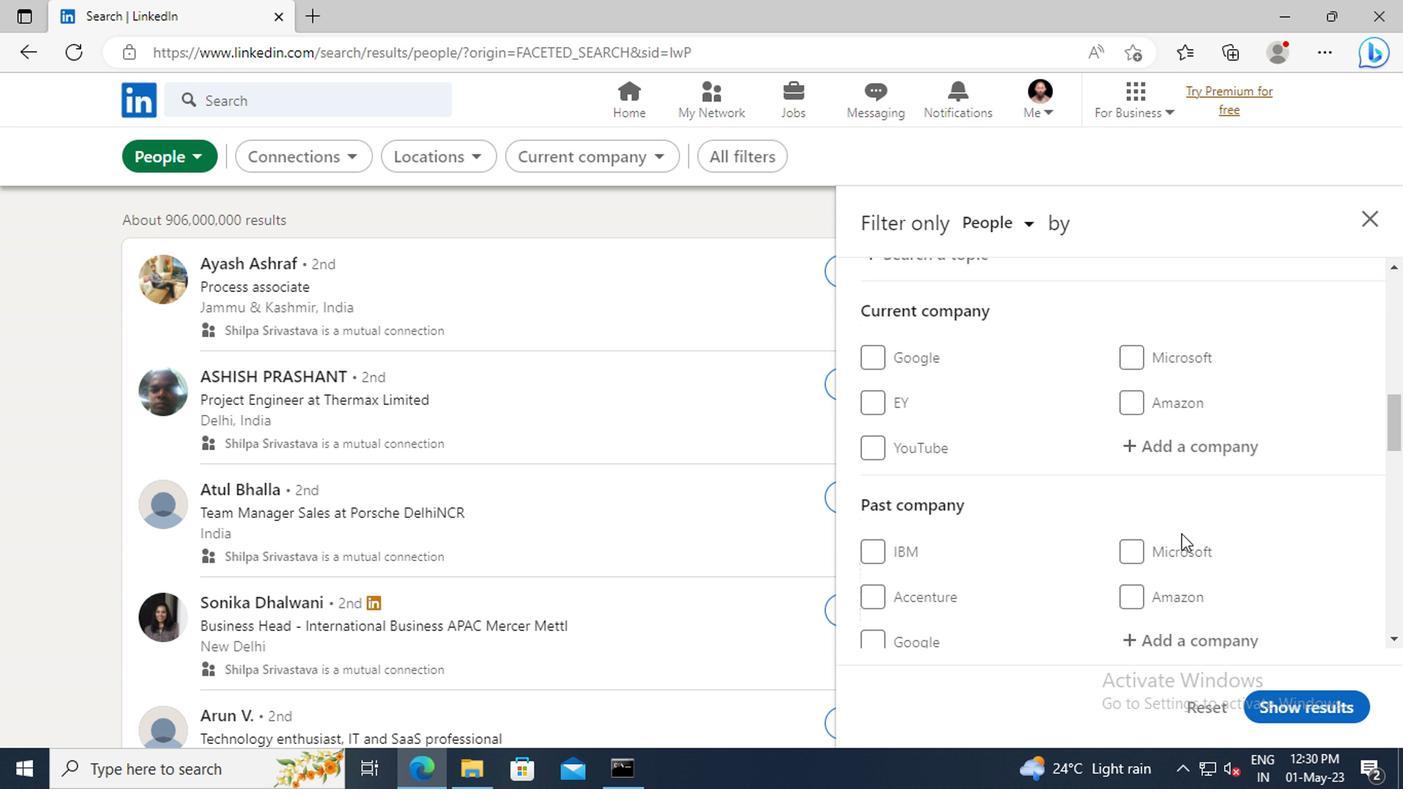 
Action: Mouse moved to (1154, 513)
Screenshot: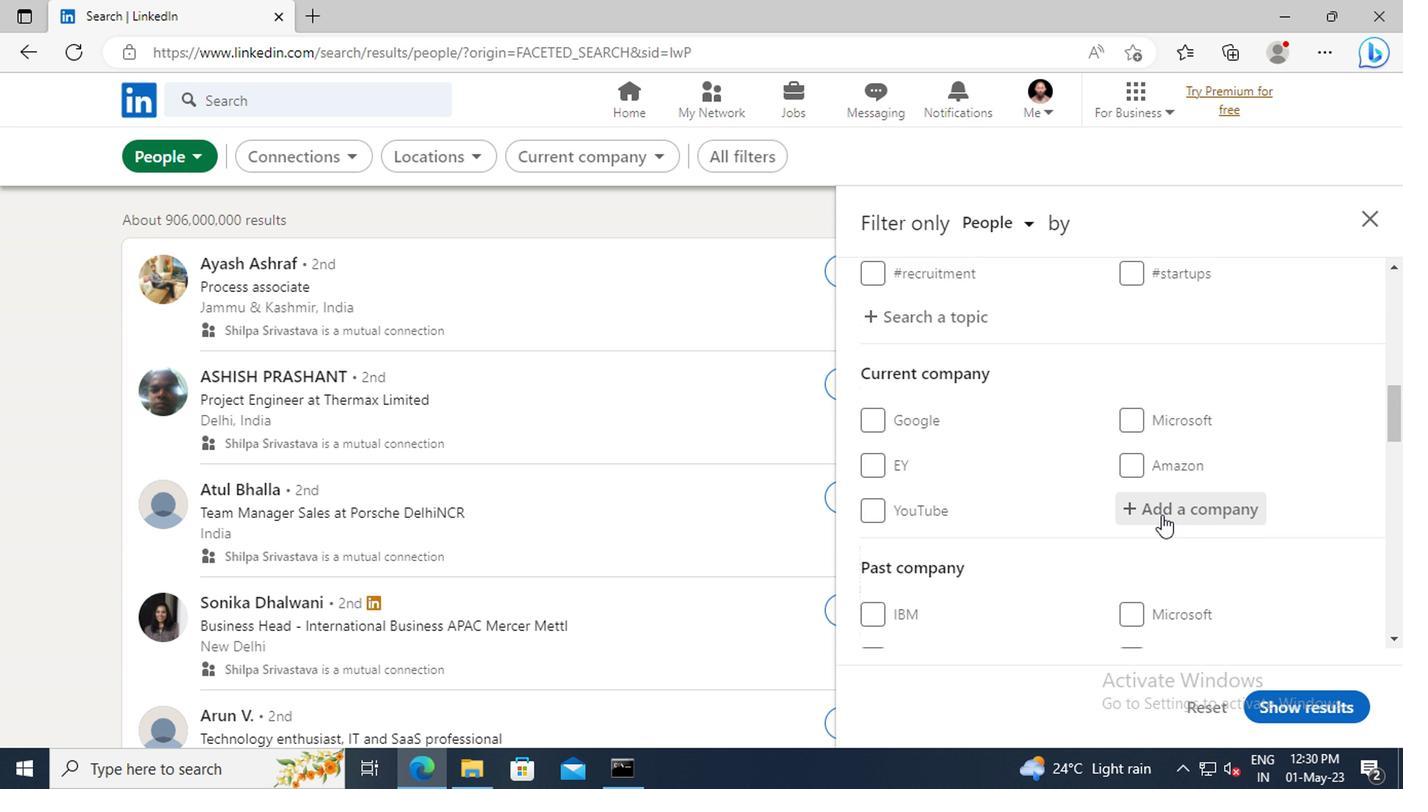 
Action: Mouse pressed left at (1154, 513)
Screenshot: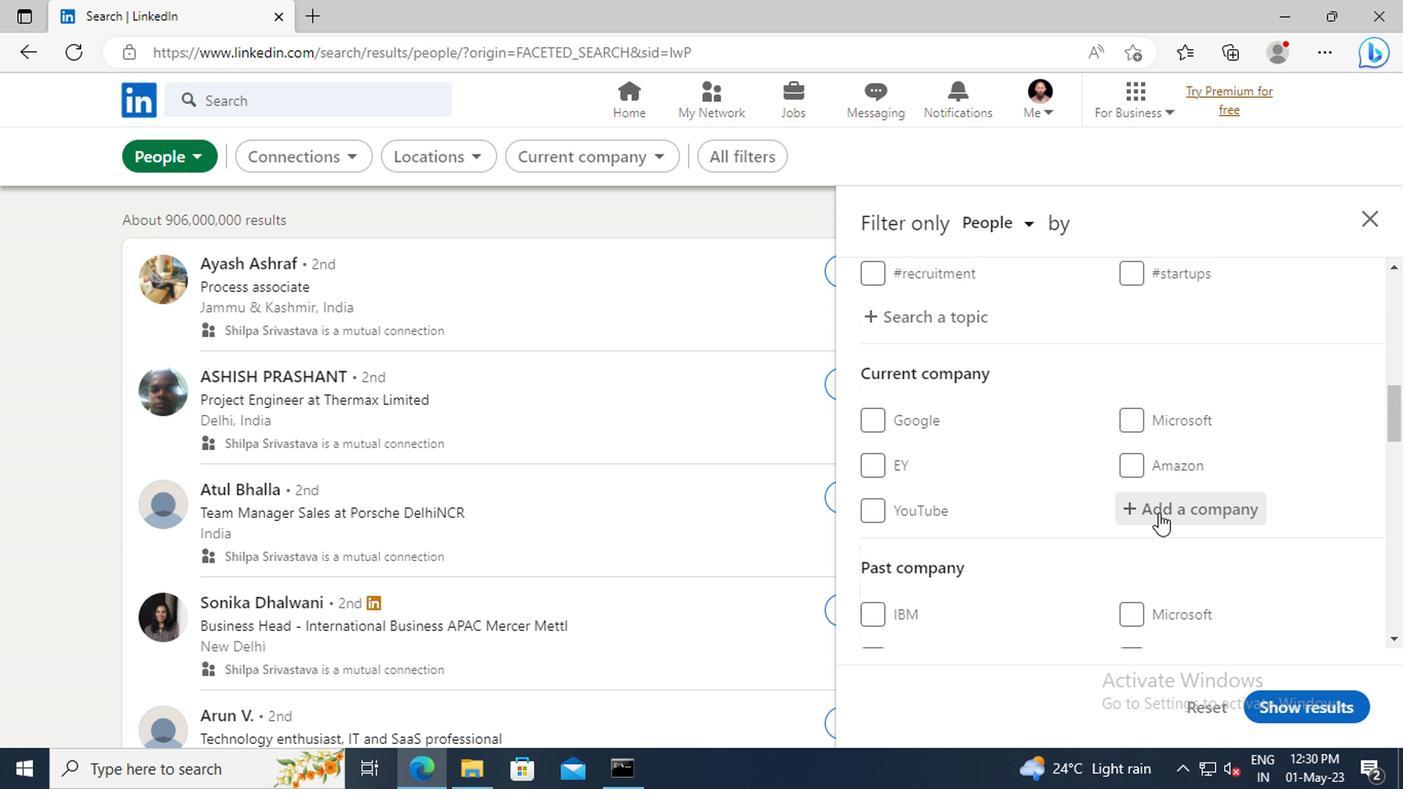 
Action: Key pressed <Key.shift>YATRA<Key.space><Key.shift>ONLI
Screenshot: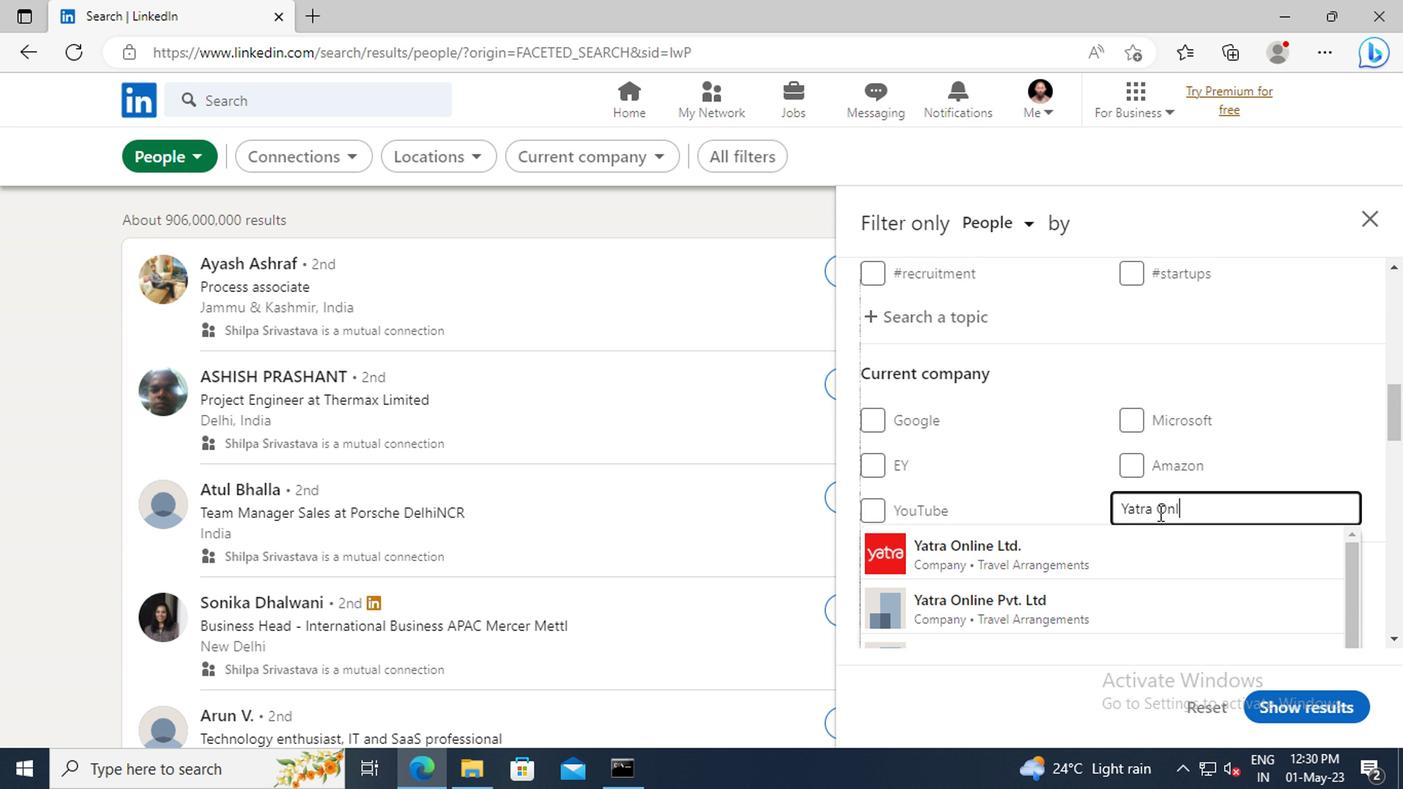 
Action: Mouse moved to (1086, 554)
Screenshot: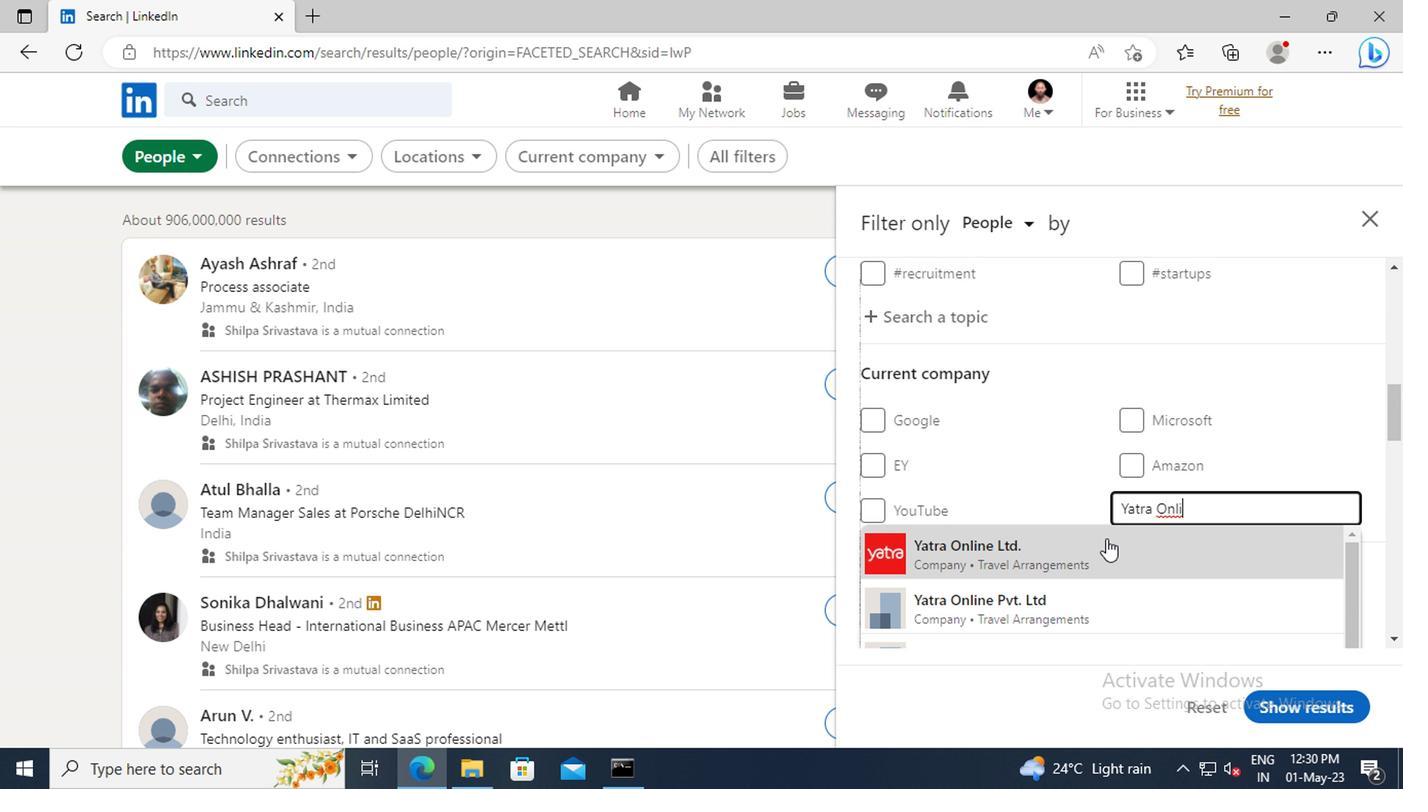 
Action: Mouse pressed left at (1086, 554)
Screenshot: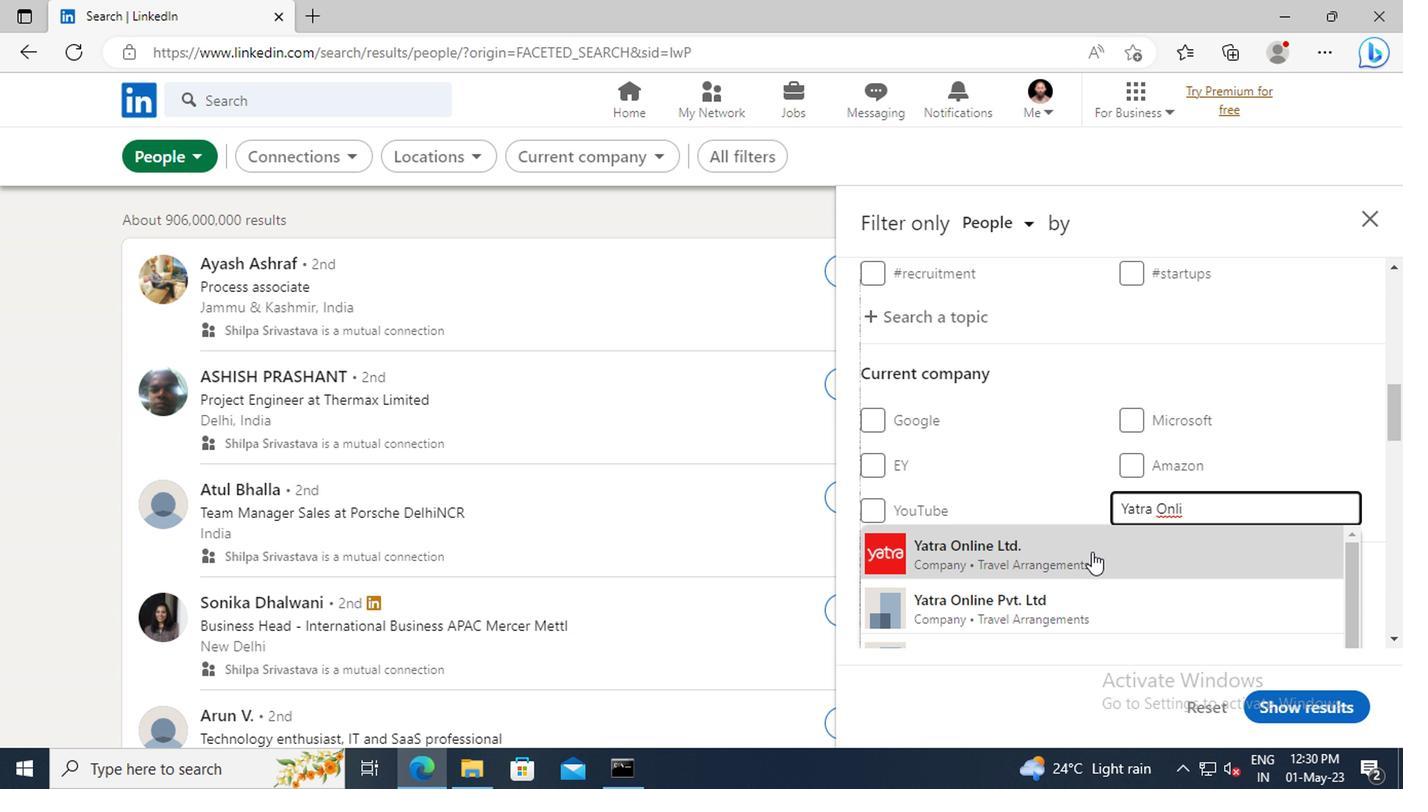 
Action: Mouse scrolled (1086, 554) with delta (0, 0)
Screenshot: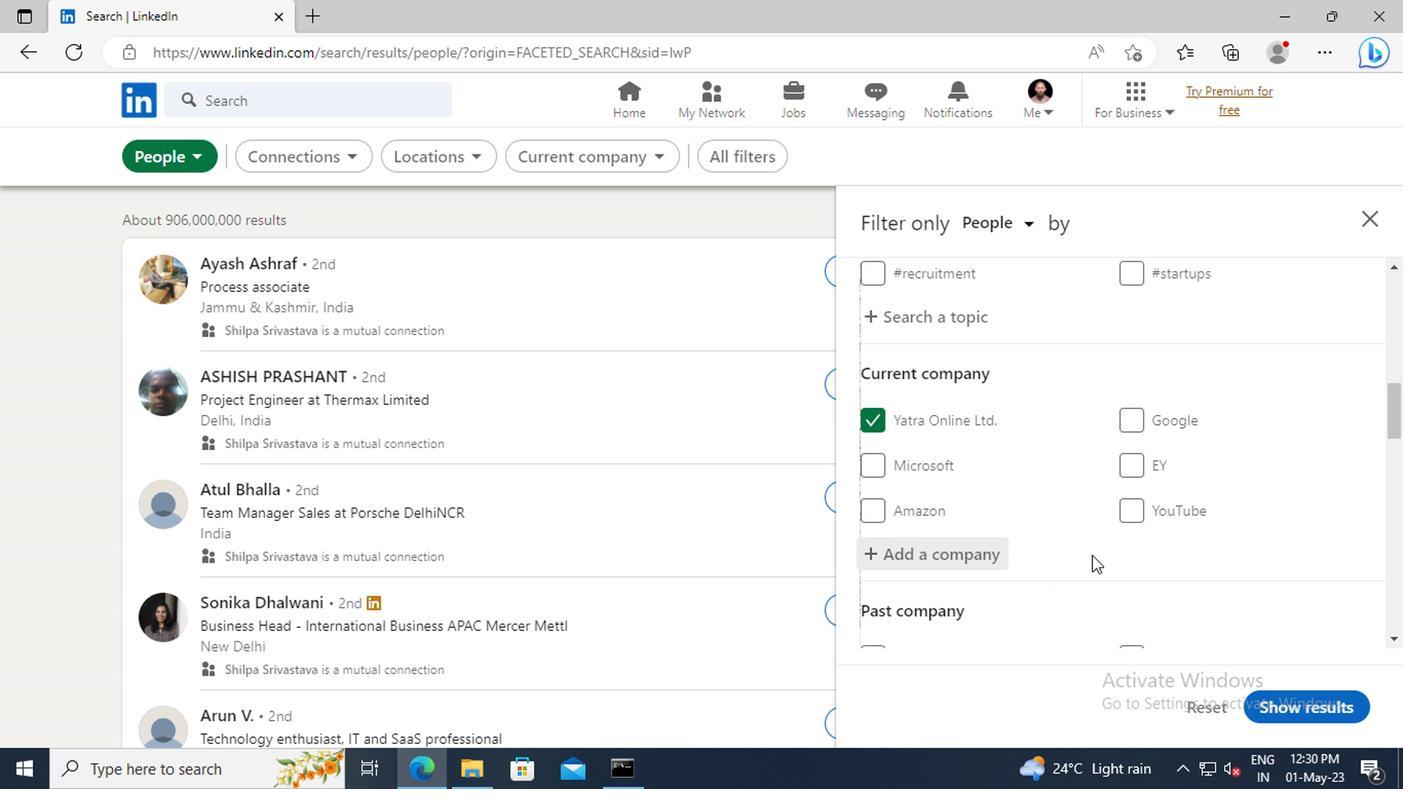 
Action: Mouse scrolled (1086, 554) with delta (0, 0)
Screenshot: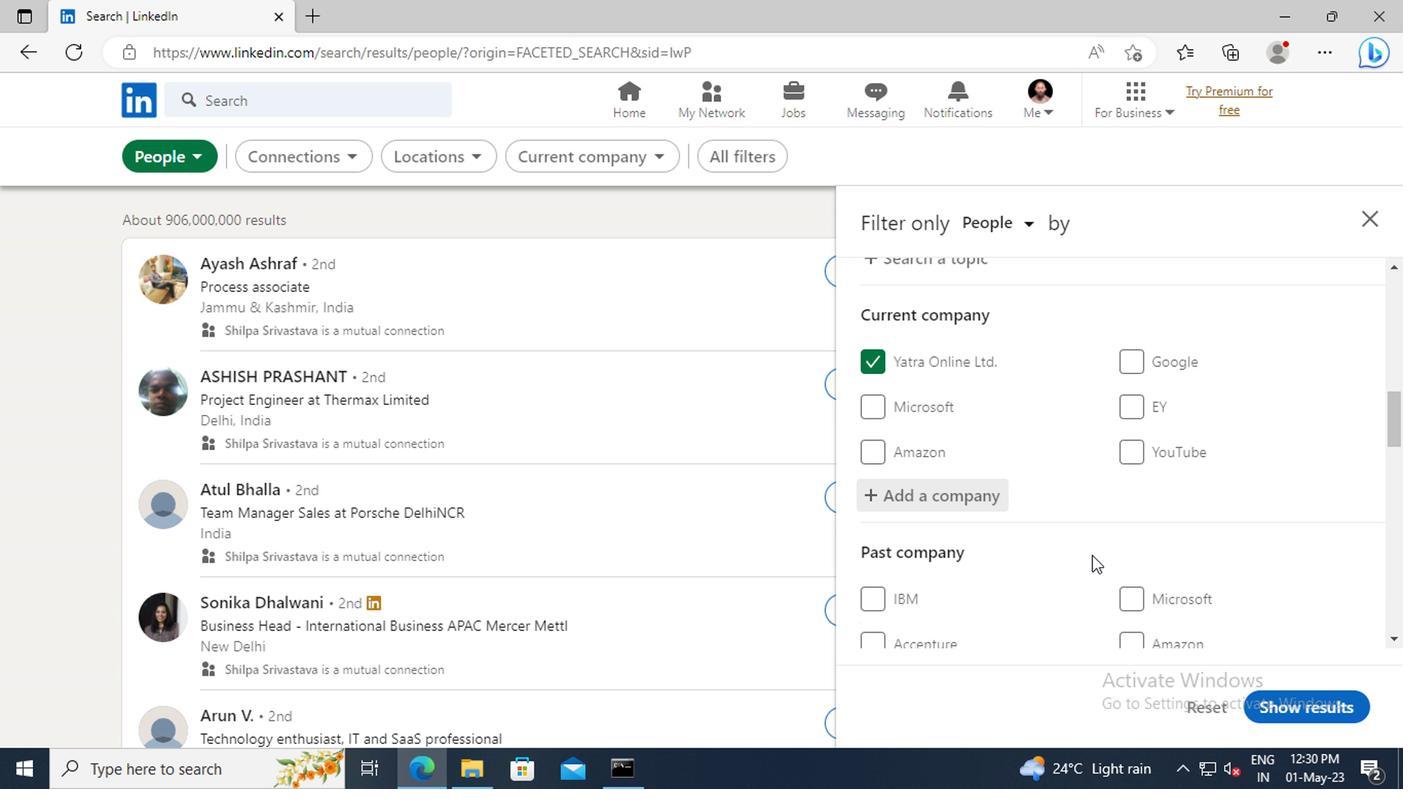 
Action: Mouse scrolled (1086, 554) with delta (0, 0)
Screenshot: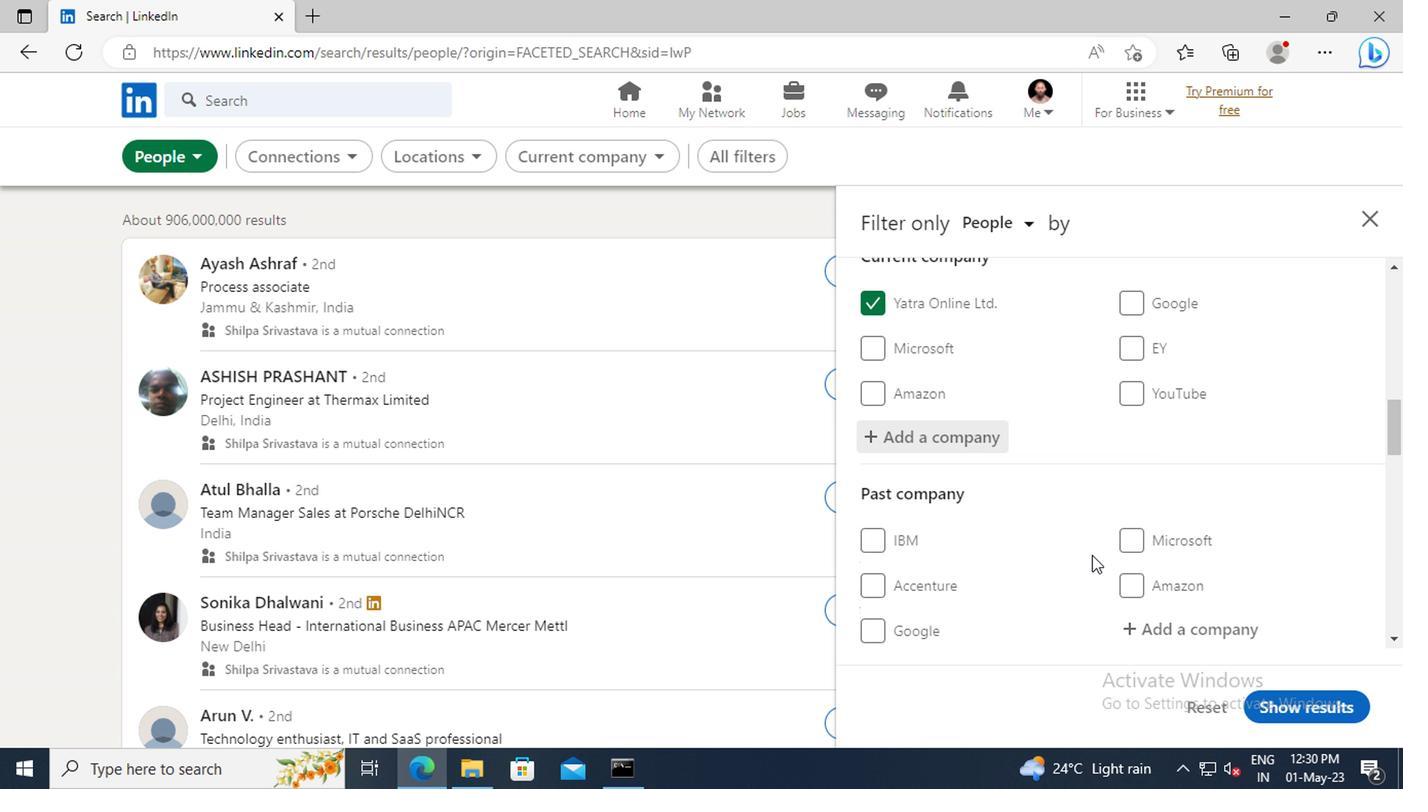 
Action: Mouse scrolled (1086, 554) with delta (0, 0)
Screenshot: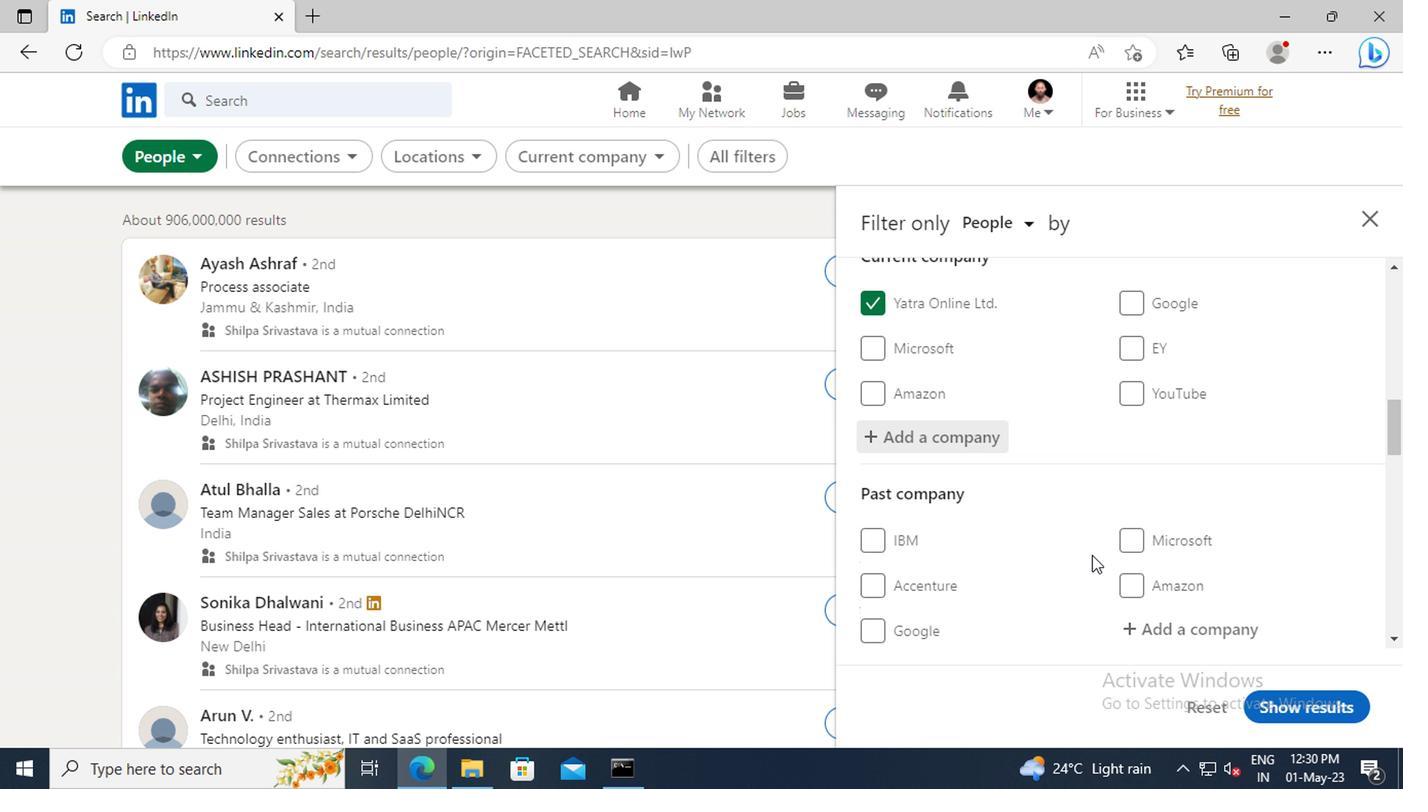 
Action: Mouse scrolled (1086, 554) with delta (0, 0)
Screenshot: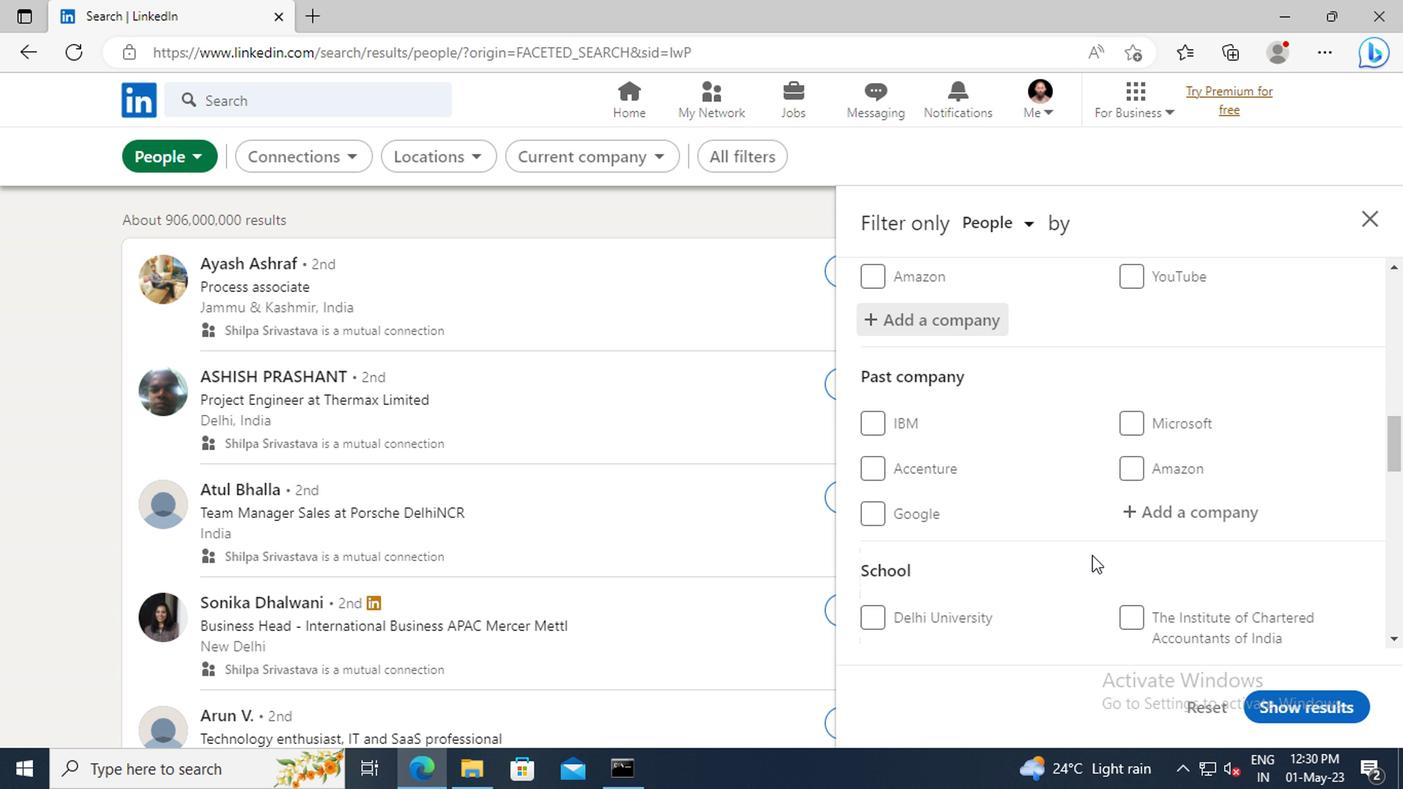 
Action: Mouse scrolled (1086, 554) with delta (0, 0)
Screenshot: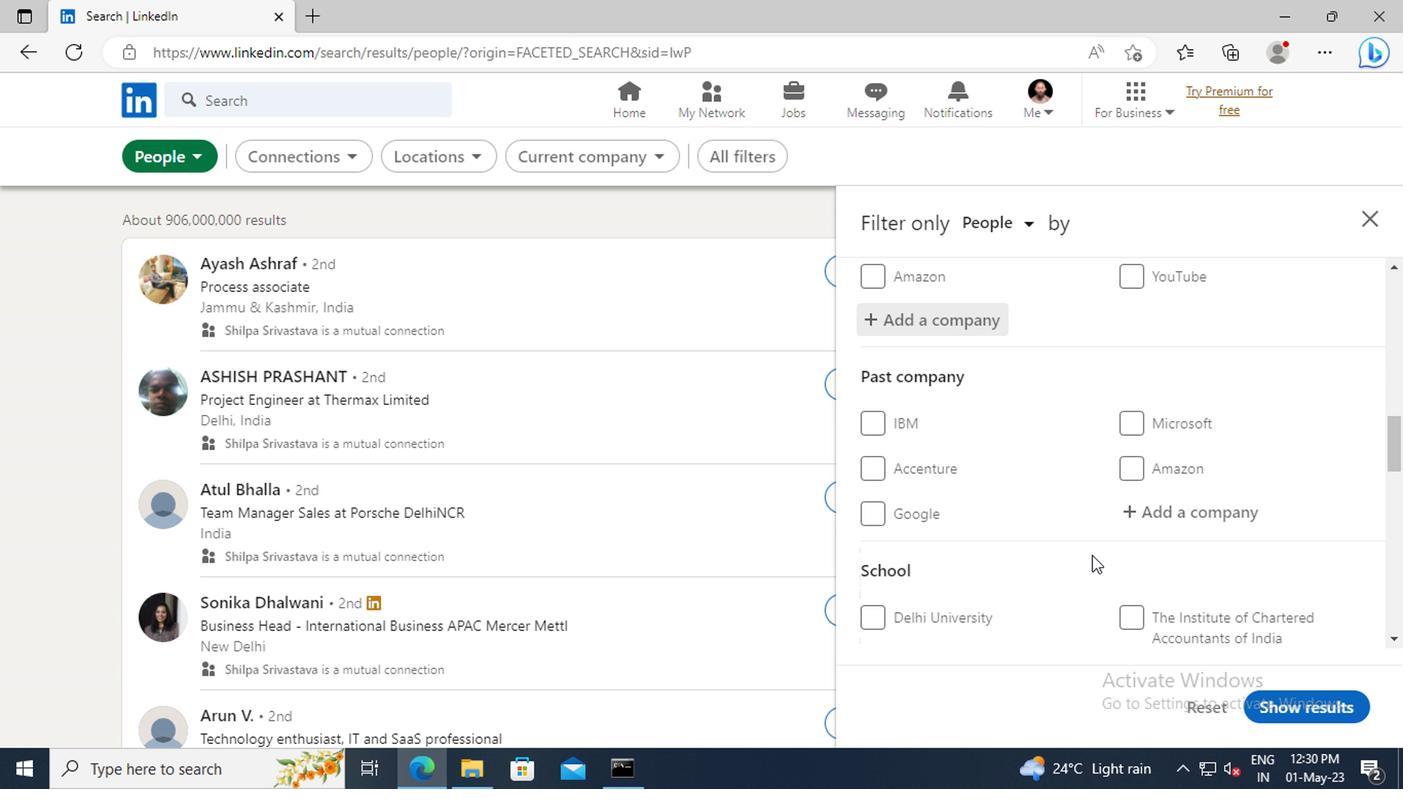 
Action: Mouse scrolled (1086, 554) with delta (0, 0)
Screenshot: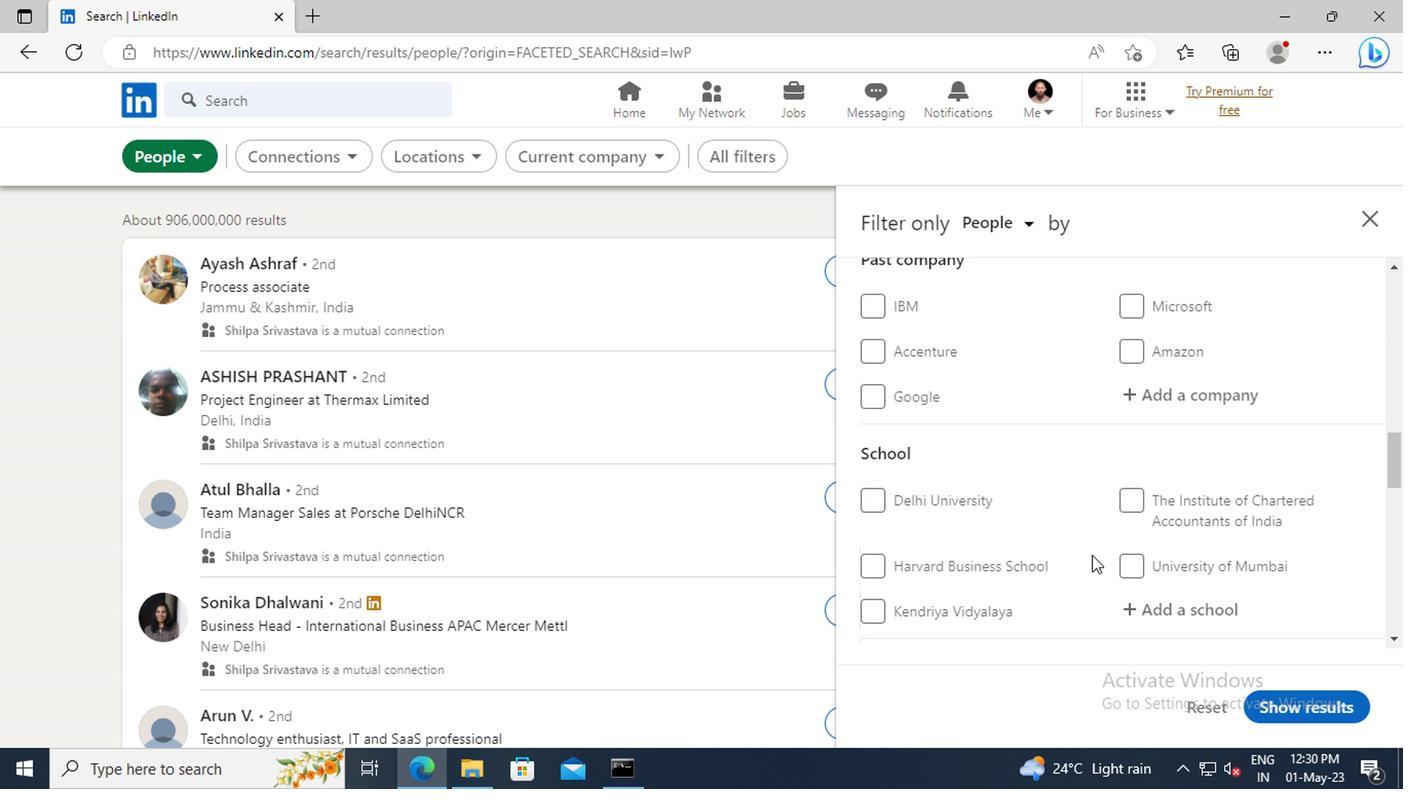 
Action: Mouse moved to (1141, 551)
Screenshot: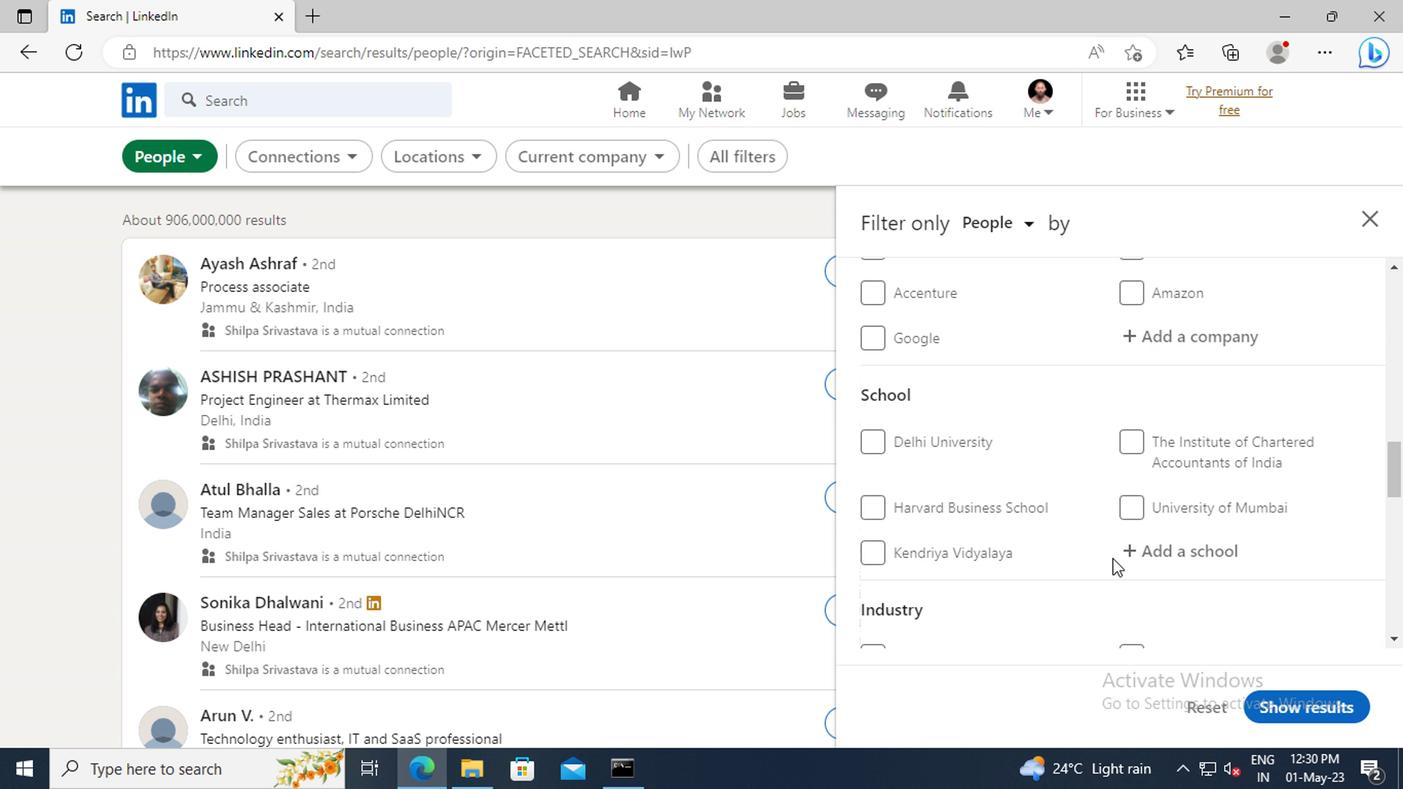
Action: Mouse pressed left at (1141, 551)
Screenshot: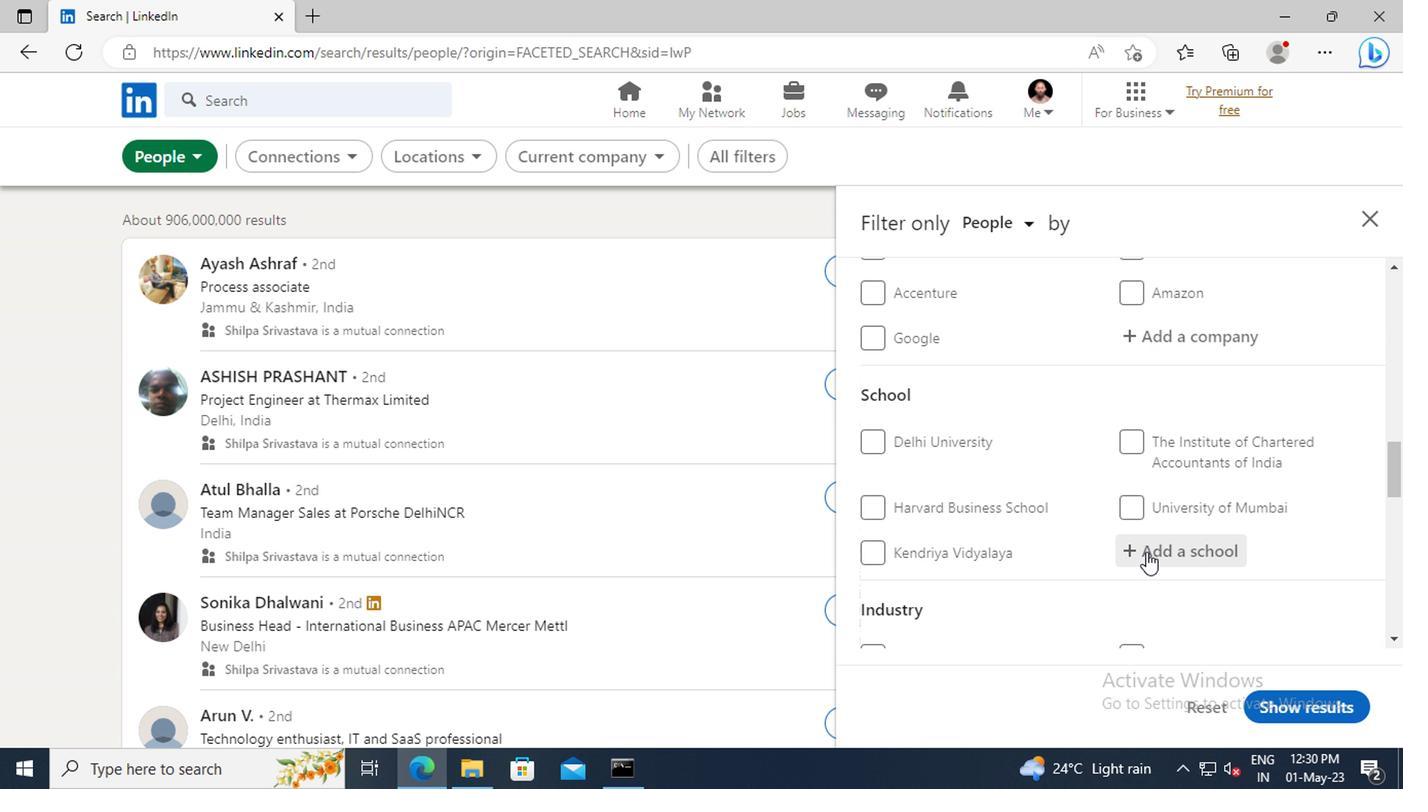 
Action: Key pressed <Key.shift>TUMKUR<Key.space>
Screenshot: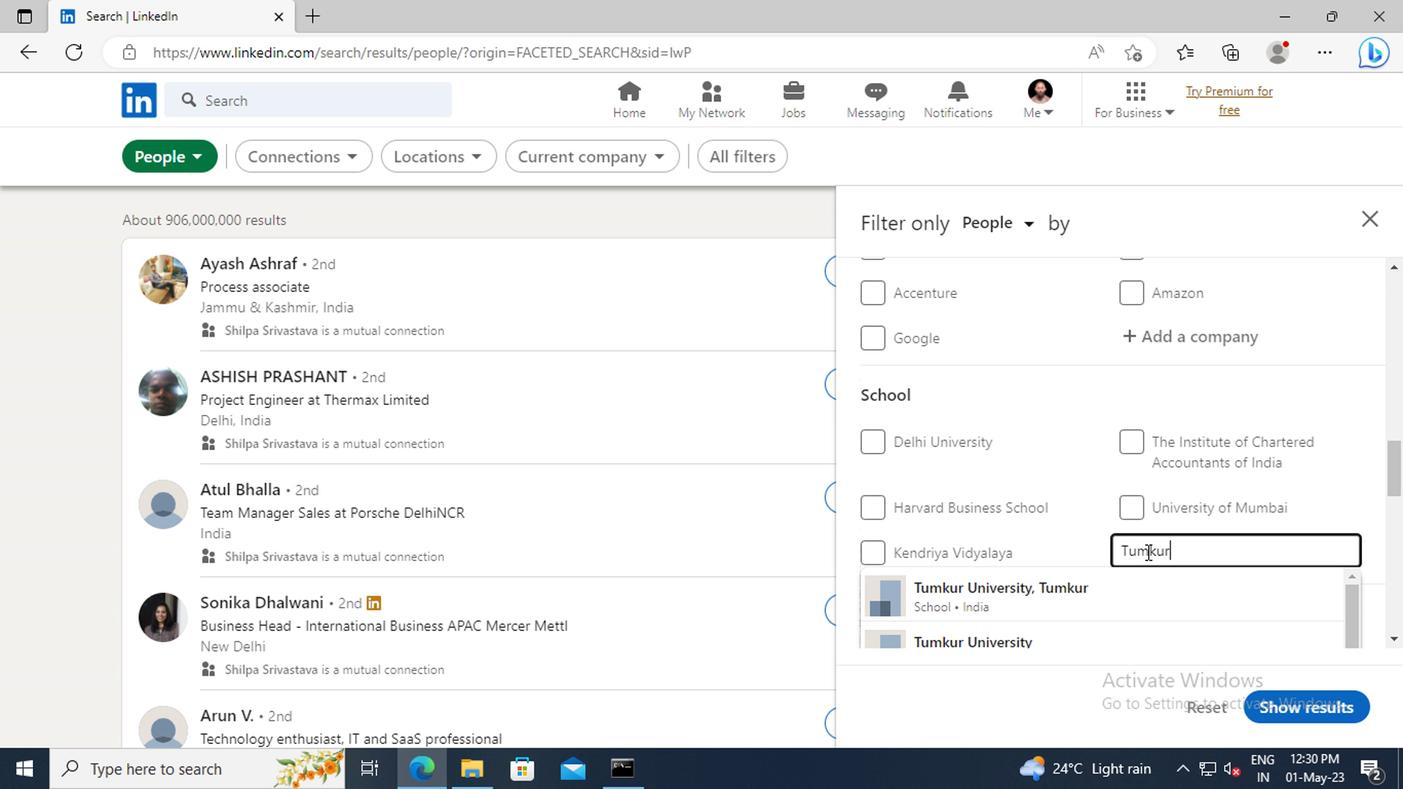 
Action: Mouse moved to (1127, 593)
Screenshot: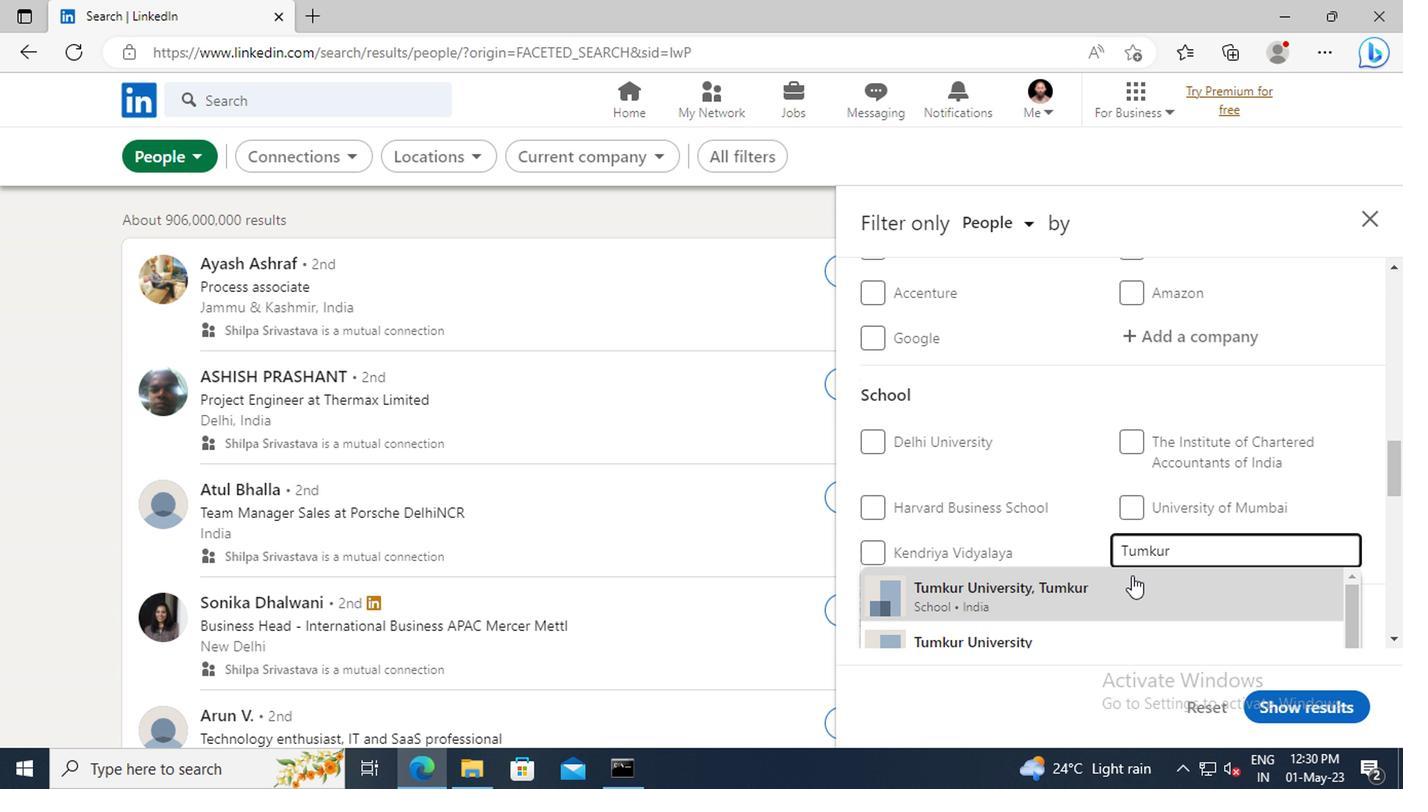 
Action: Mouse pressed left at (1127, 593)
Screenshot: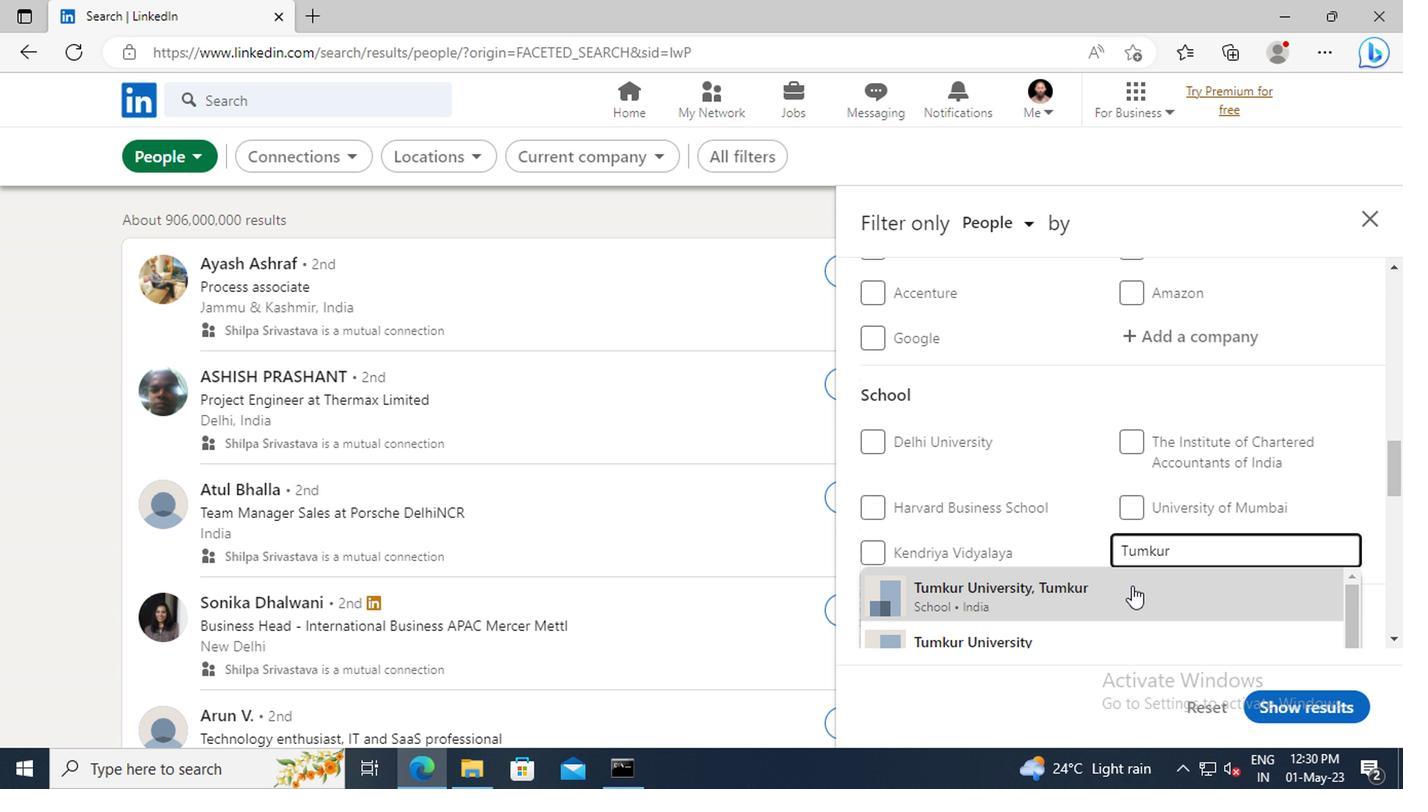 
Action: Mouse scrolled (1127, 592) with delta (0, 0)
Screenshot: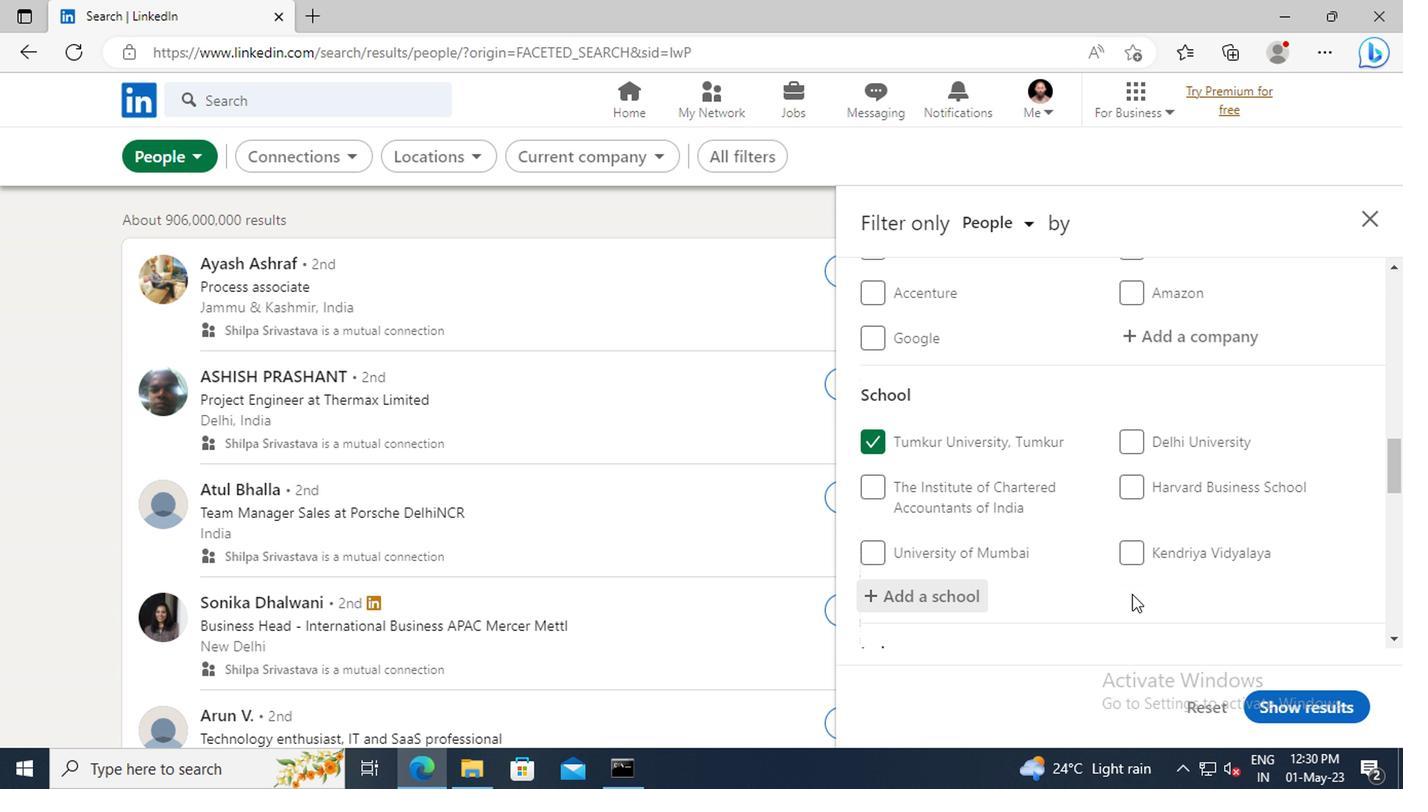 
Action: Mouse scrolled (1127, 592) with delta (0, 0)
Screenshot: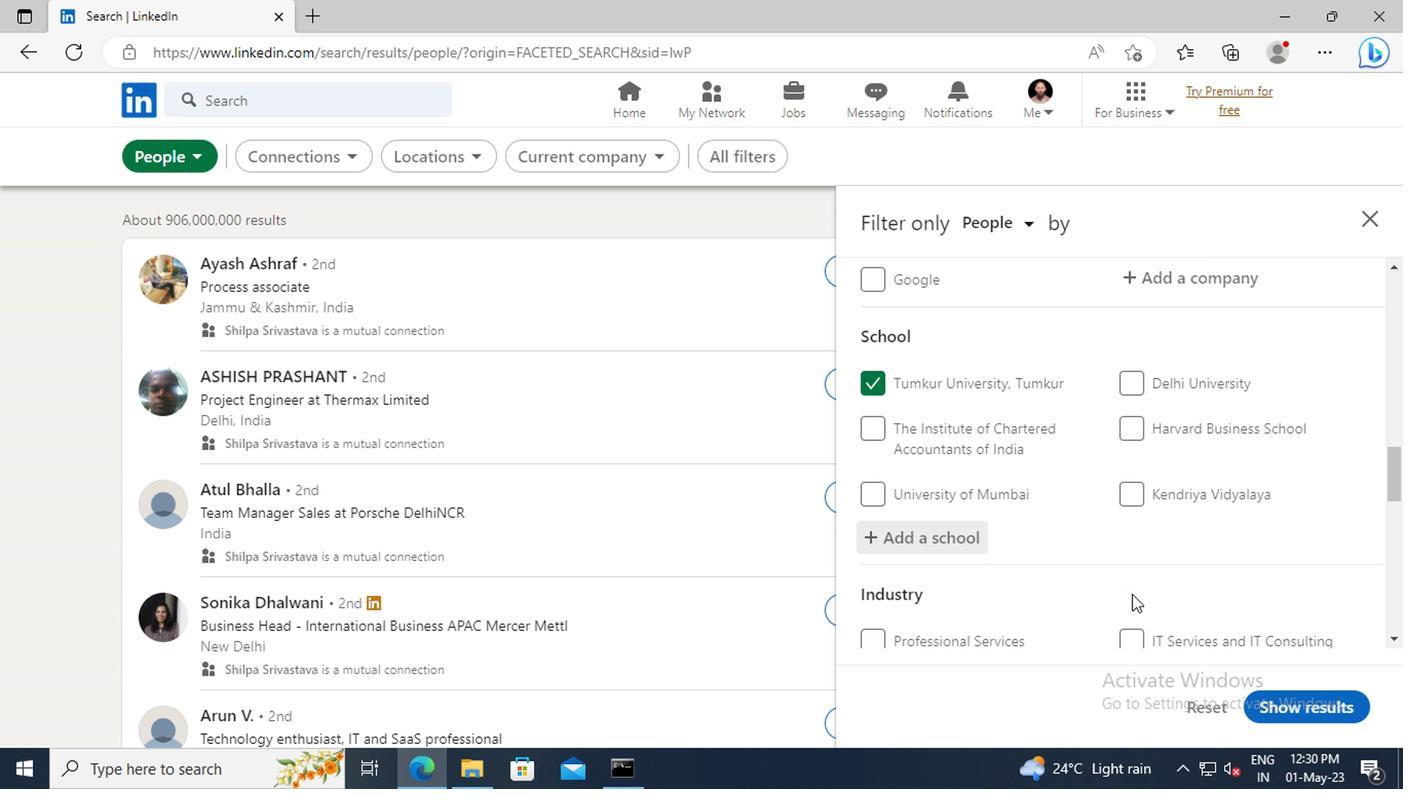 
Action: Mouse scrolled (1127, 592) with delta (0, 0)
Screenshot: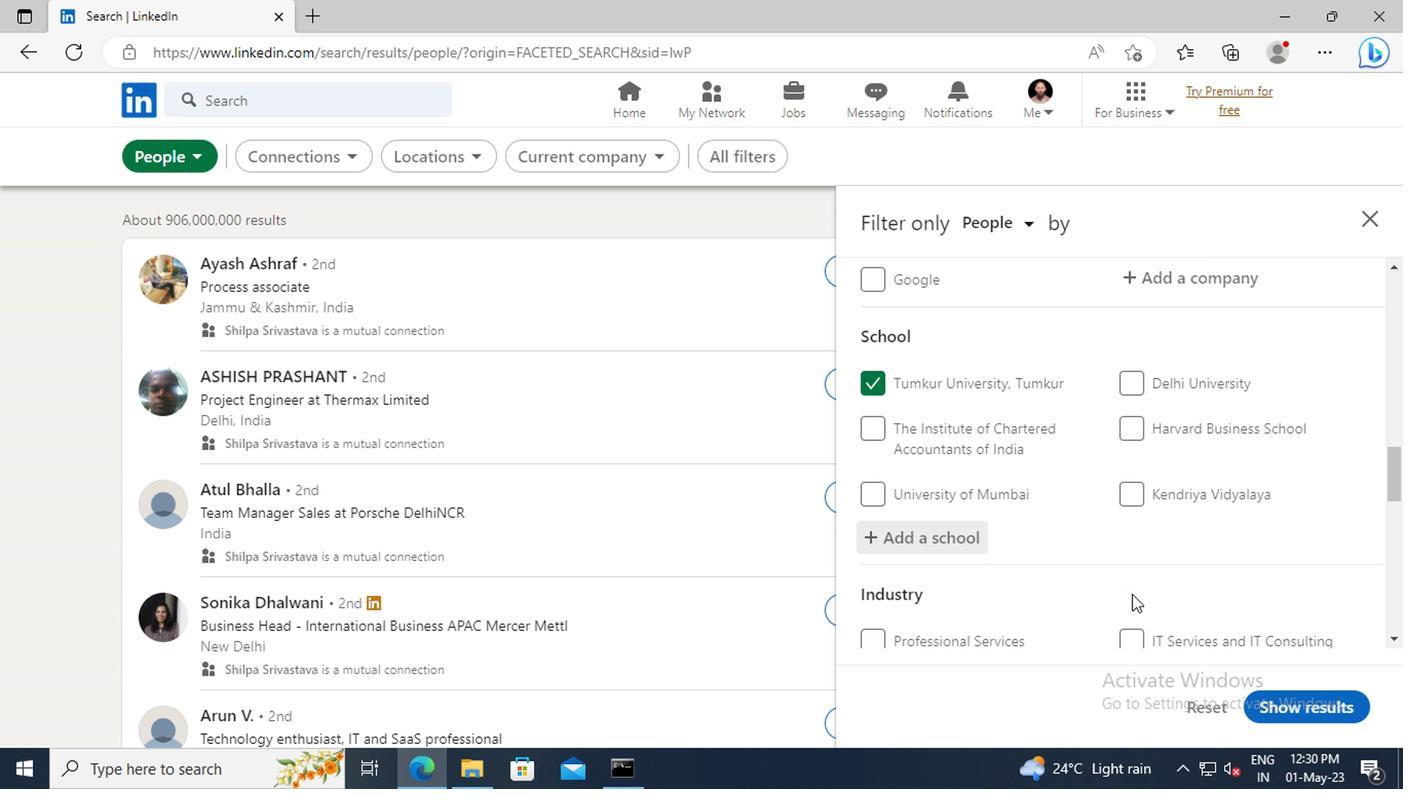 
Action: Mouse scrolled (1127, 592) with delta (0, 0)
Screenshot: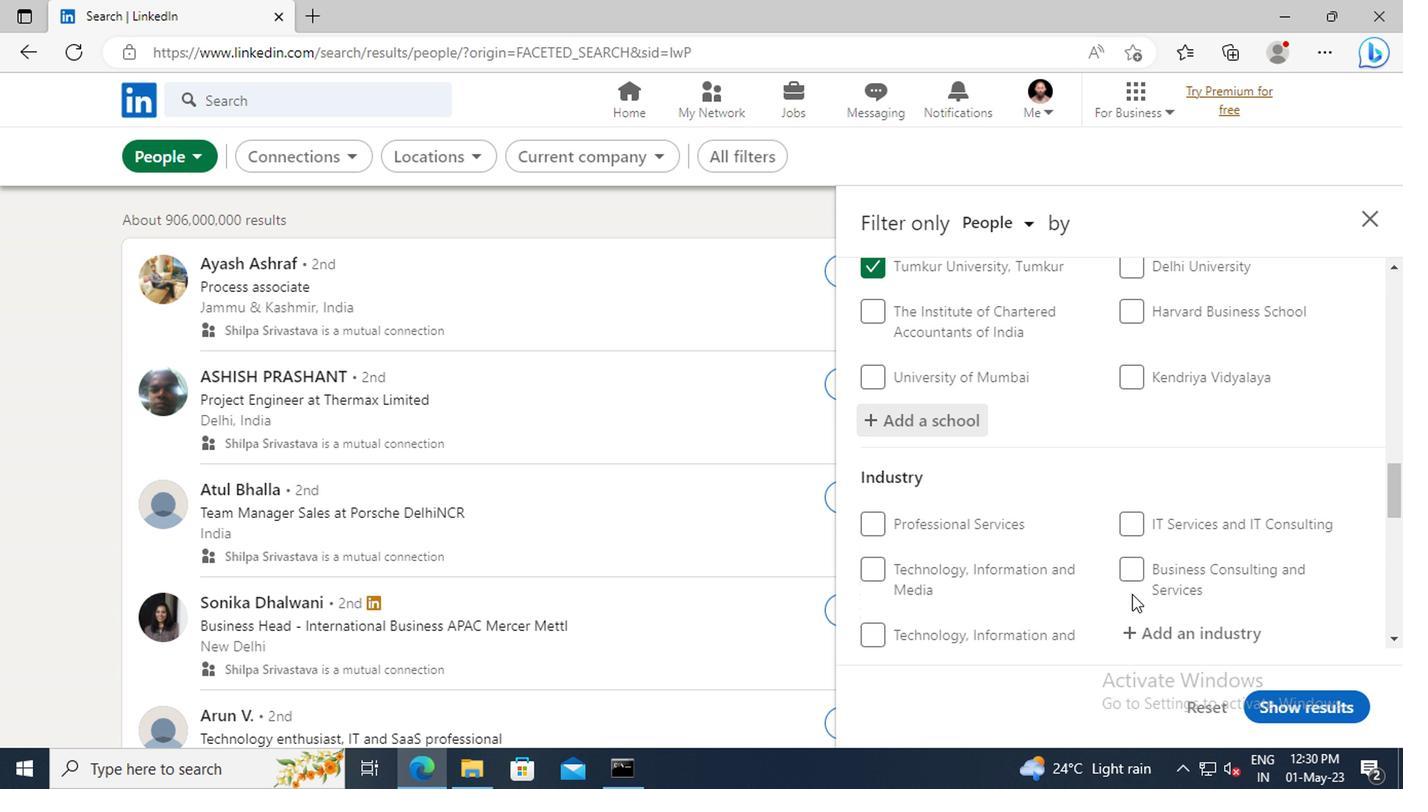 
Action: Mouse moved to (1136, 580)
Screenshot: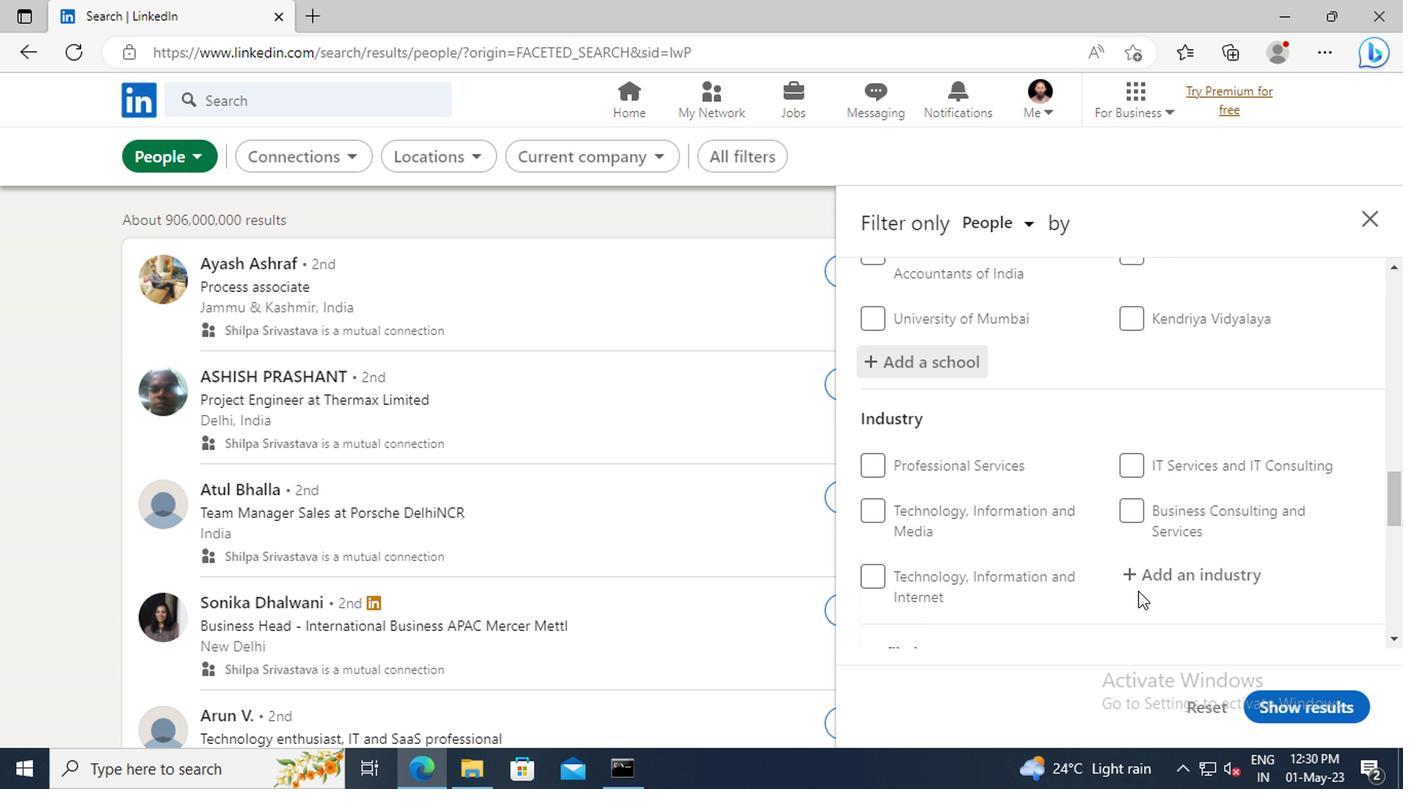 
Action: Mouse pressed left at (1136, 580)
Screenshot: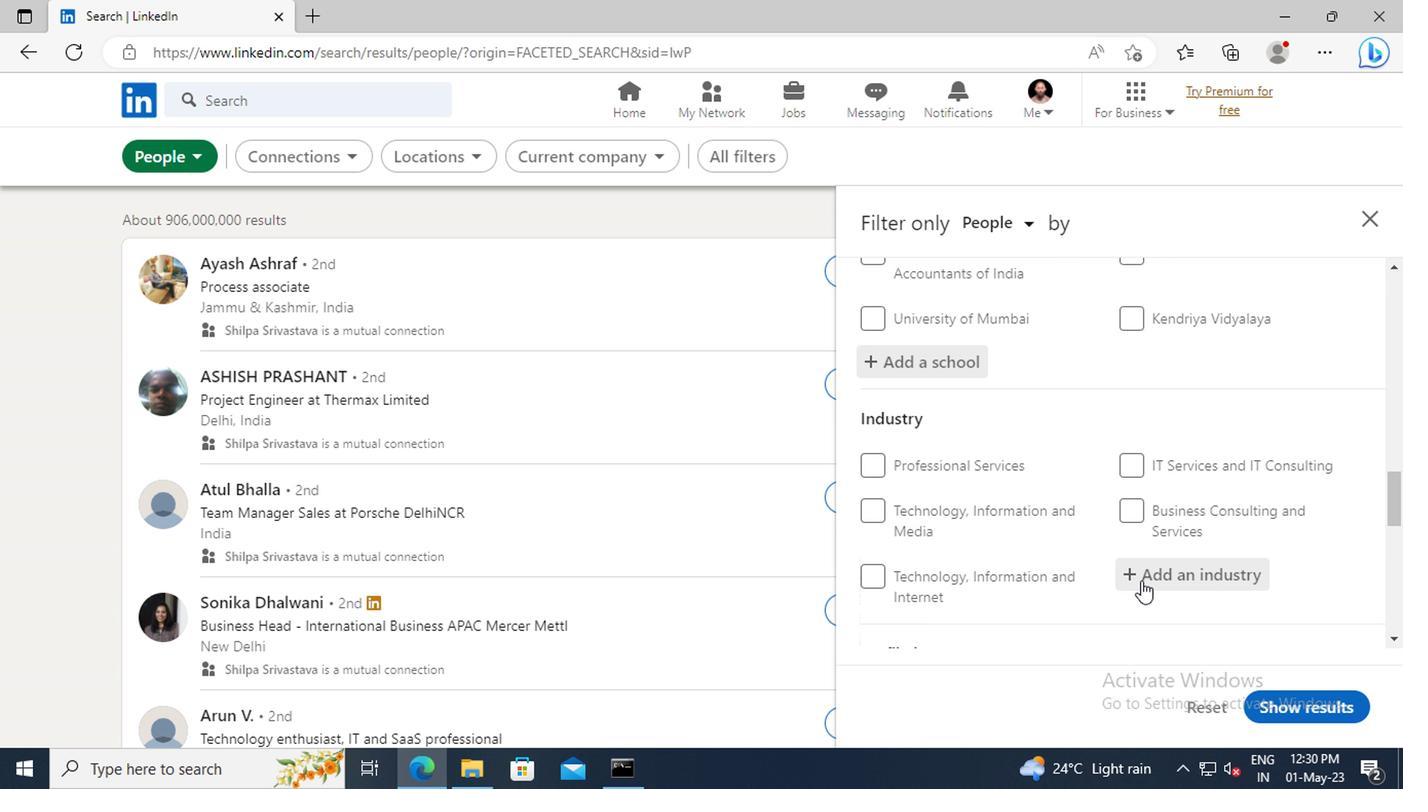 
Action: Key pressed <Key.shift>RELIGIO
Screenshot: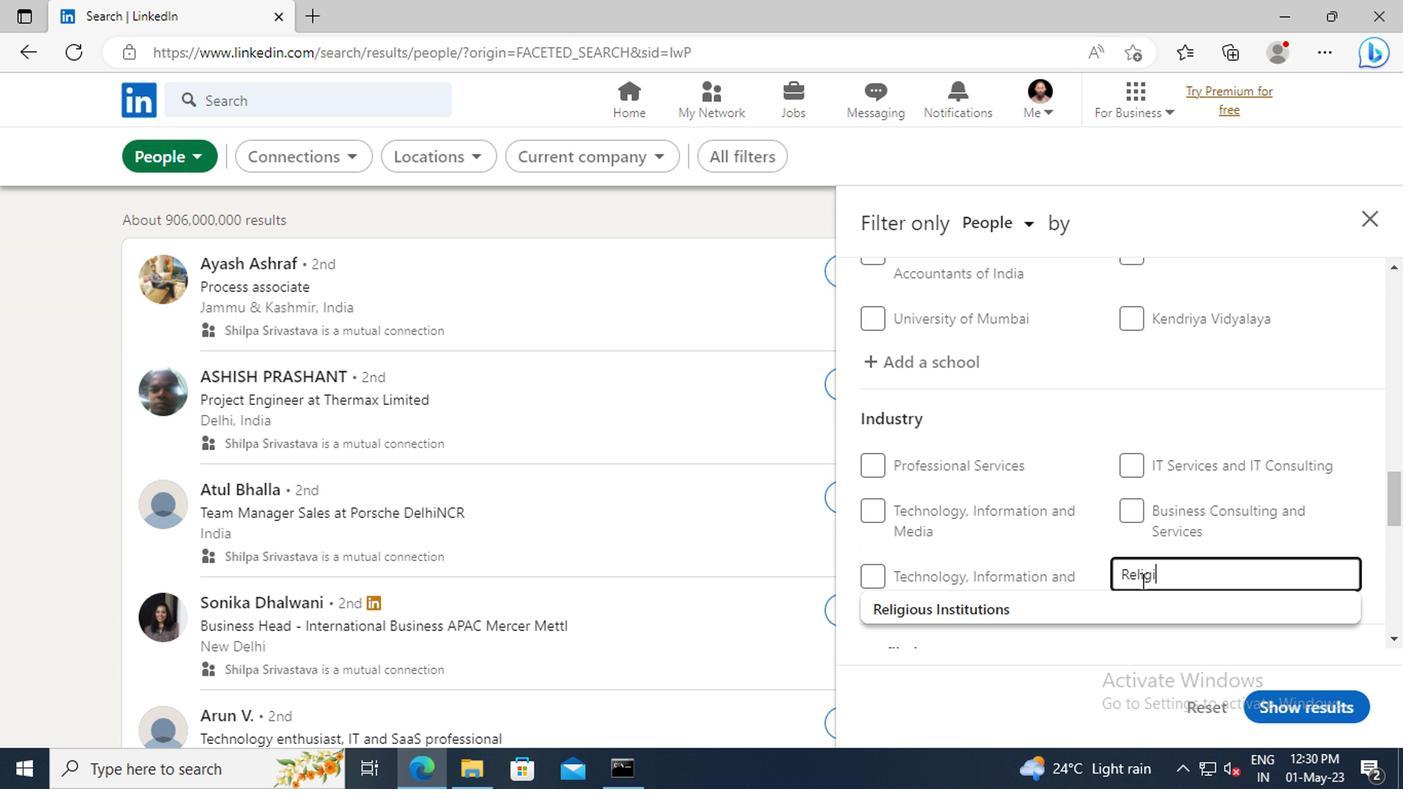 
Action: Mouse moved to (1101, 607)
Screenshot: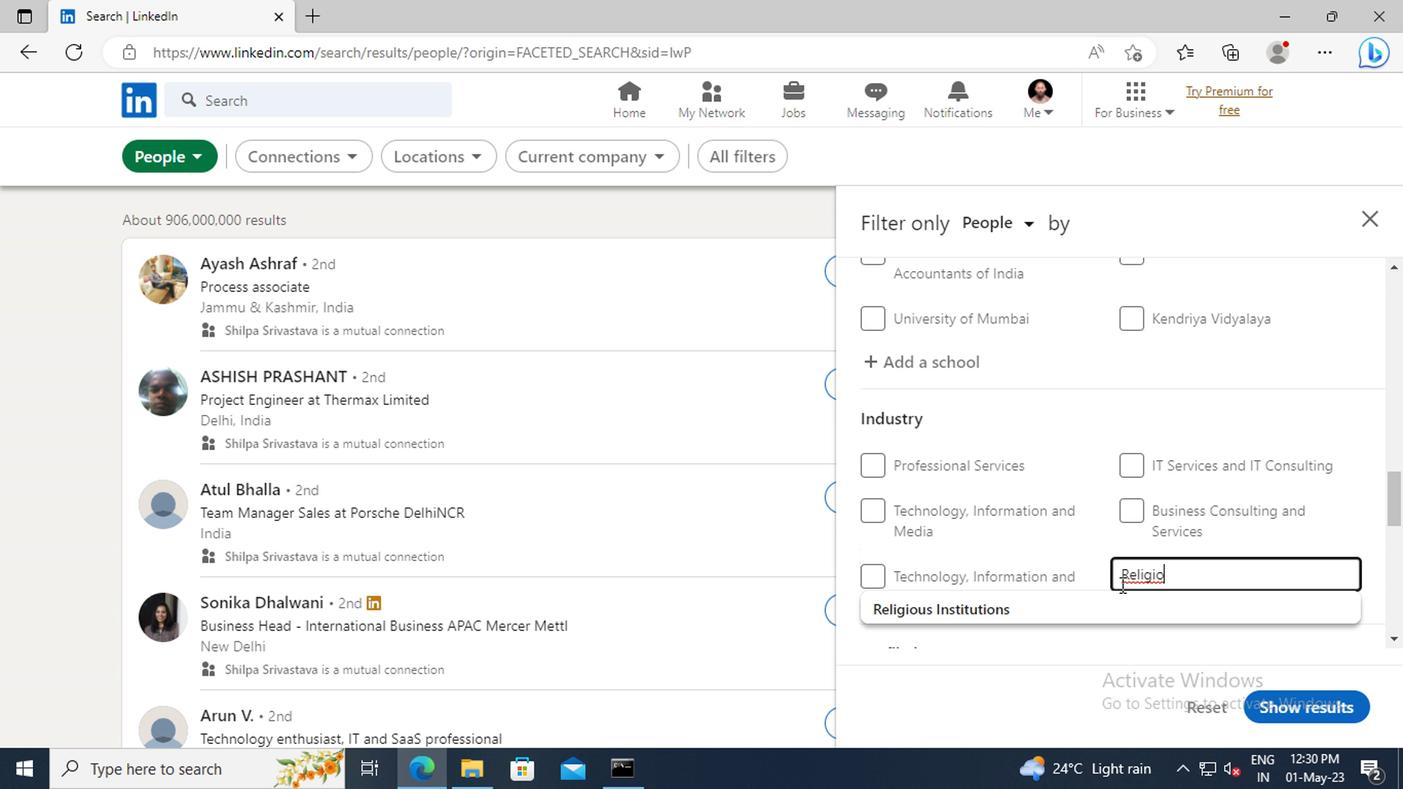 
Action: Mouse pressed left at (1101, 607)
Screenshot: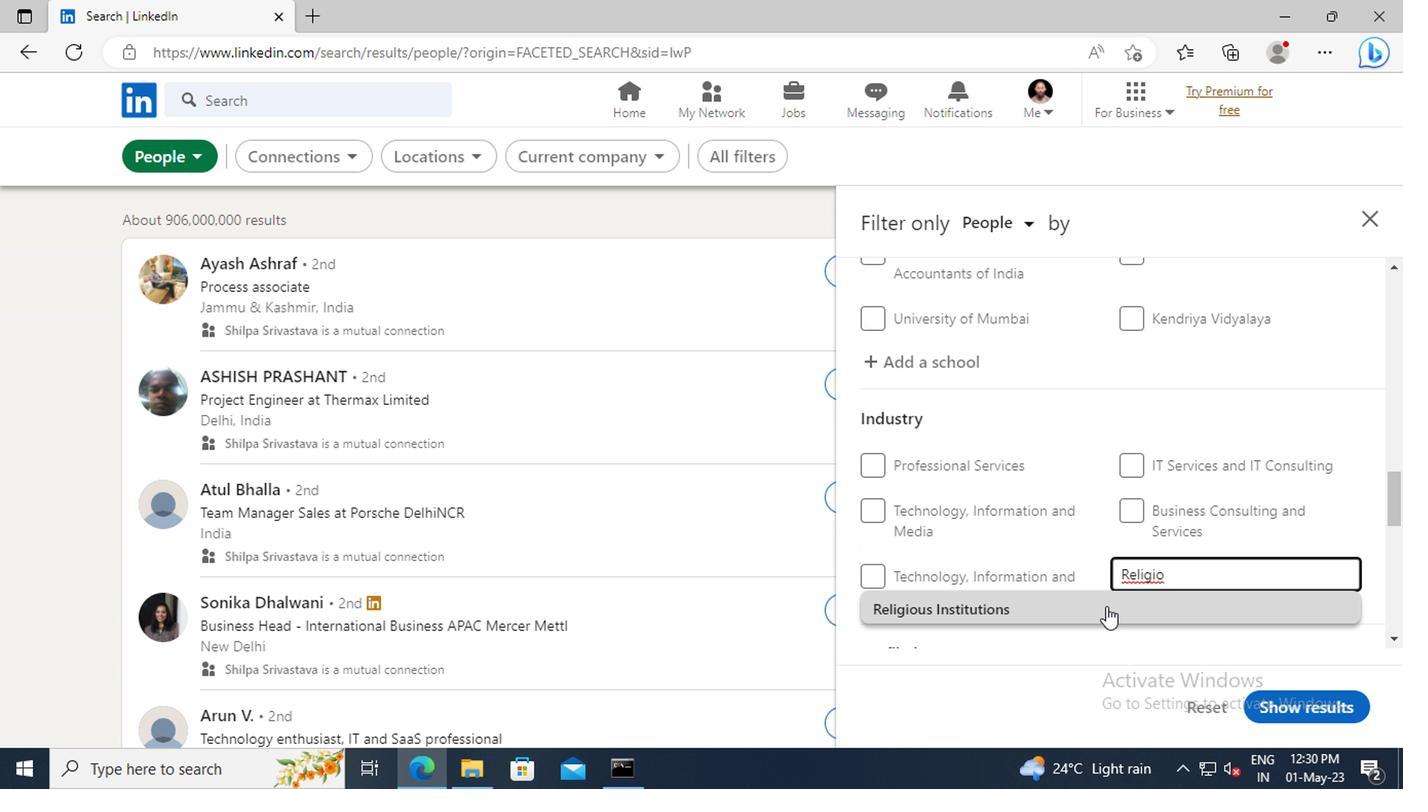 
Action: Mouse scrolled (1101, 605) with delta (0, -1)
Screenshot: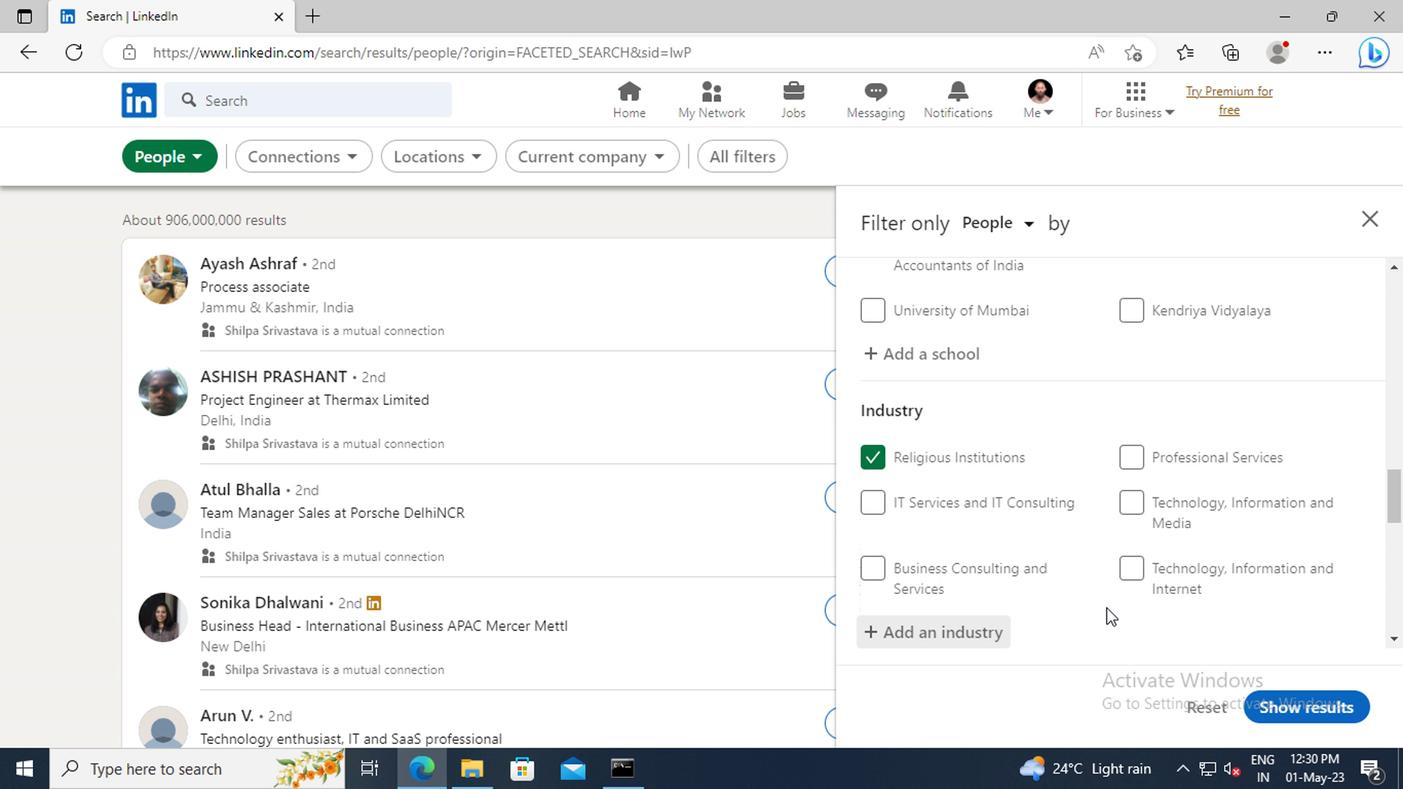 
Action: Mouse scrolled (1101, 605) with delta (0, -1)
Screenshot: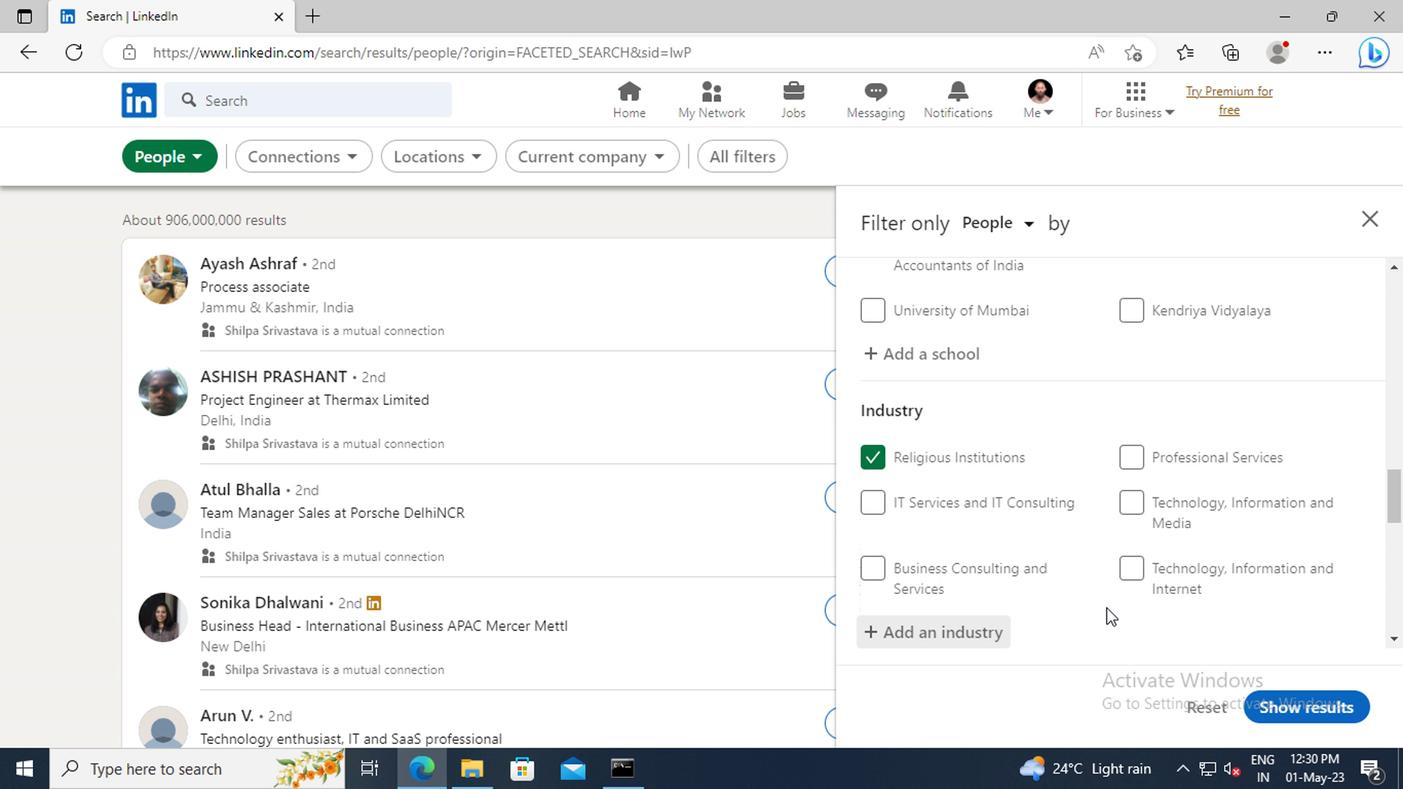 
Action: Mouse scrolled (1101, 605) with delta (0, -1)
Screenshot: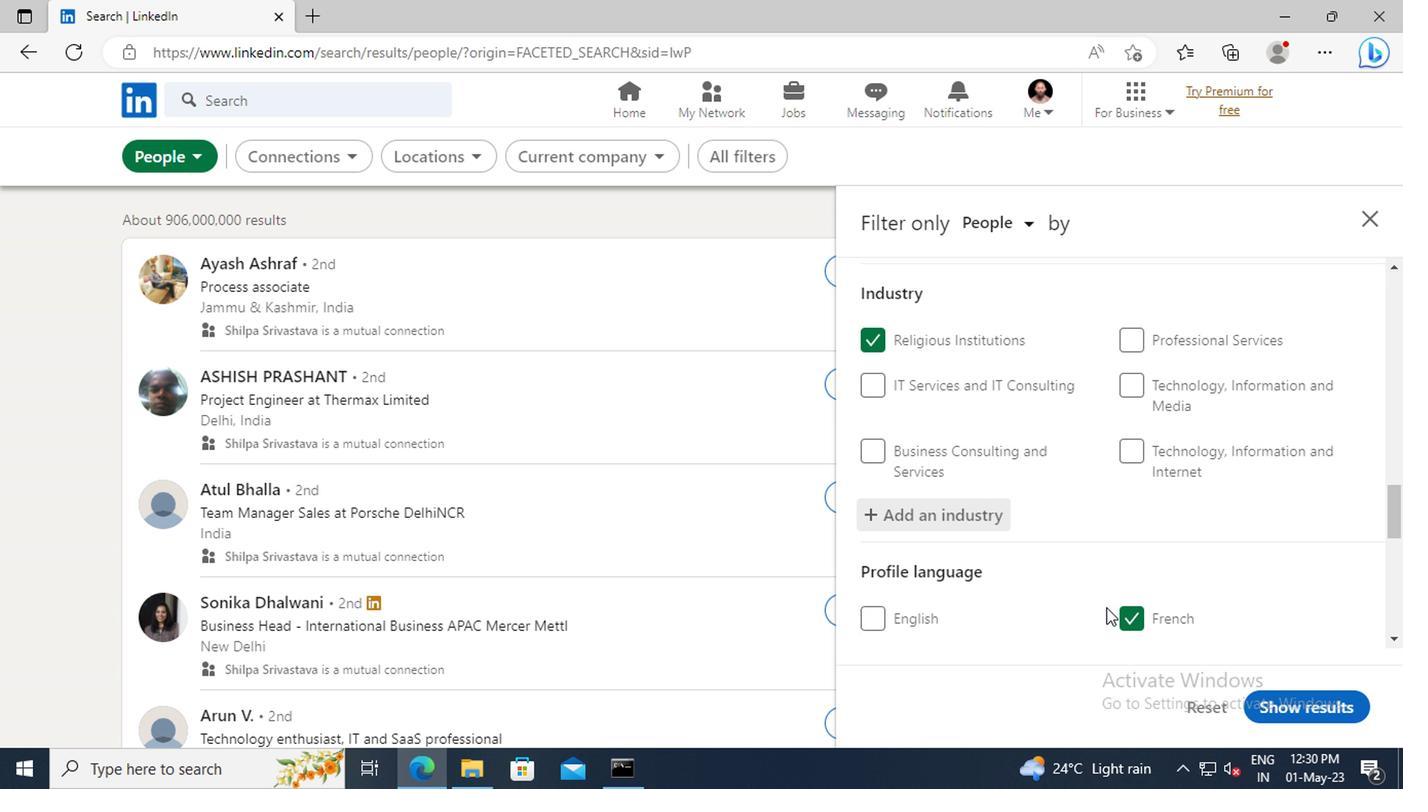 
Action: Mouse scrolled (1101, 605) with delta (0, -1)
Screenshot: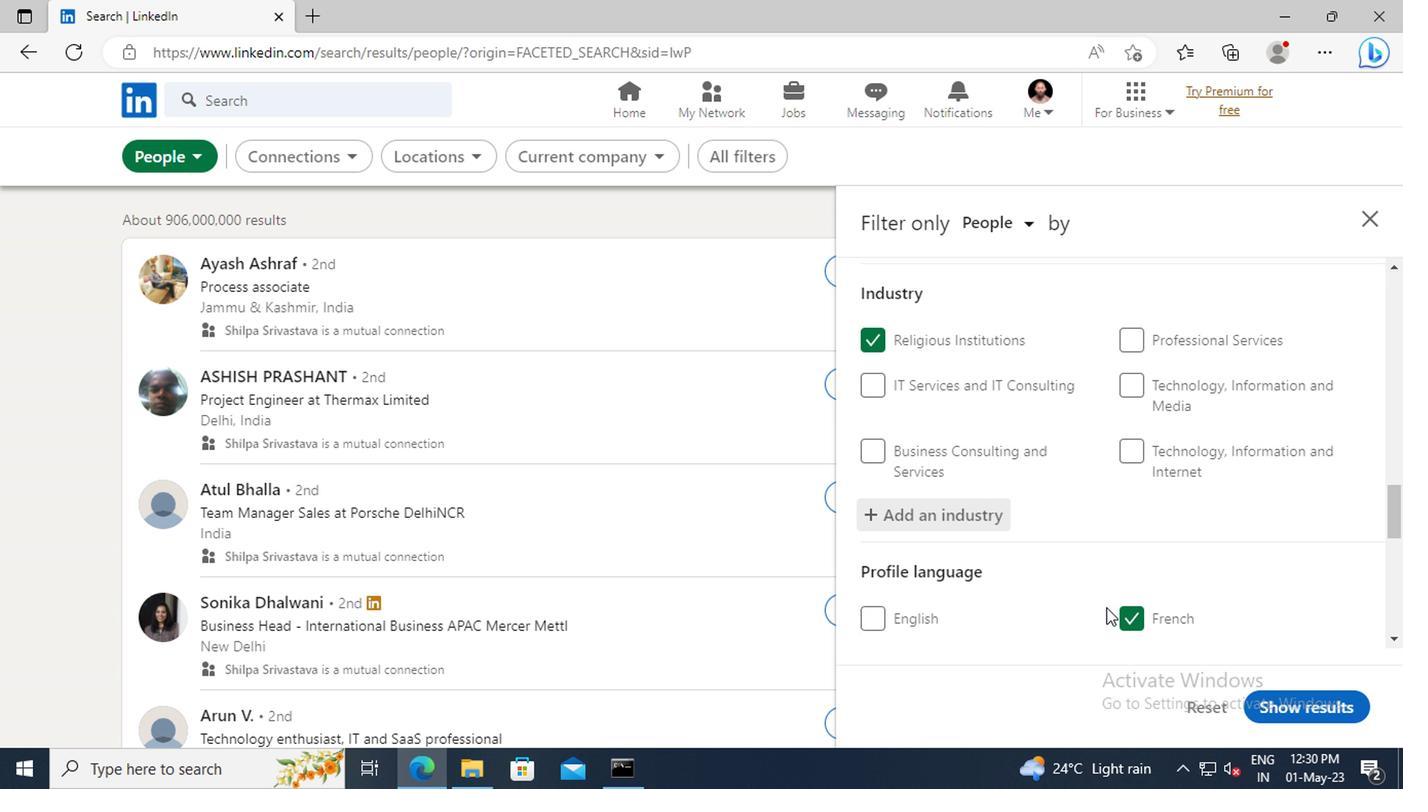 
Action: Mouse scrolled (1101, 605) with delta (0, -1)
Screenshot: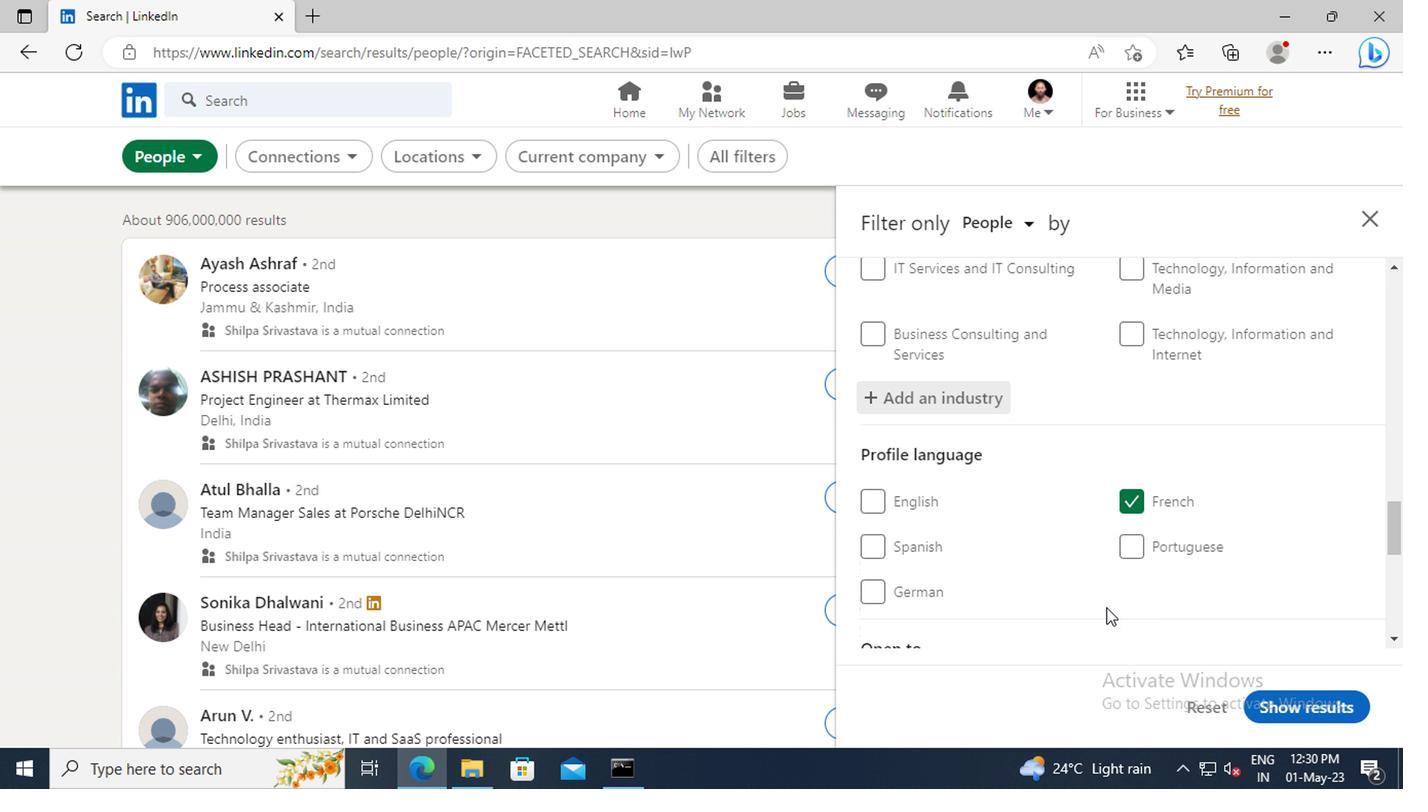 
Action: Mouse scrolled (1101, 605) with delta (0, -1)
Screenshot: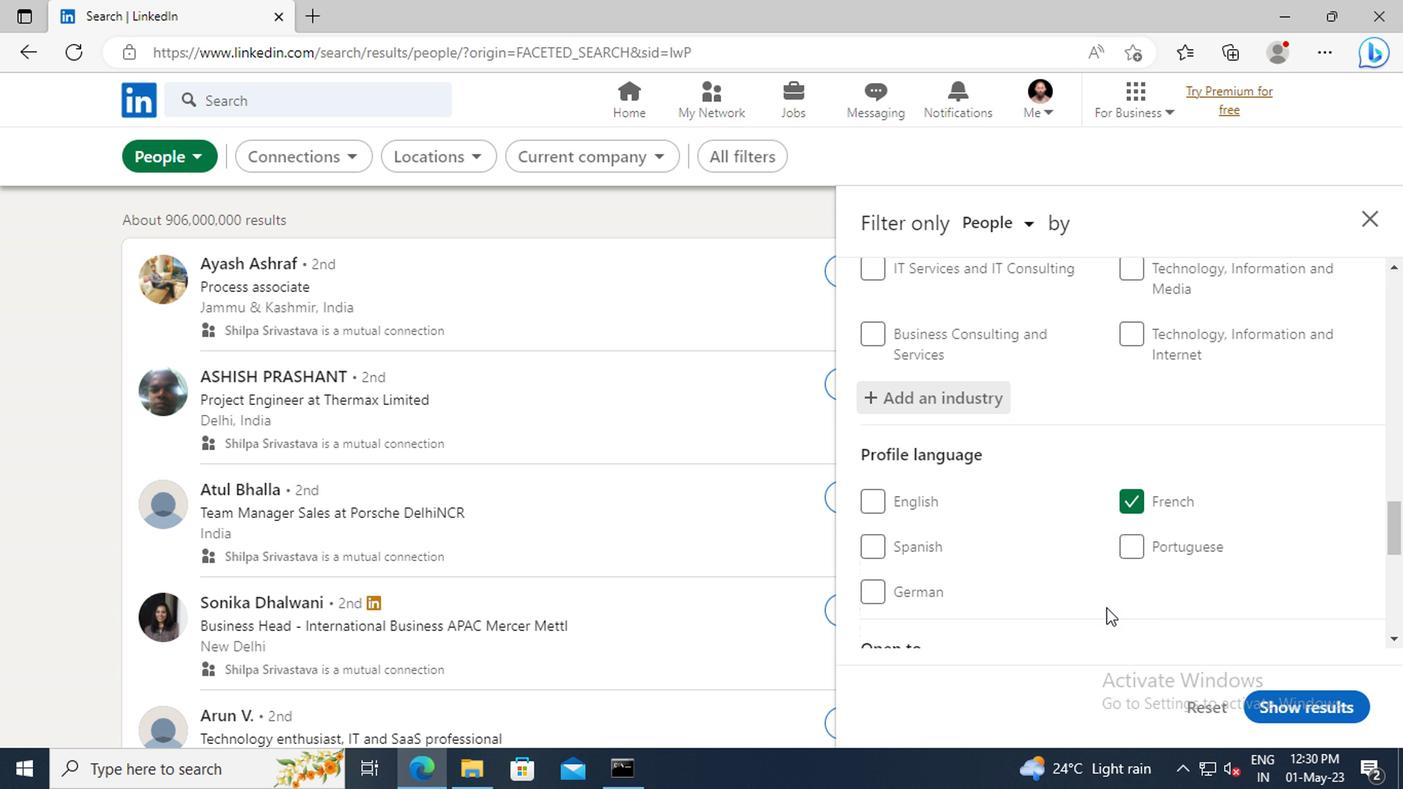 
Action: Mouse scrolled (1101, 605) with delta (0, -1)
Screenshot: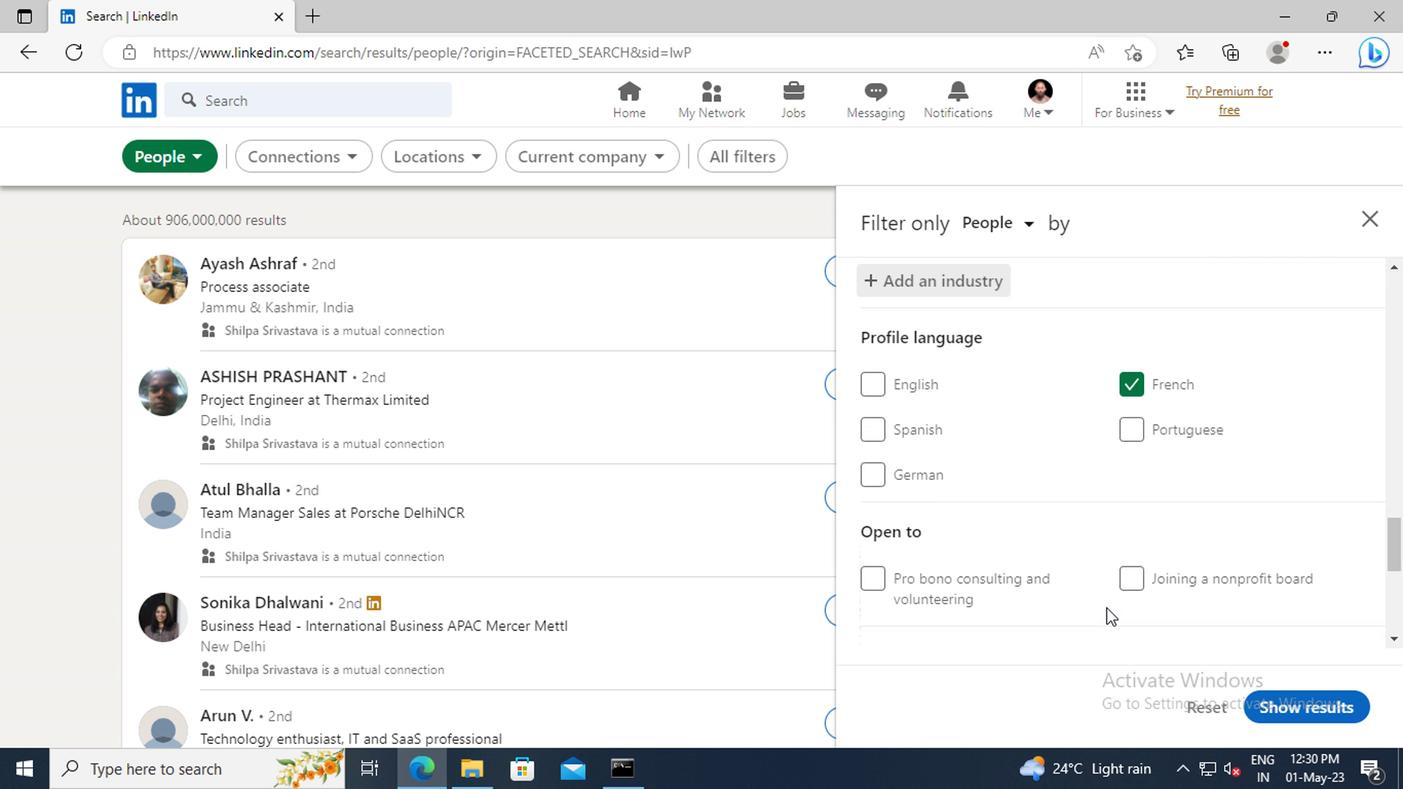 
Action: Mouse scrolled (1101, 605) with delta (0, -1)
Screenshot: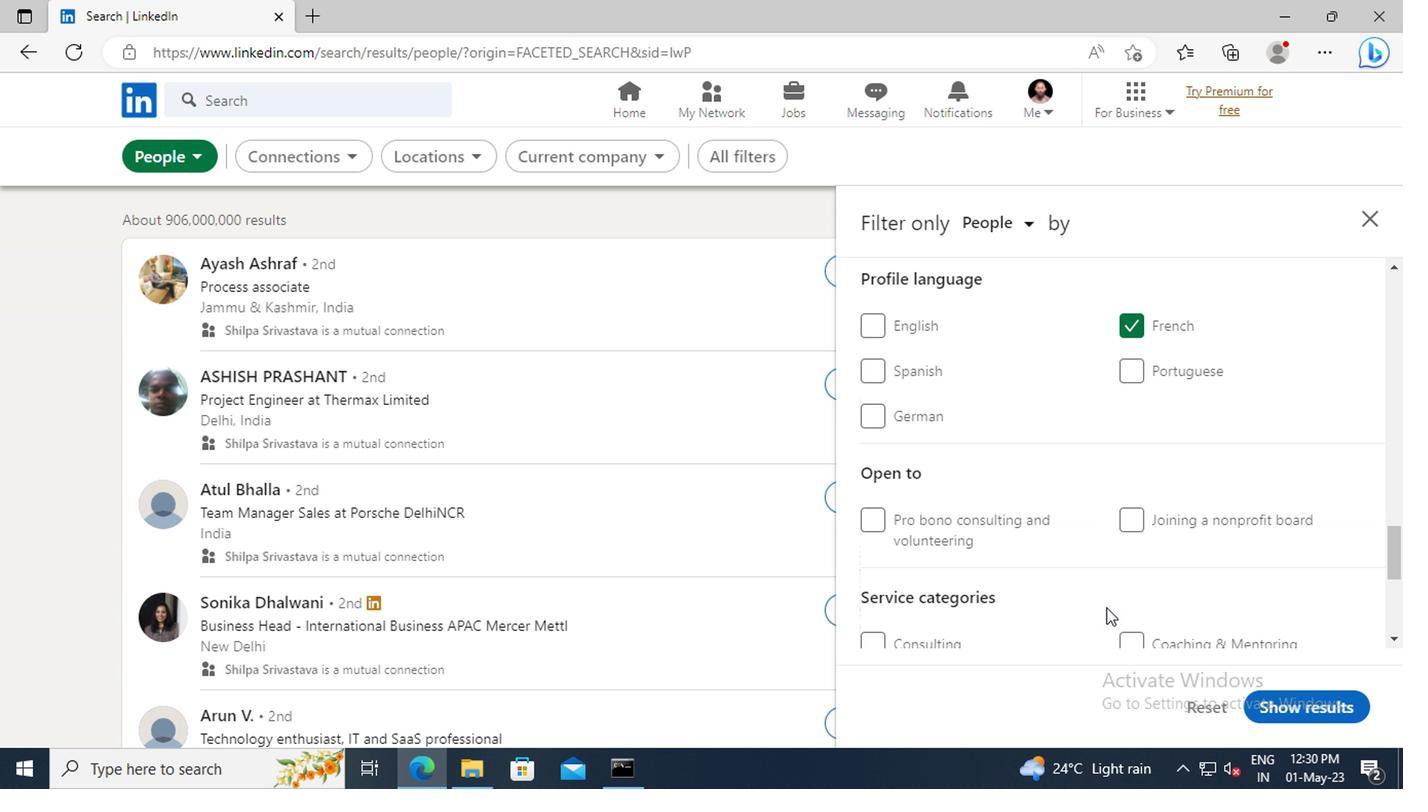 
Action: Mouse scrolled (1101, 605) with delta (0, -1)
Screenshot: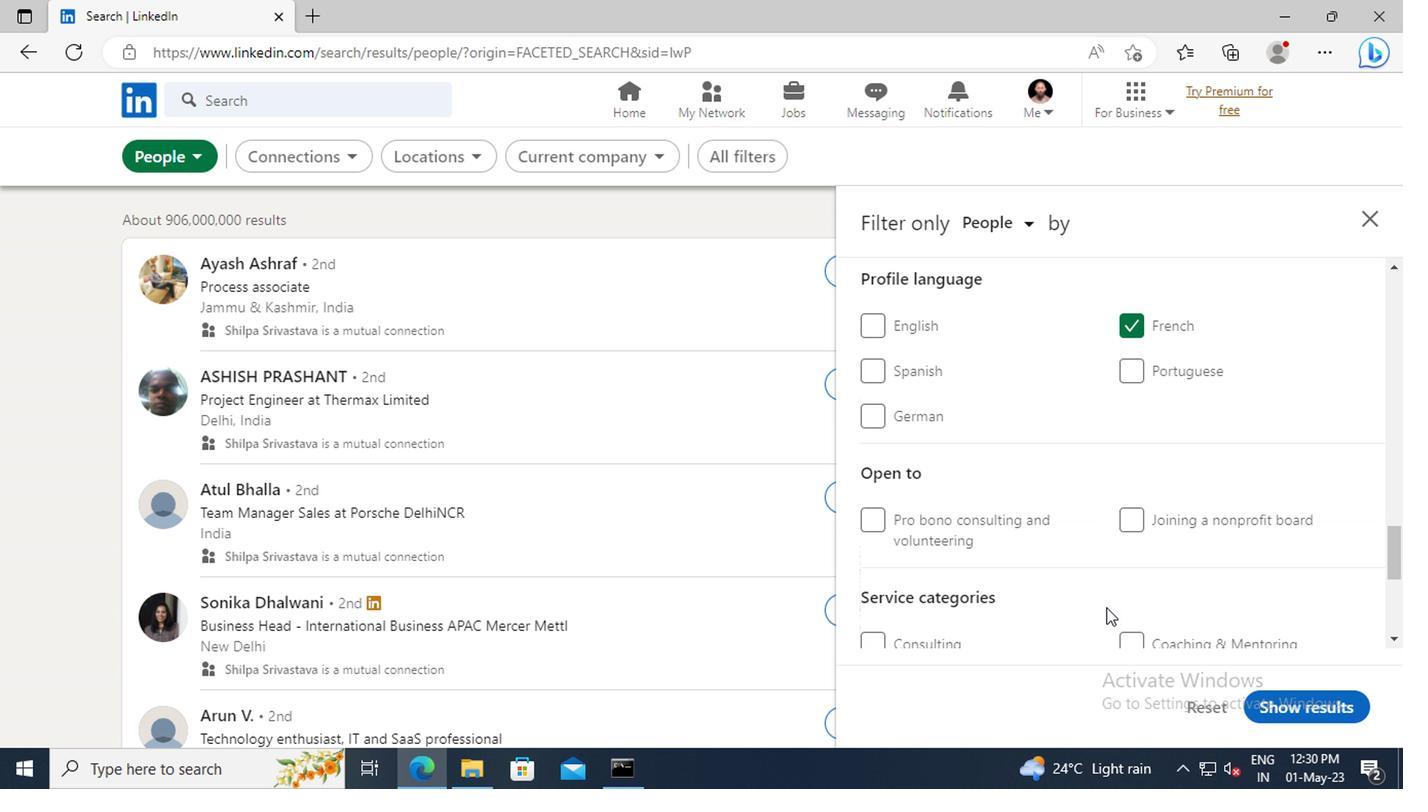 
Action: Mouse scrolled (1101, 605) with delta (0, -1)
Screenshot: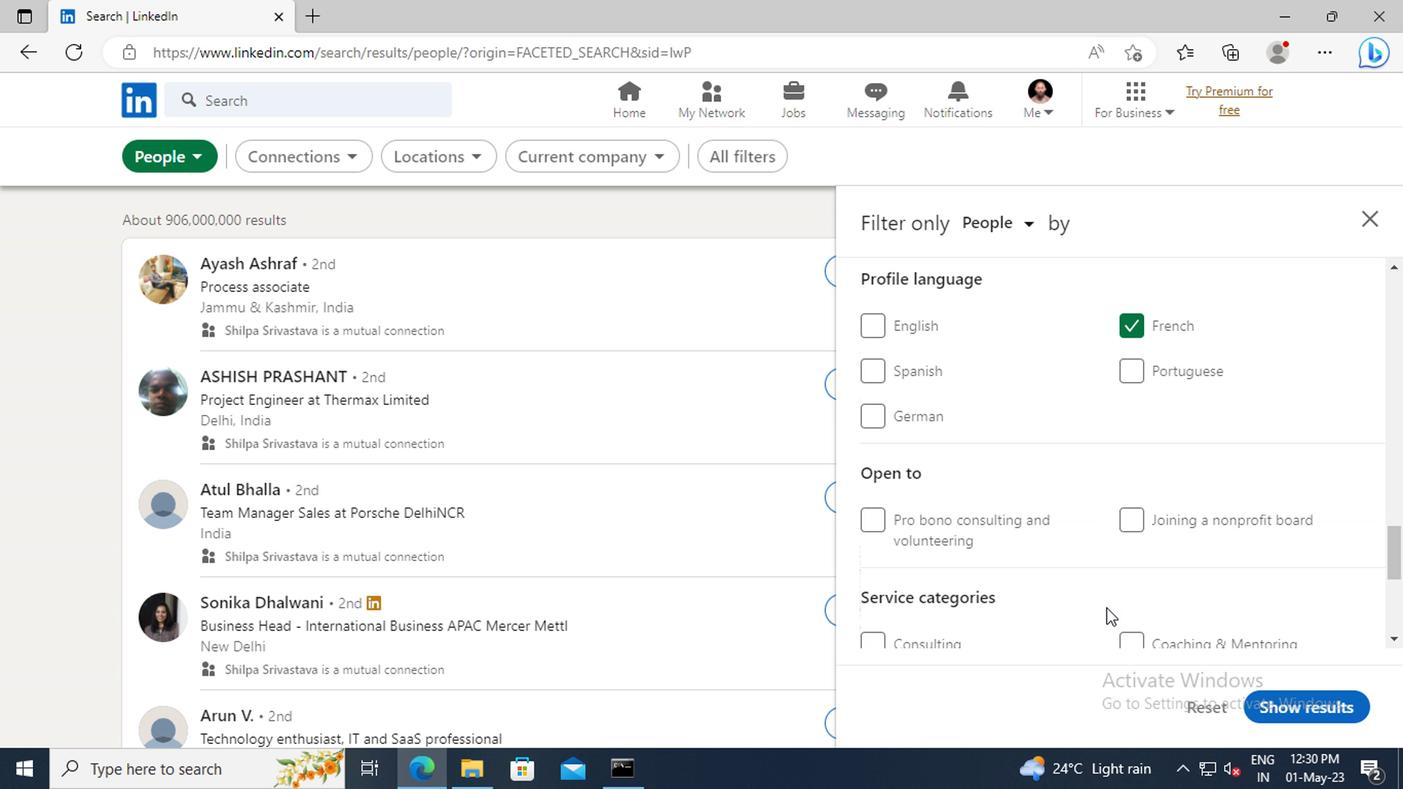 
Action: Mouse moved to (1136, 566)
Screenshot: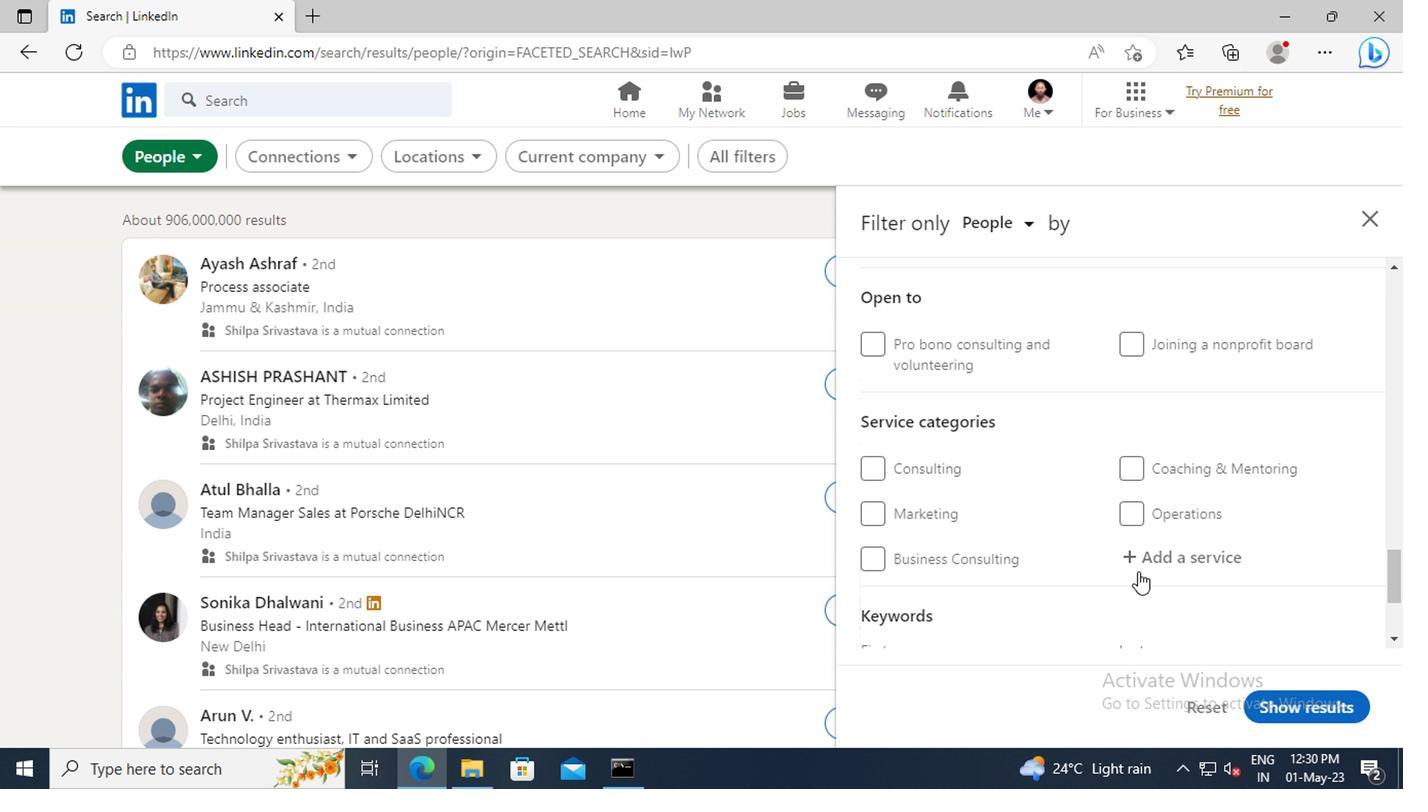 
Action: Mouse pressed left at (1136, 566)
Screenshot: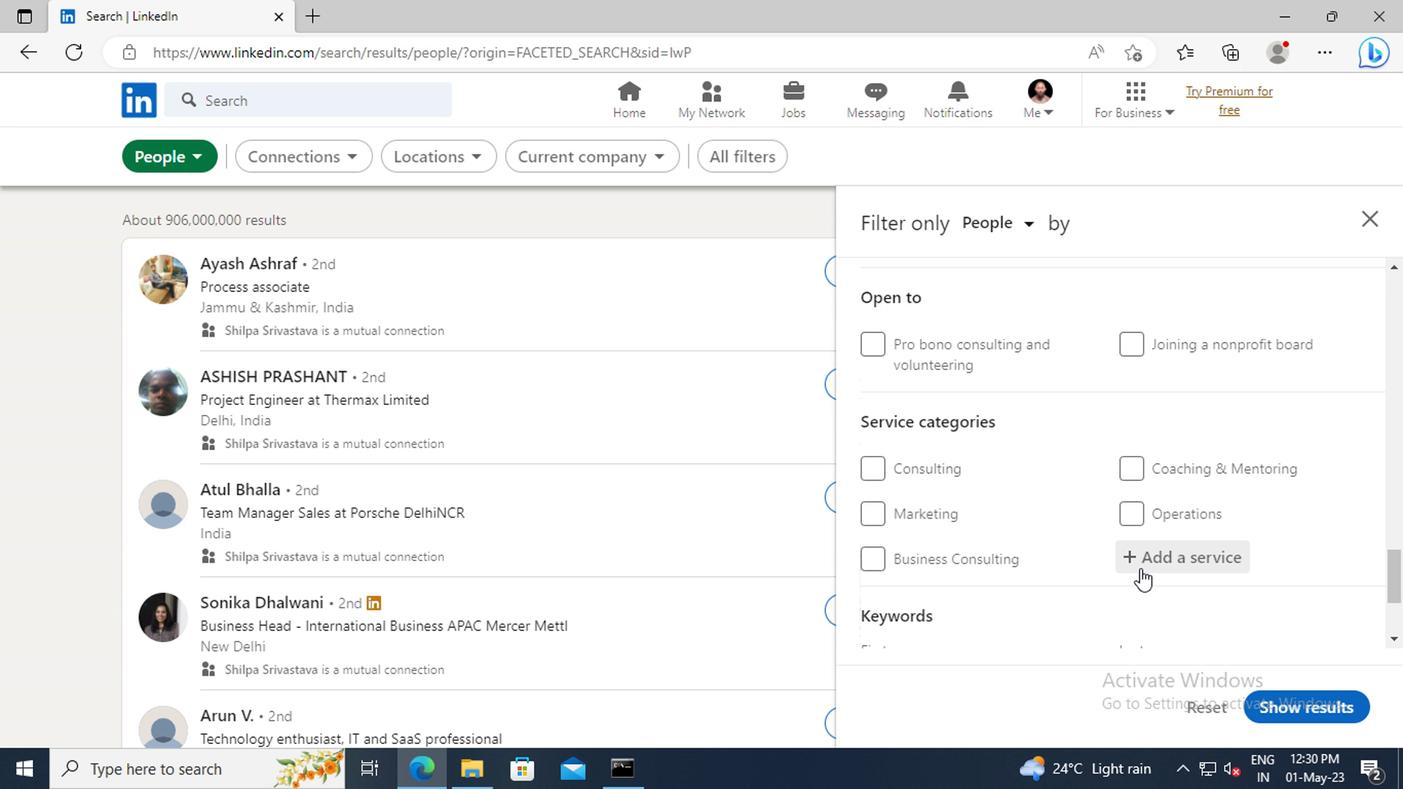 
Action: Key pressed <Key.shift>INTERIOR<Key.space>
Screenshot: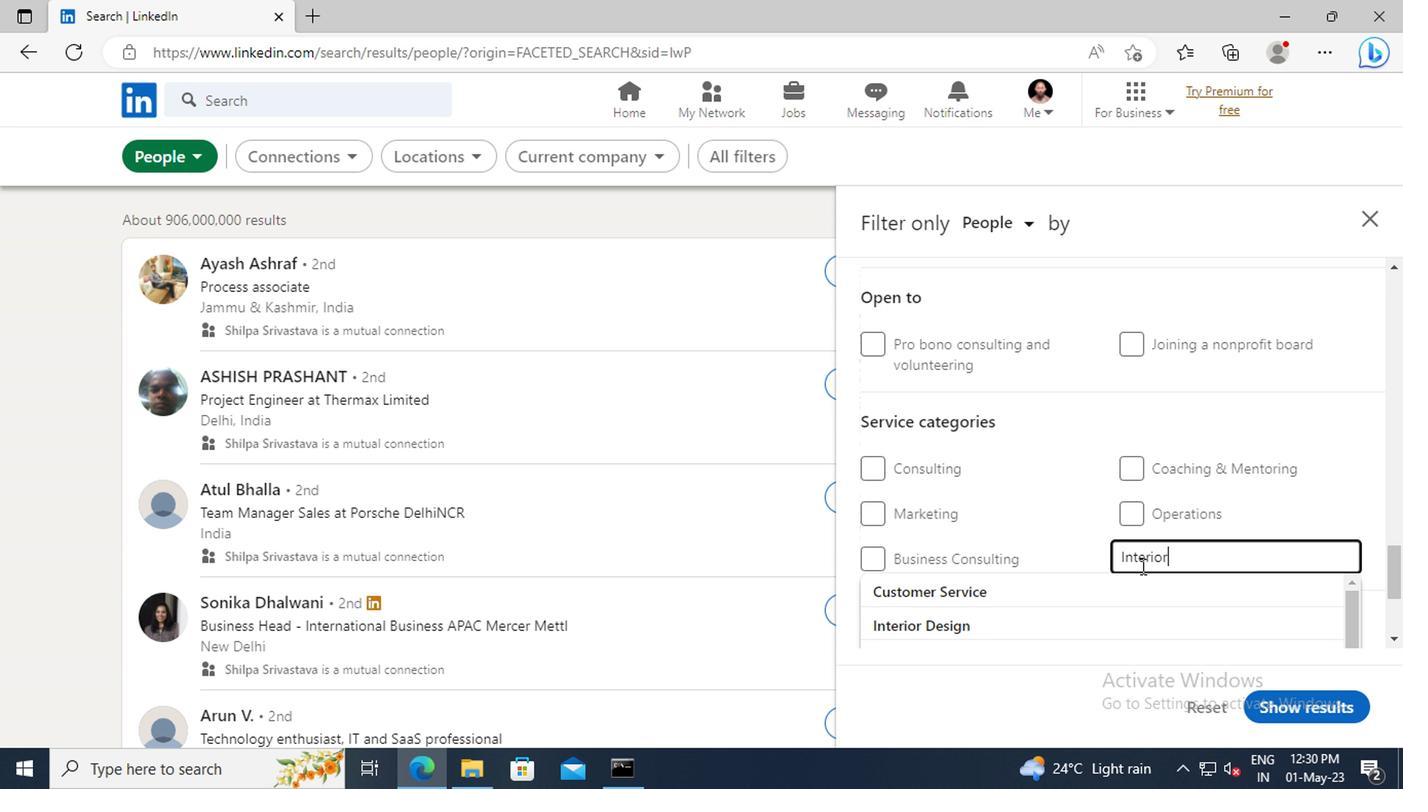 
Action: Mouse moved to (1079, 589)
Screenshot: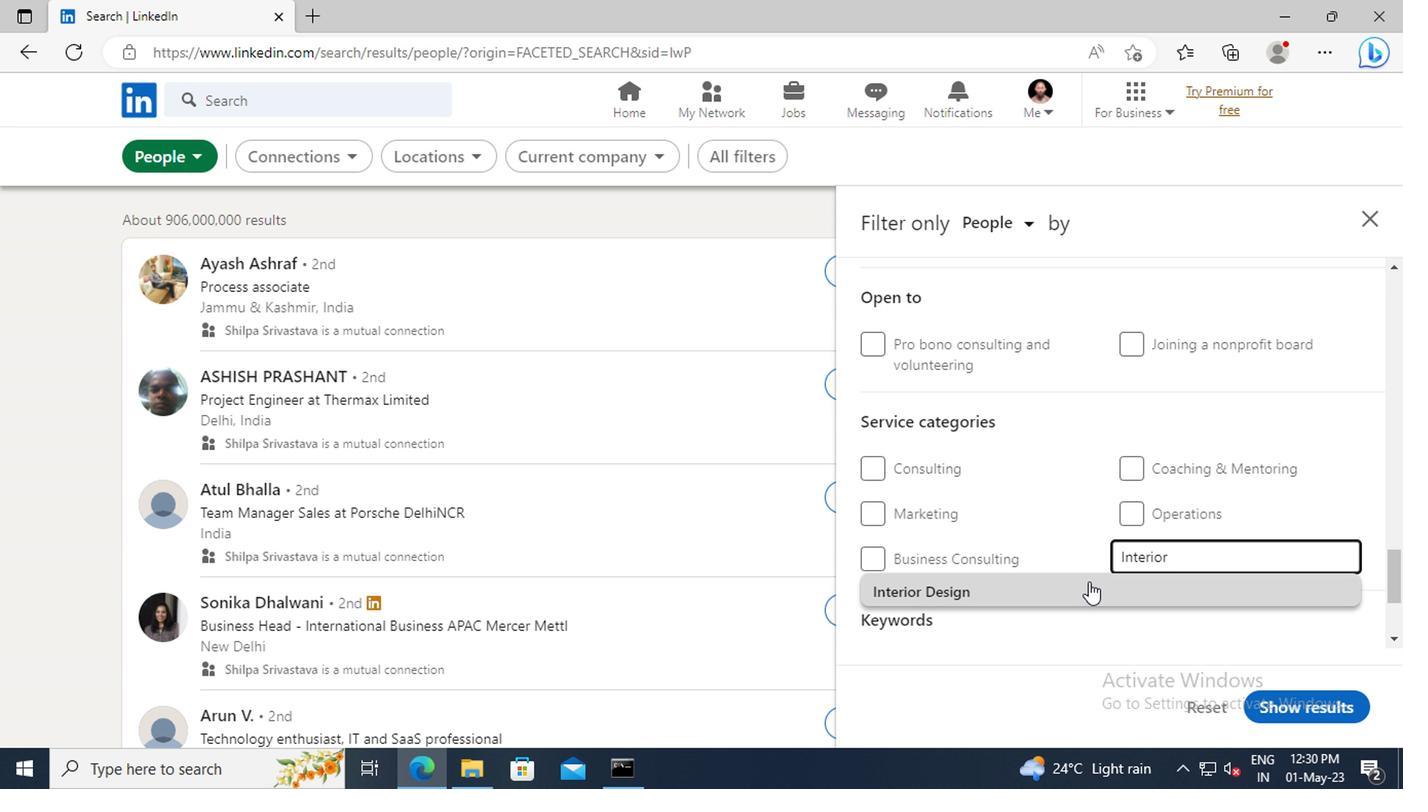 
Action: Mouse pressed left at (1079, 589)
Screenshot: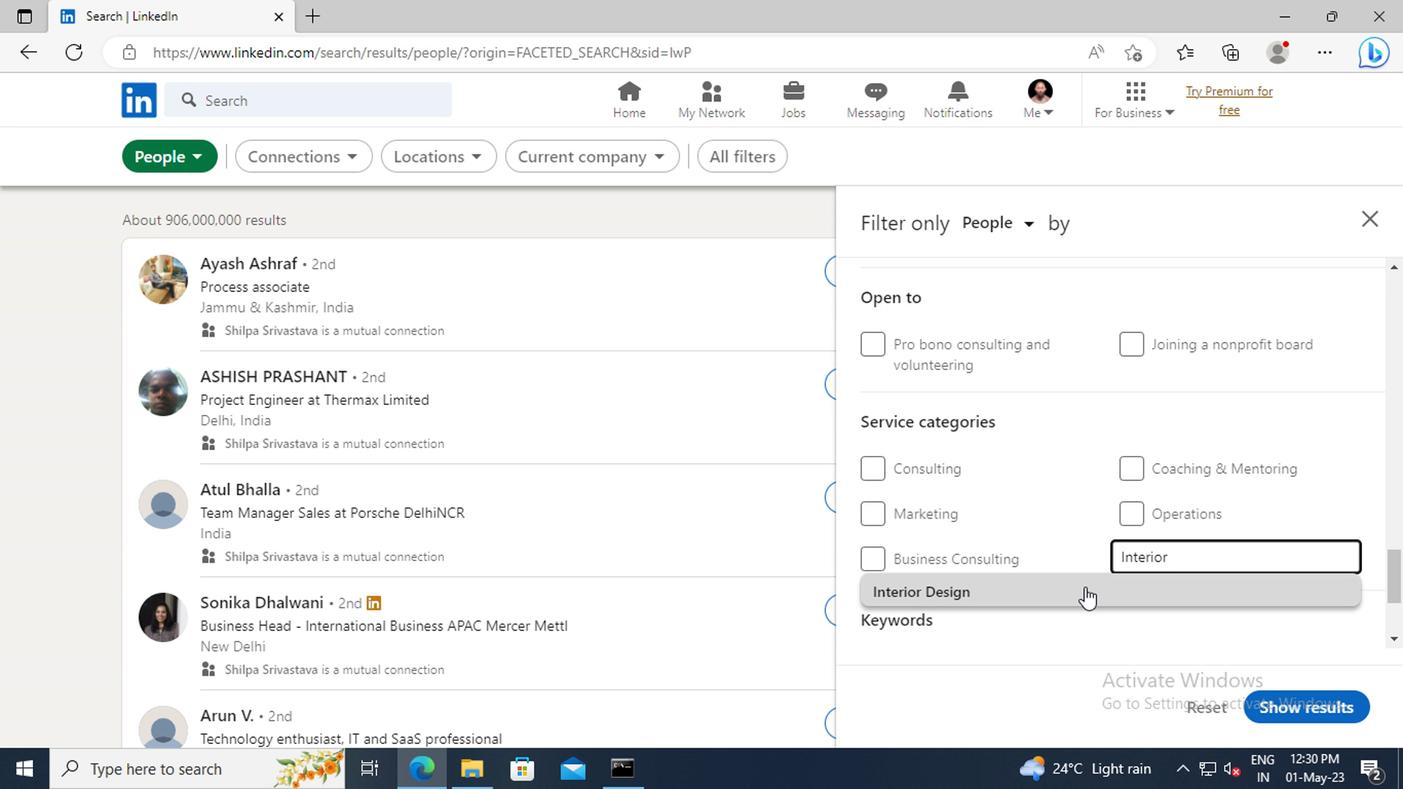 
Action: Mouse scrolled (1079, 588) with delta (0, -1)
Screenshot: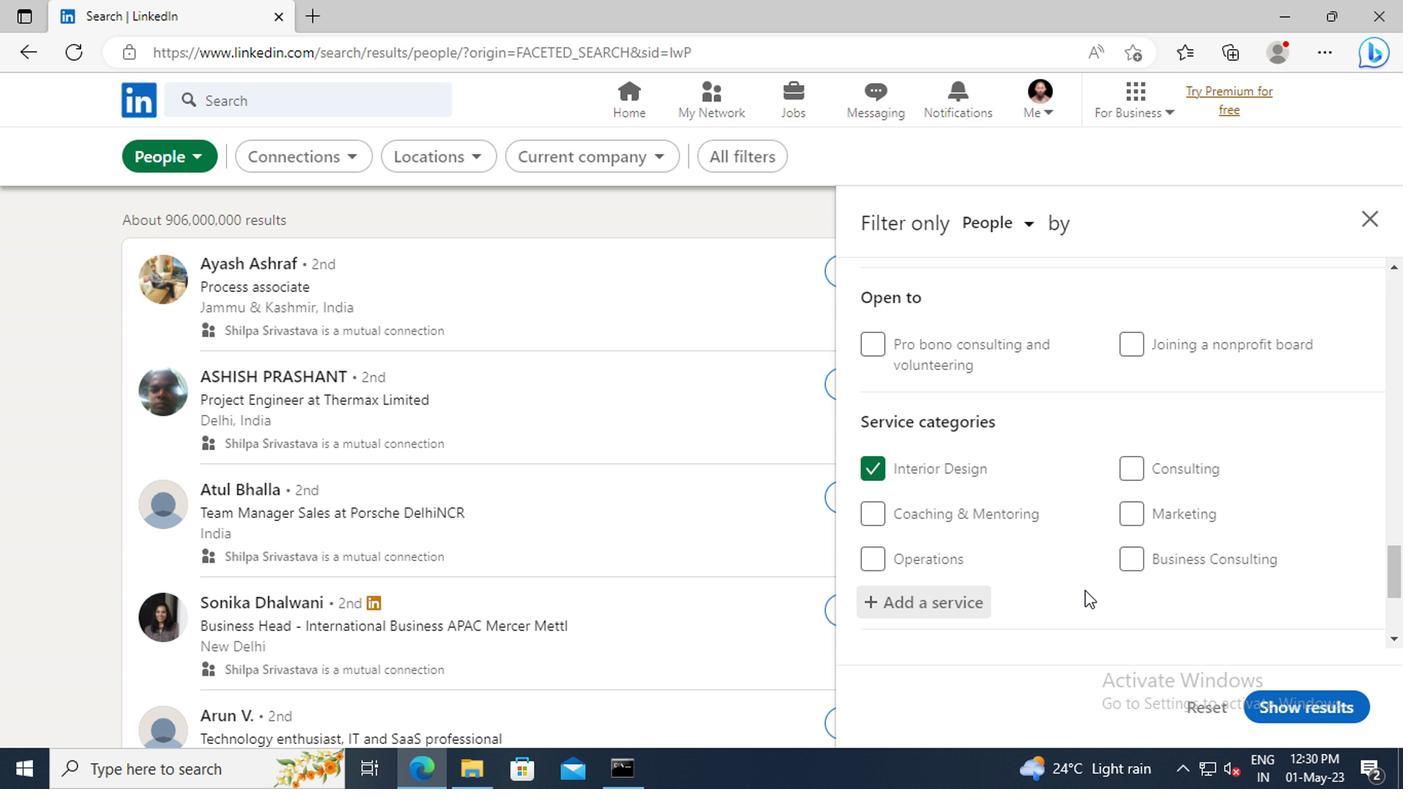 
Action: Mouse scrolled (1079, 588) with delta (0, -1)
Screenshot: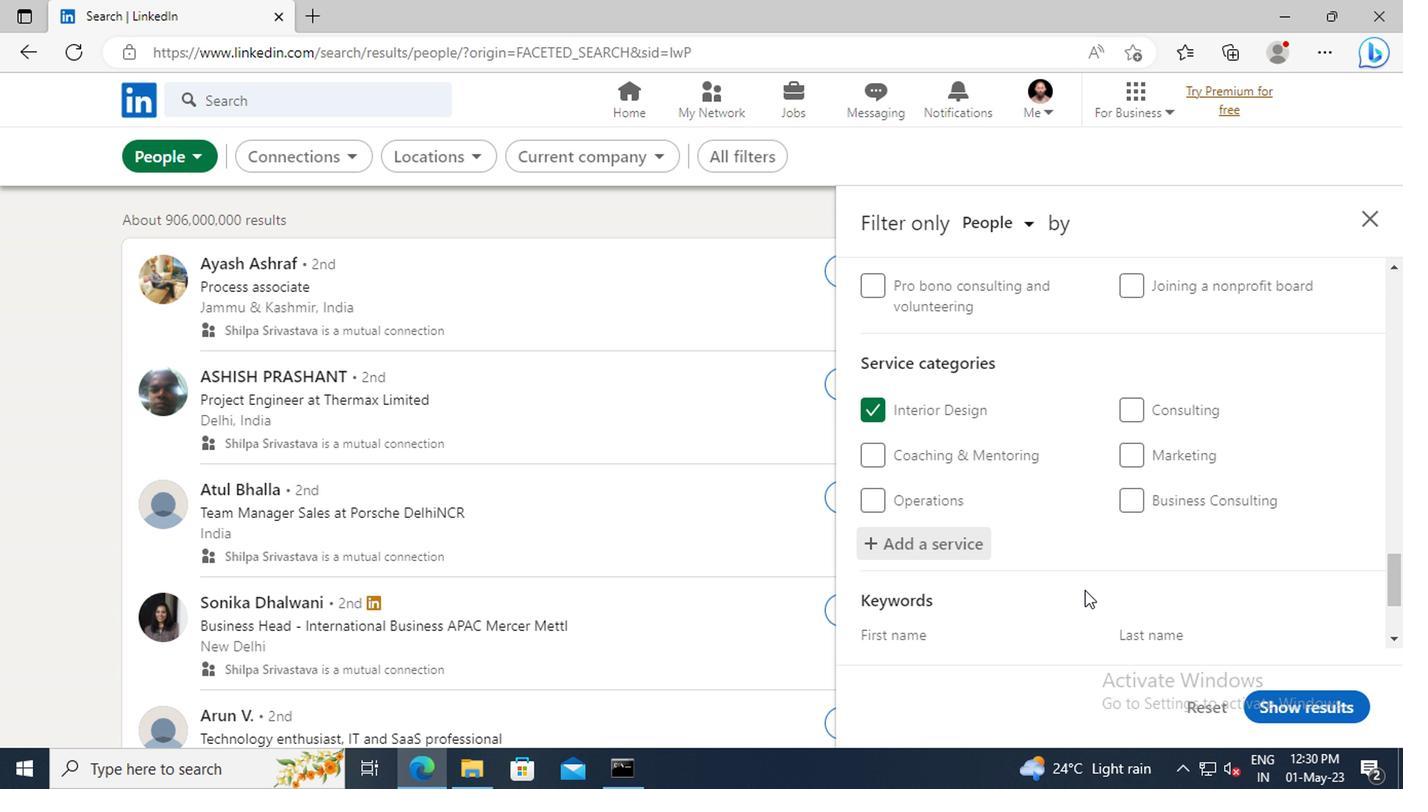 
Action: Mouse scrolled (1079, 588) with delta (0, -1)
Screenshot: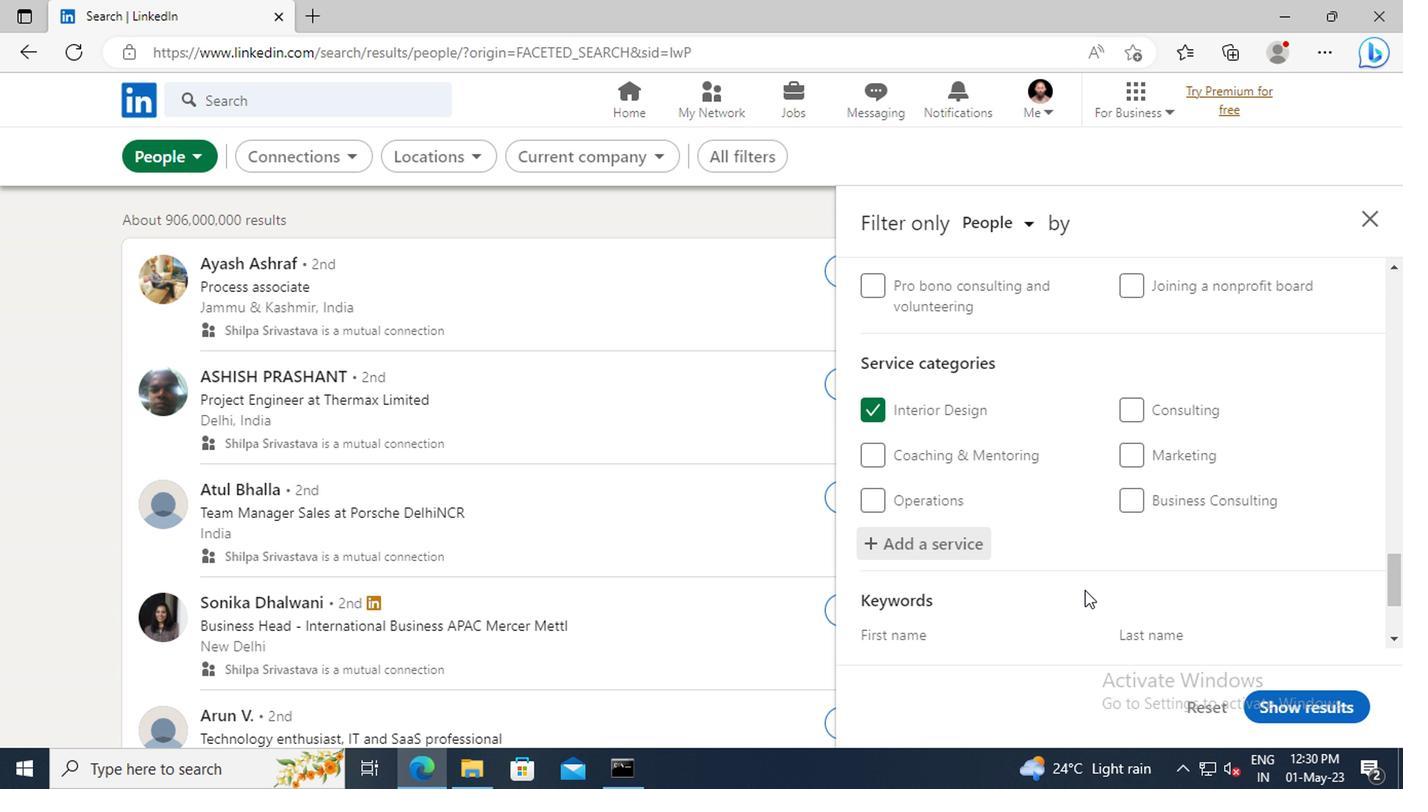 
Action: Mouse scrolled (1079, 588) with delta (0, -1)
Screenshot: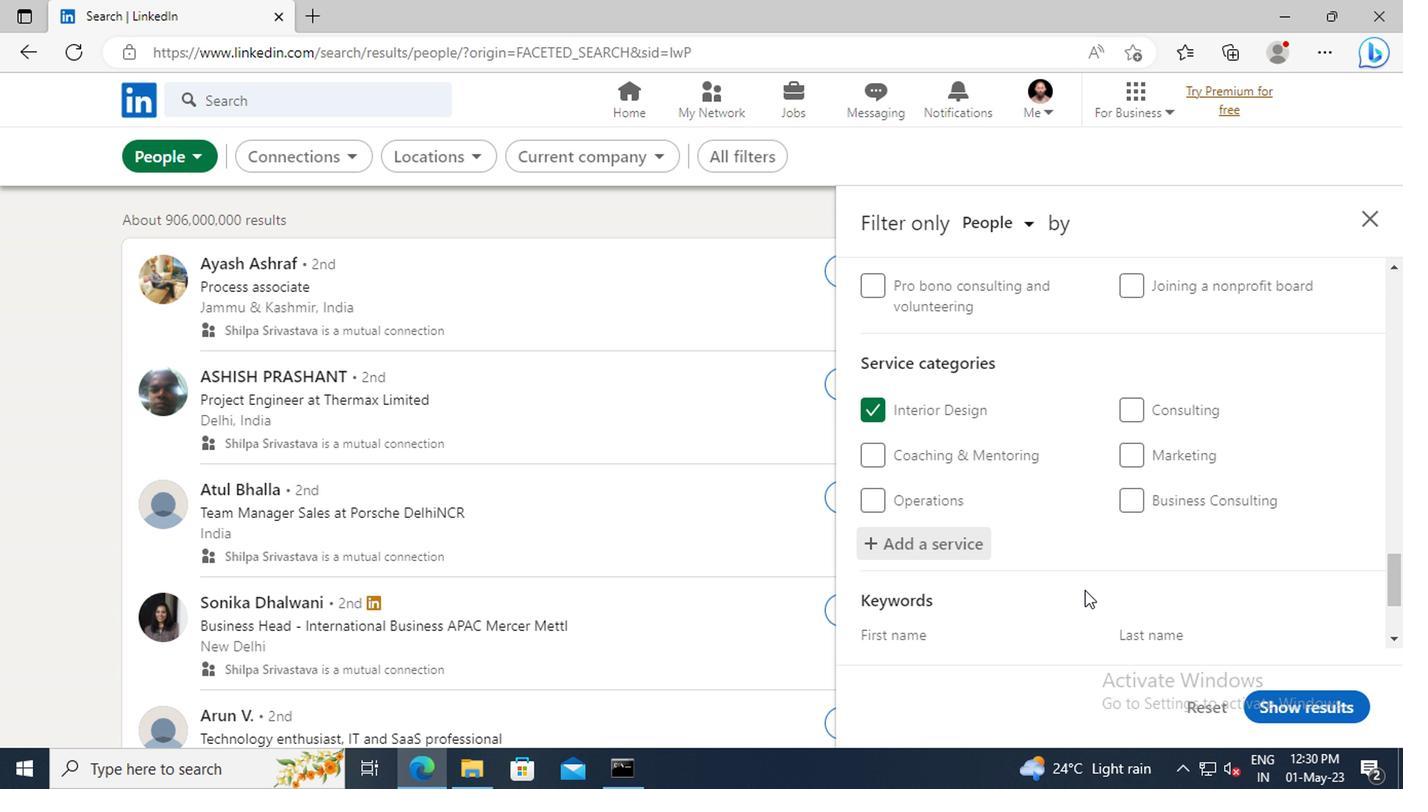 
Action: Mouse moved to (967, 571)
Screenshot: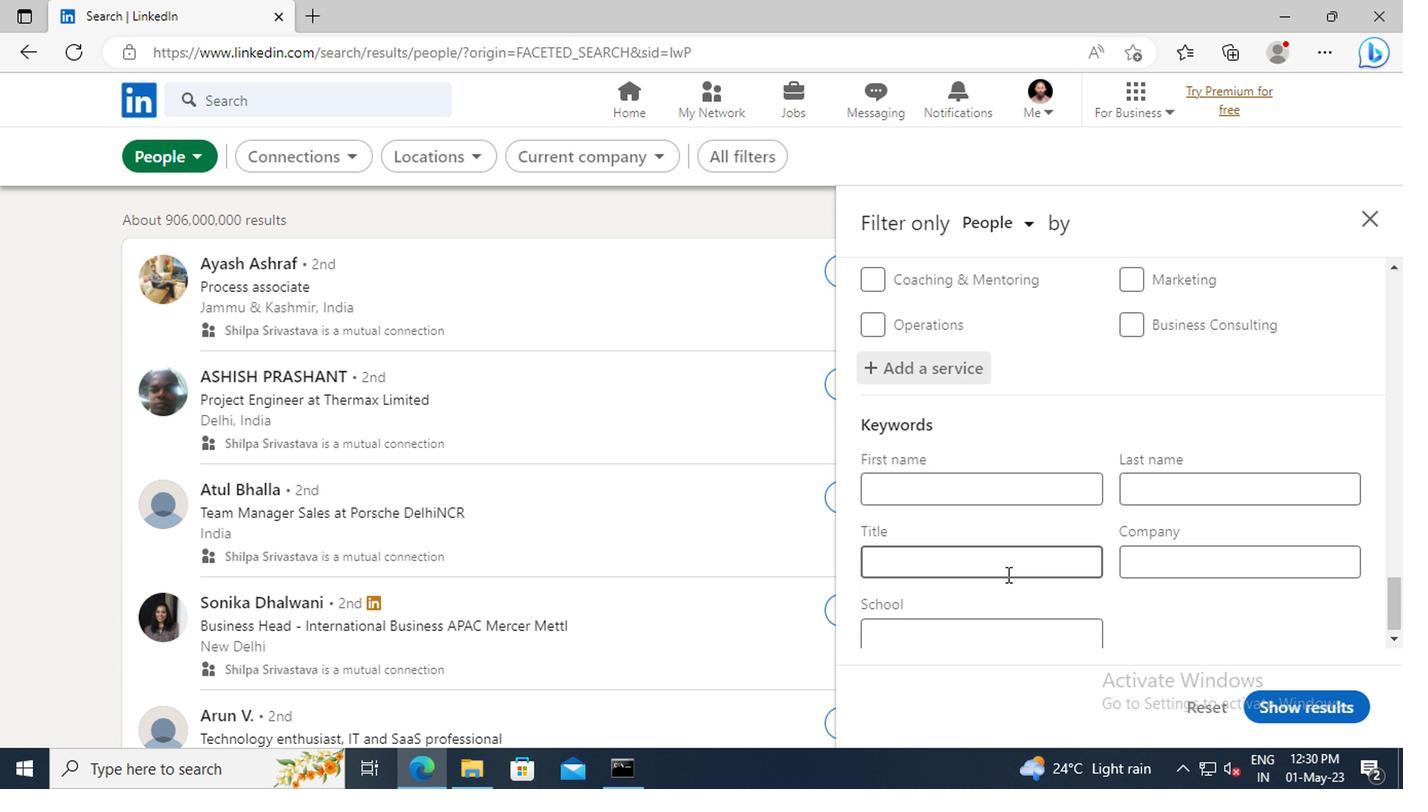 
Action: Mouse pressed left at (967, 571)
Screenshot: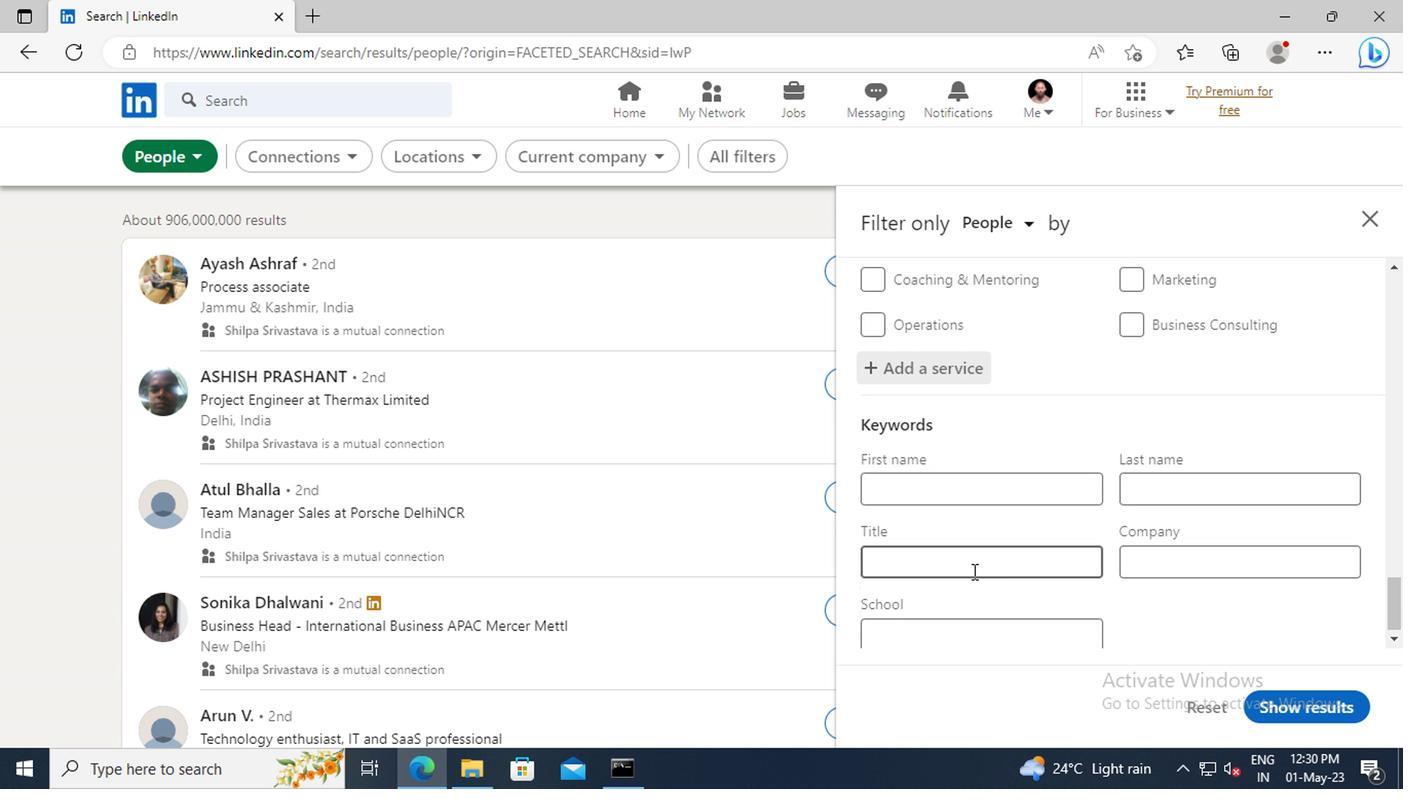 
Action: Key pressed <Key.shift>BUS<Key.space><Key.shift>PERSON<Key.enter>
Screenshot: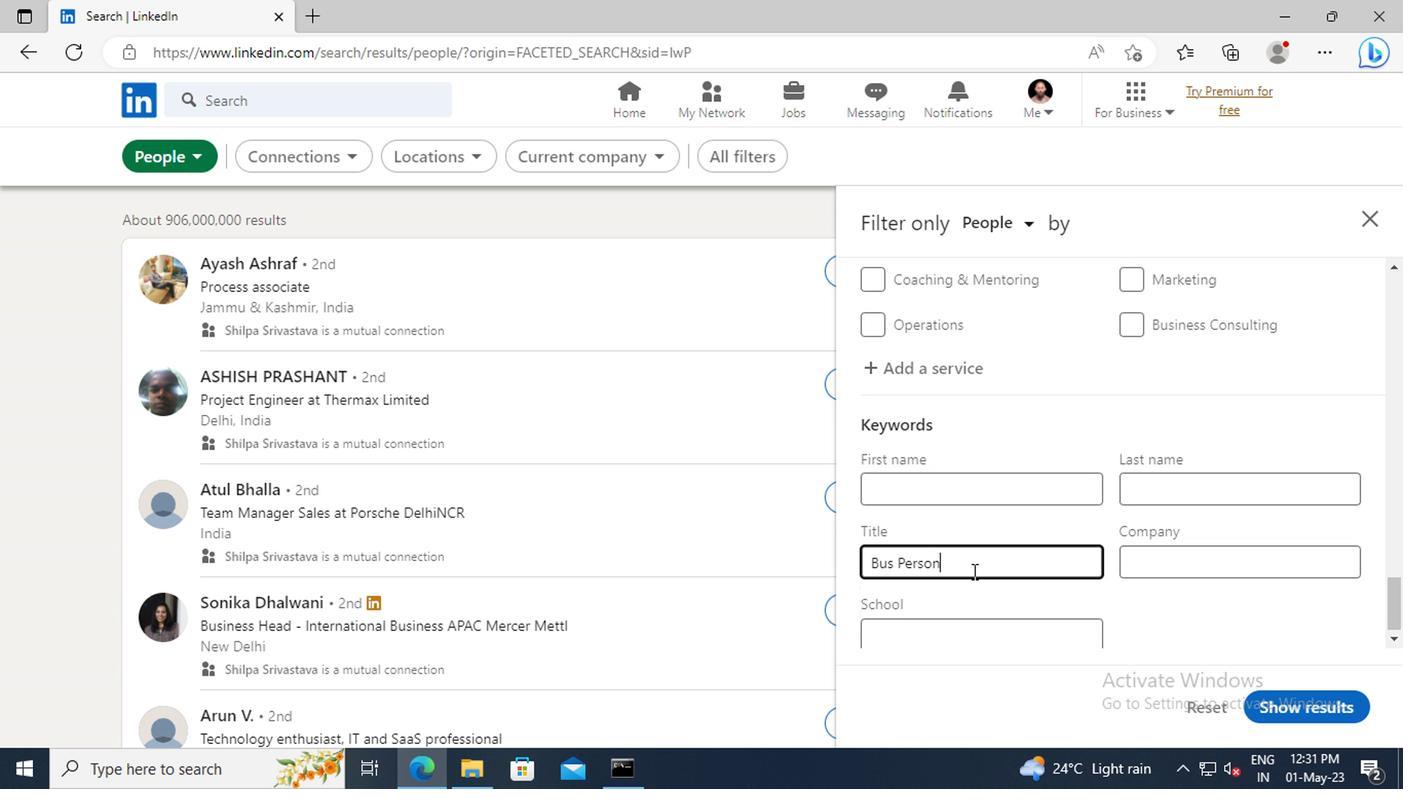 
Action: Mouse moved to (1284, 710)
Screenshot: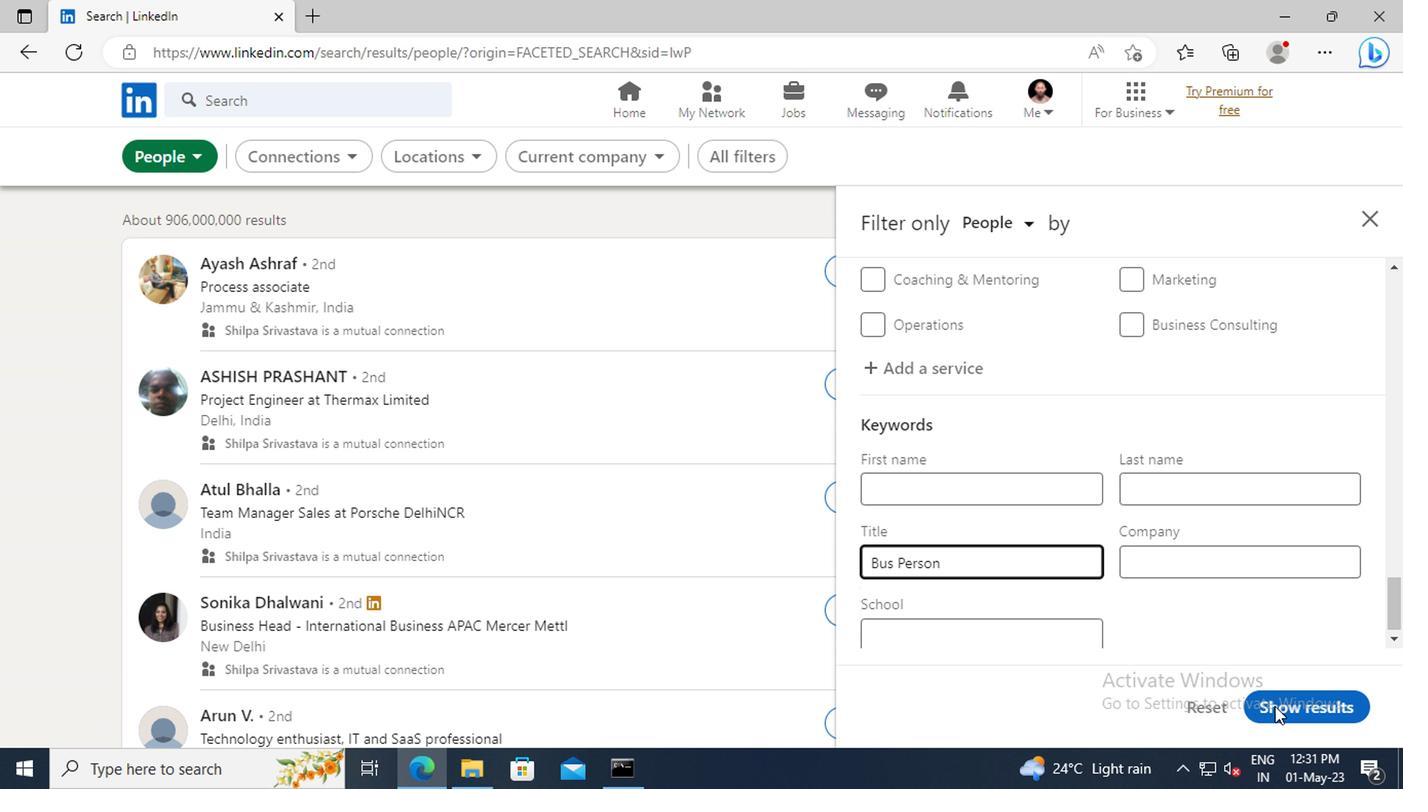 
Action: Mouse pressed left at (1284, 710)
Screenshot: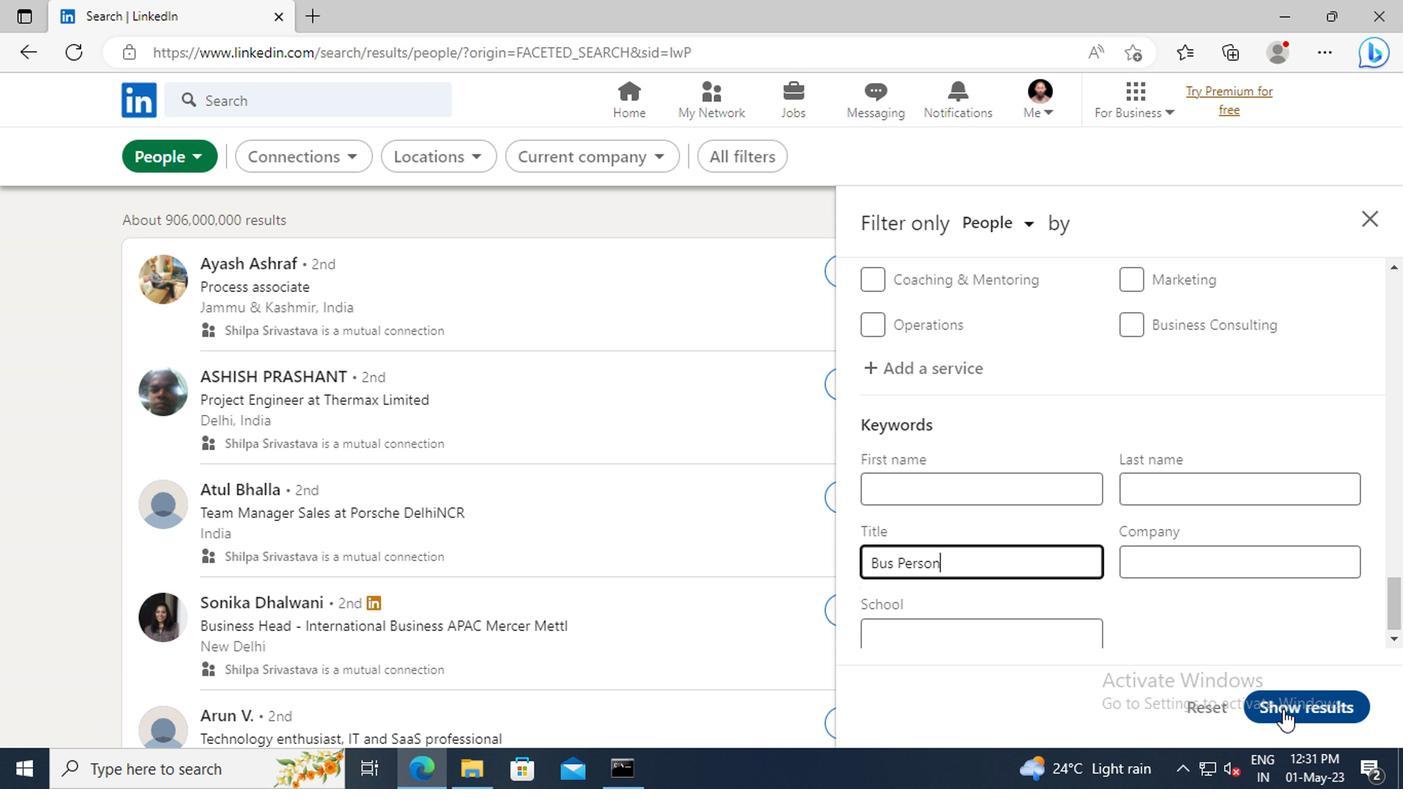 
